 Task: Find connections with filter location Gohadi with filter topic #Hiringandpromotionwith filter profile language English with filter current company Eicher Trucks and Buses with filter school Sri Krishna College of Technology with filter industry Wellness and Fitness Services with filter service category Event Photography with filter keywords title File Clerk
Action: Mouse moved to (700, 125)
Screenshot: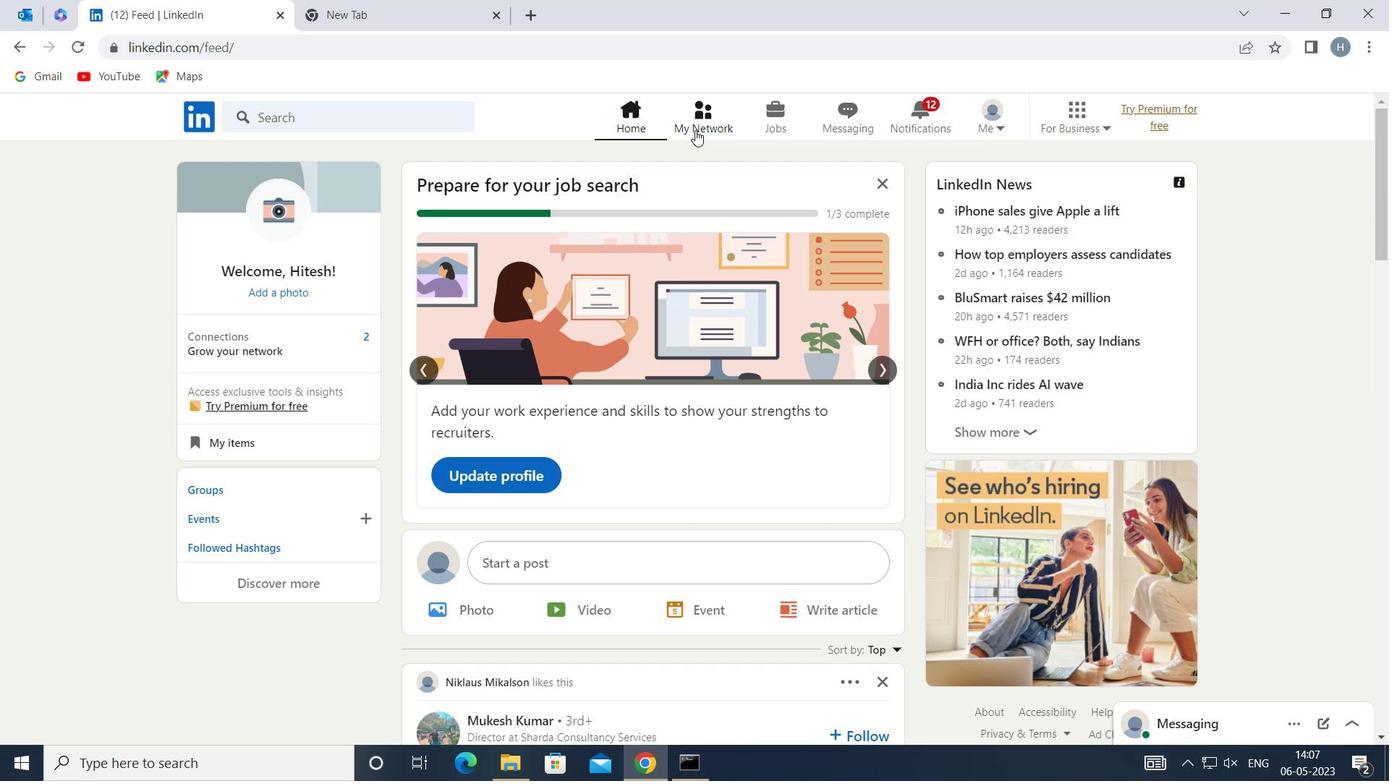
Action: Mouse pressed left at (700, 125)
Screenshot: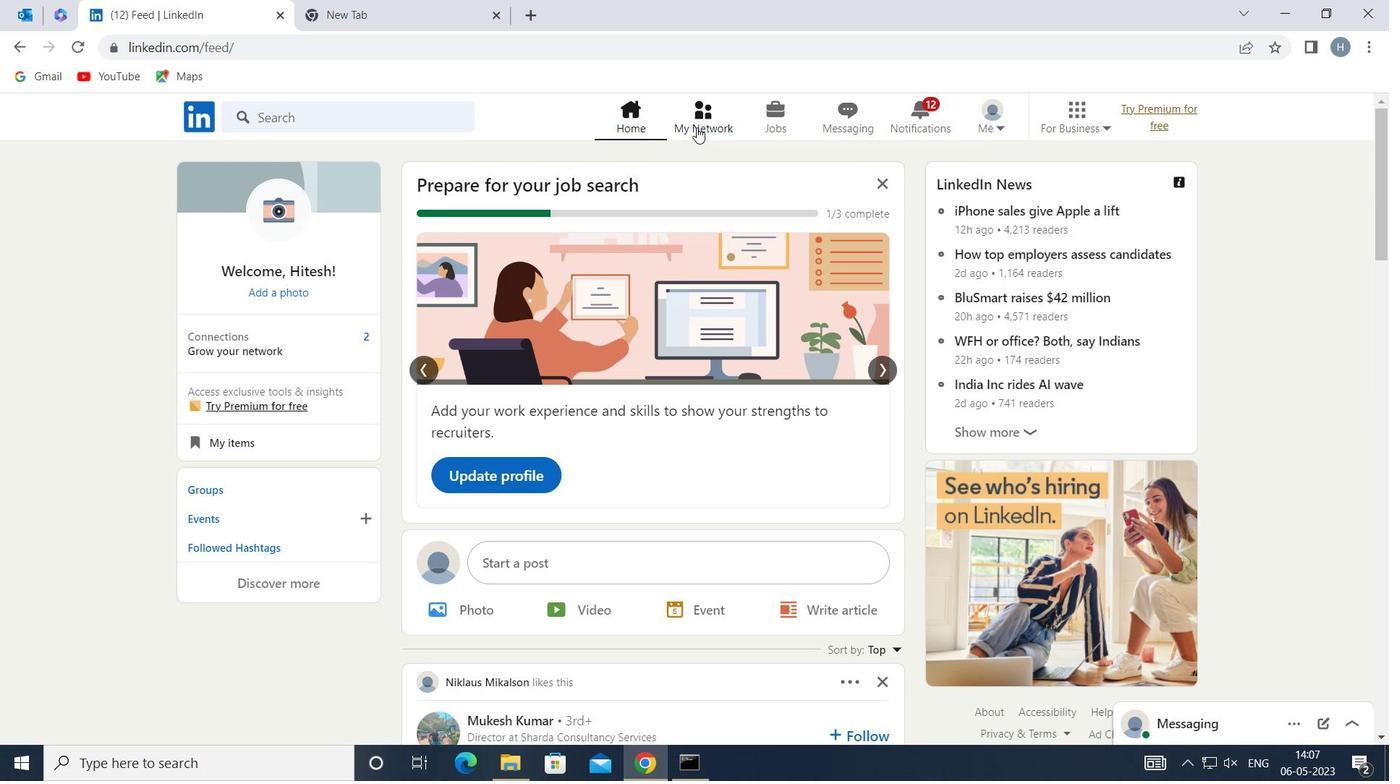 
Action: Mouse moved to (390, 217)
Screenshot: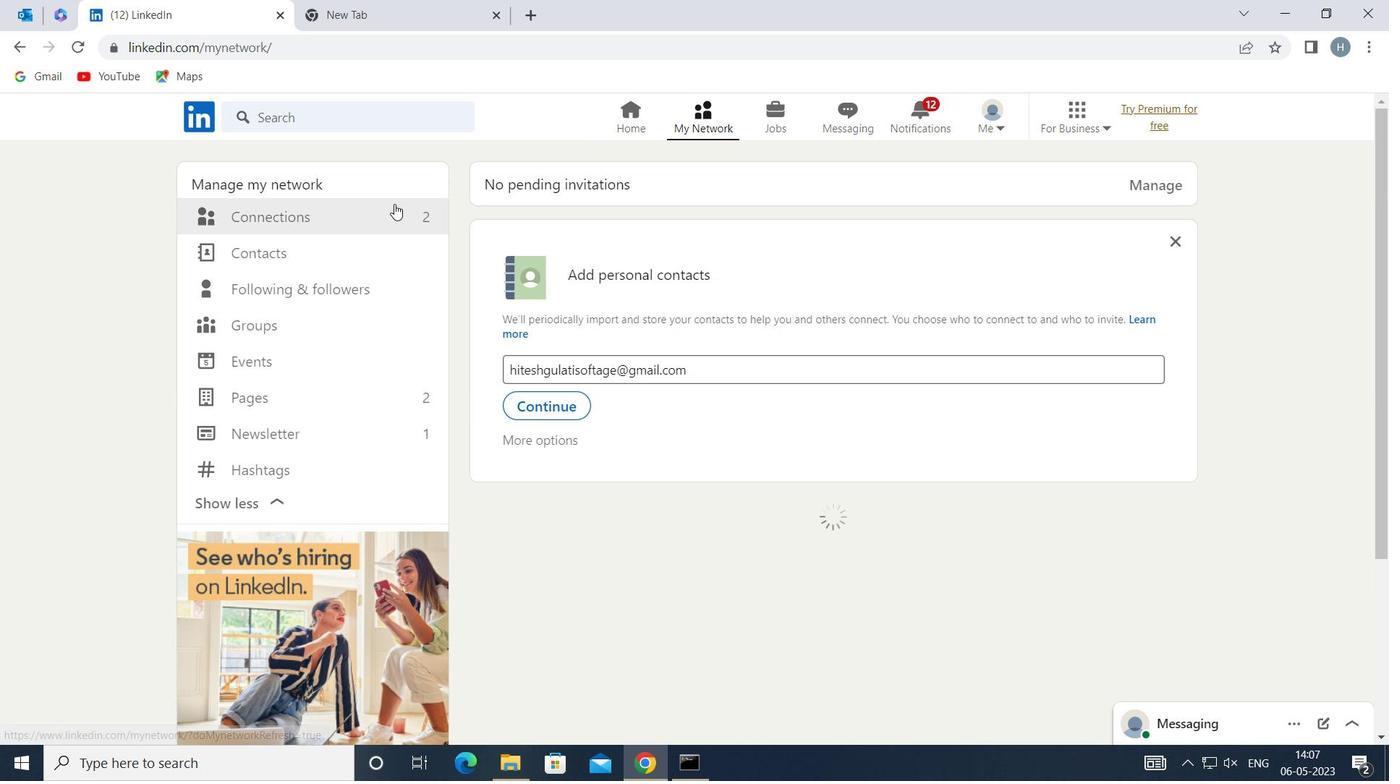 
Action: Mouse pressed left at (390, 217)
Screenshot: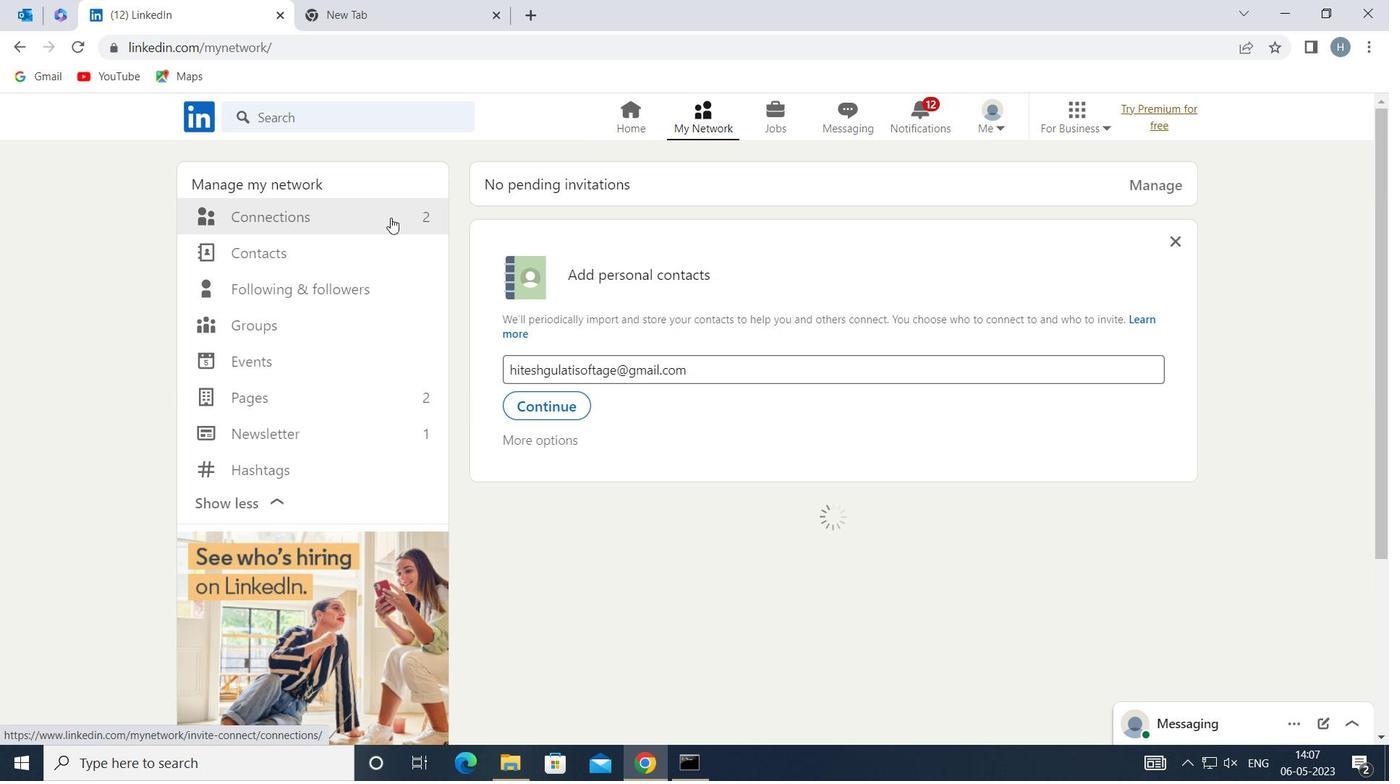 
Action: Mouse moved to (829, 217)
Screenshot: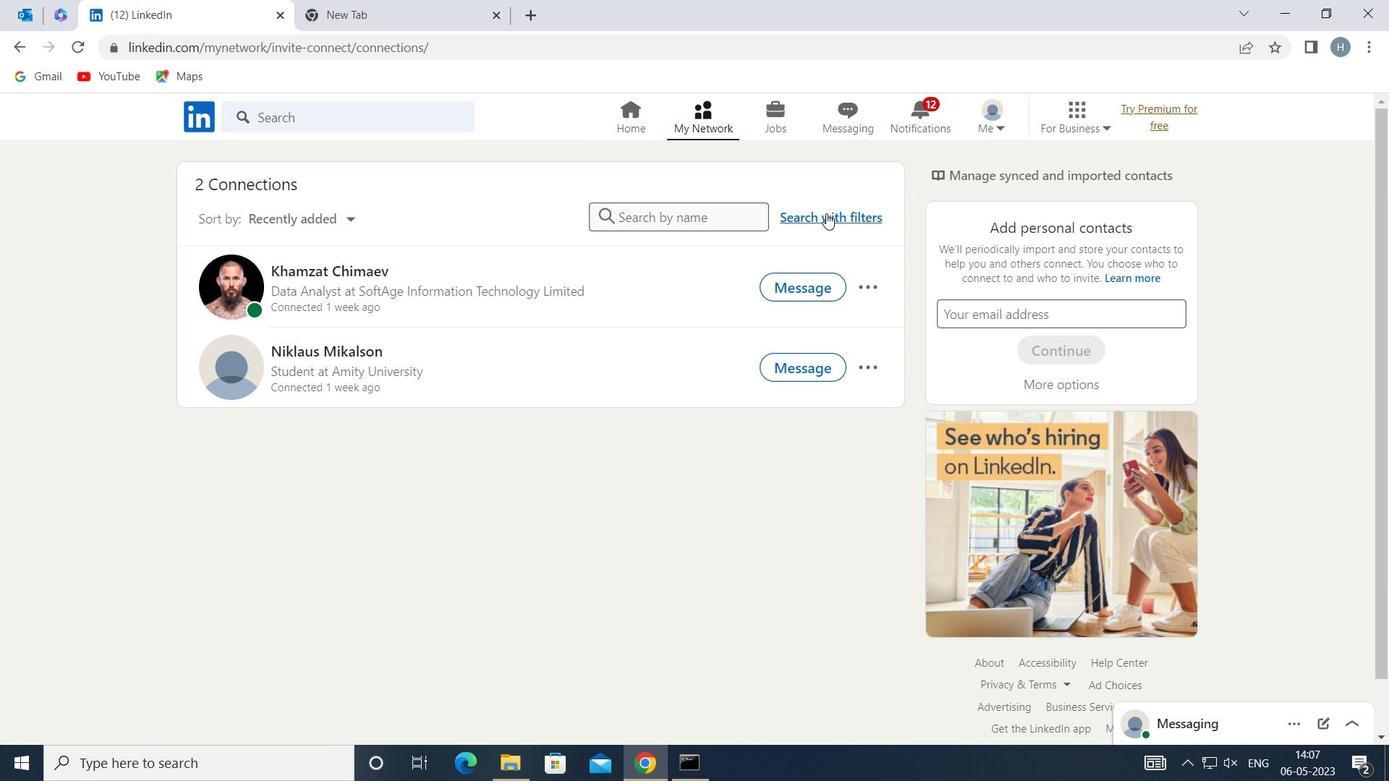
Action: Mouse pressed left at (829, 217)
Screenshot: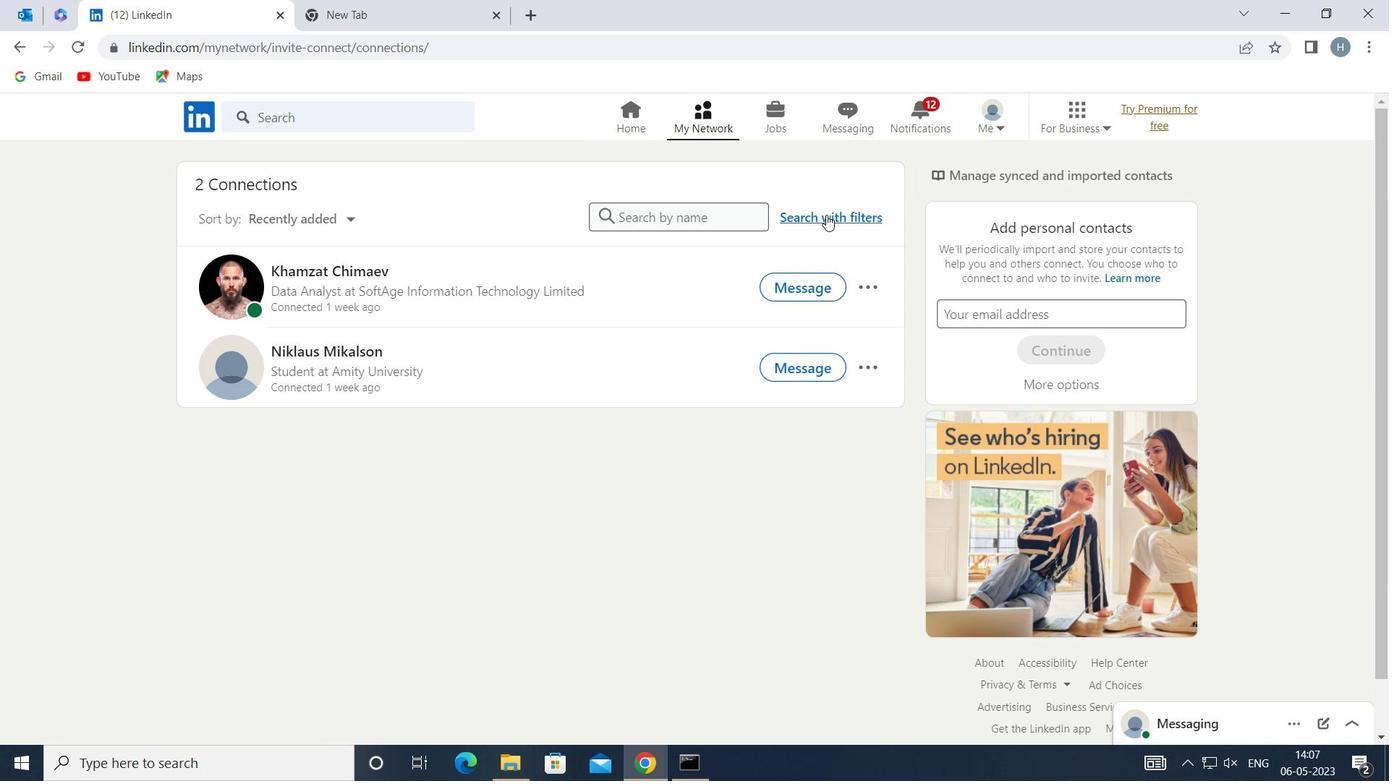
Action: Mouse moved to (761, 167)
Screenshot: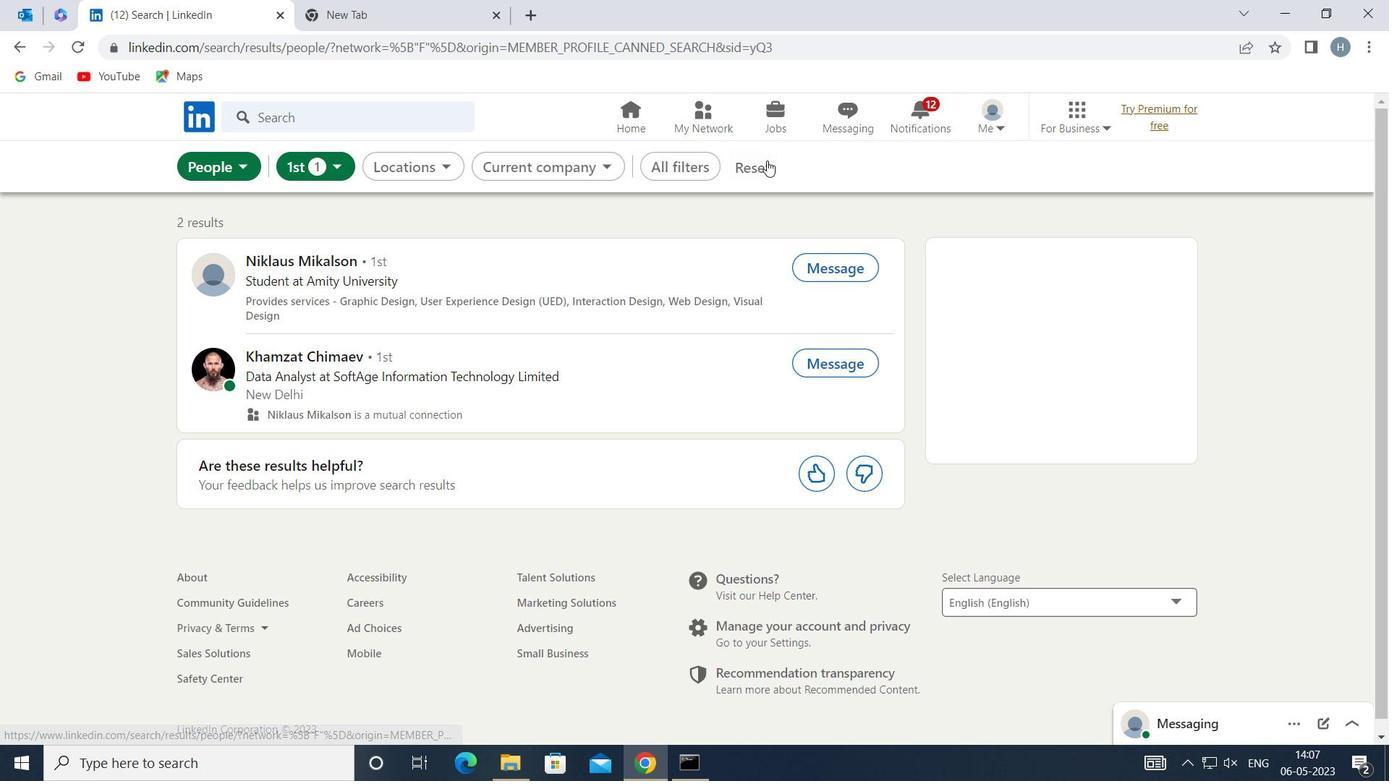 
Action: Mouse pressed left at (761, 167)
Screenshot: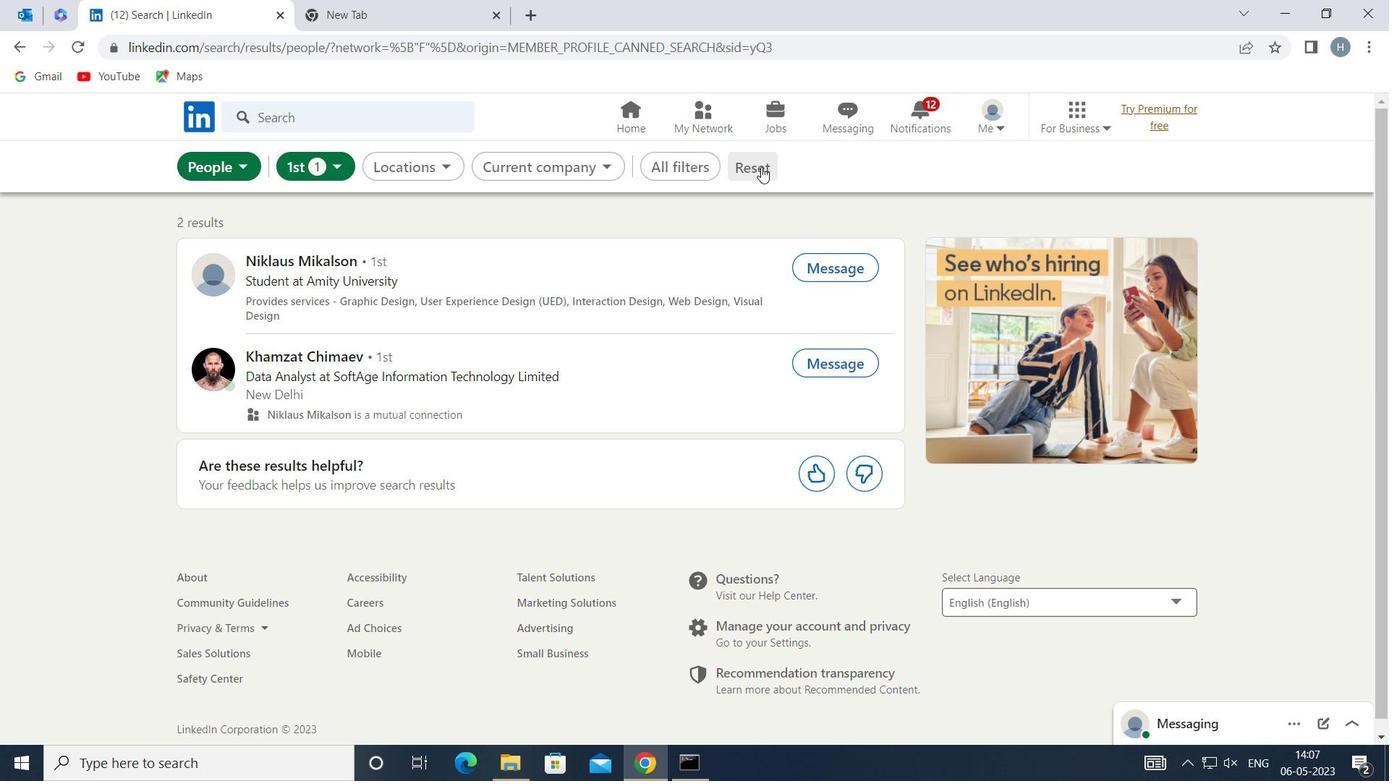
Action: Mouse moved to (731, 166)
Screenshot: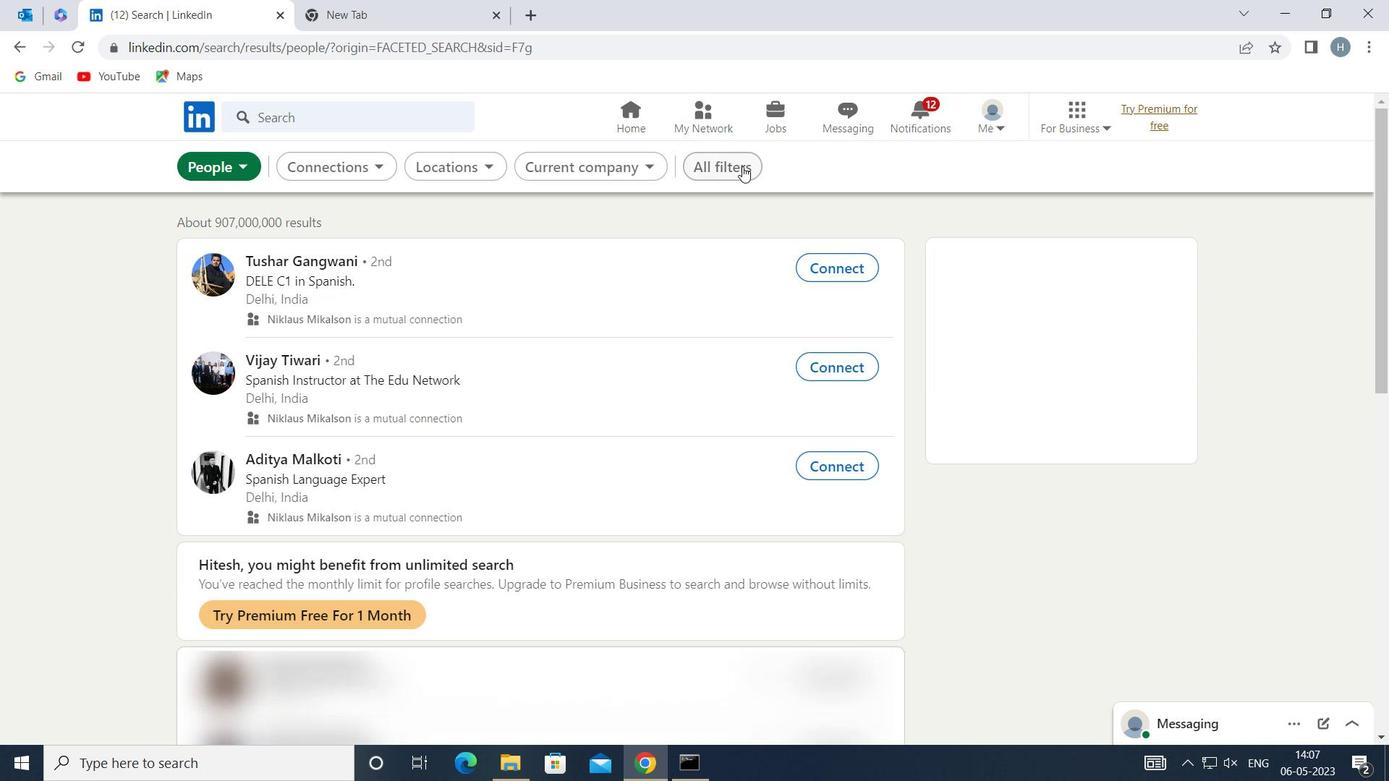 
Action: Mouse pressed left at (731, 166)
Screenshot: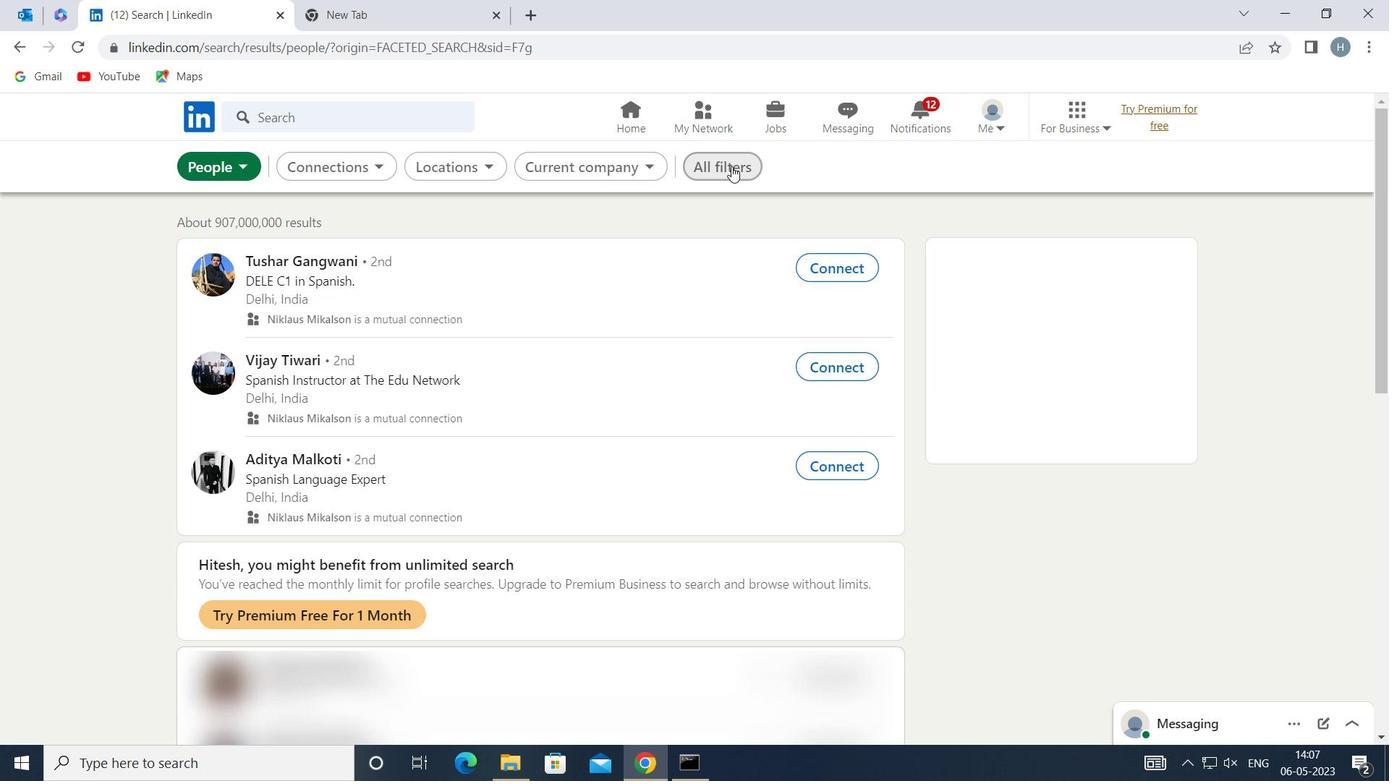 
Action: Mouse moved to (1067, 350)
Screenshot: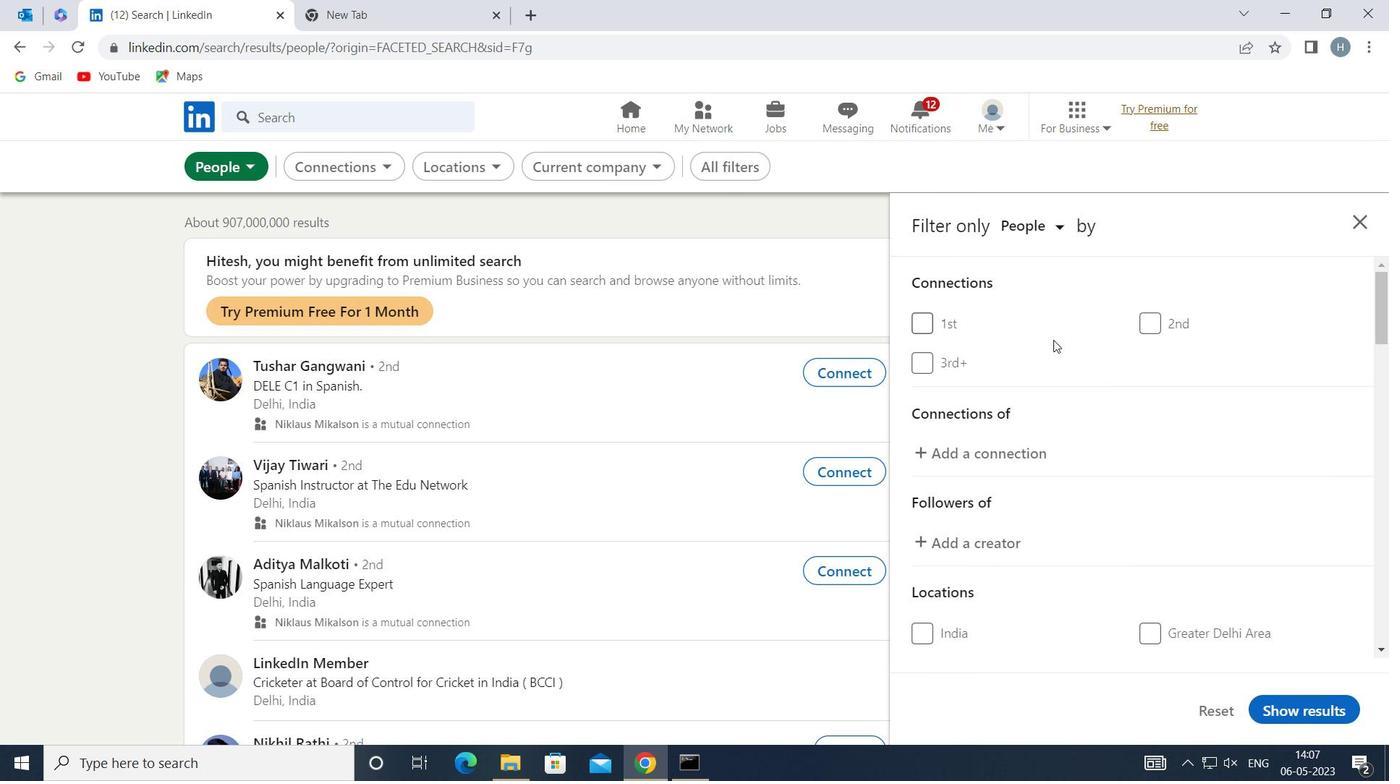 
Action: Mouse scrolled (1067, 350) with delta (0, 0)
Screenshot: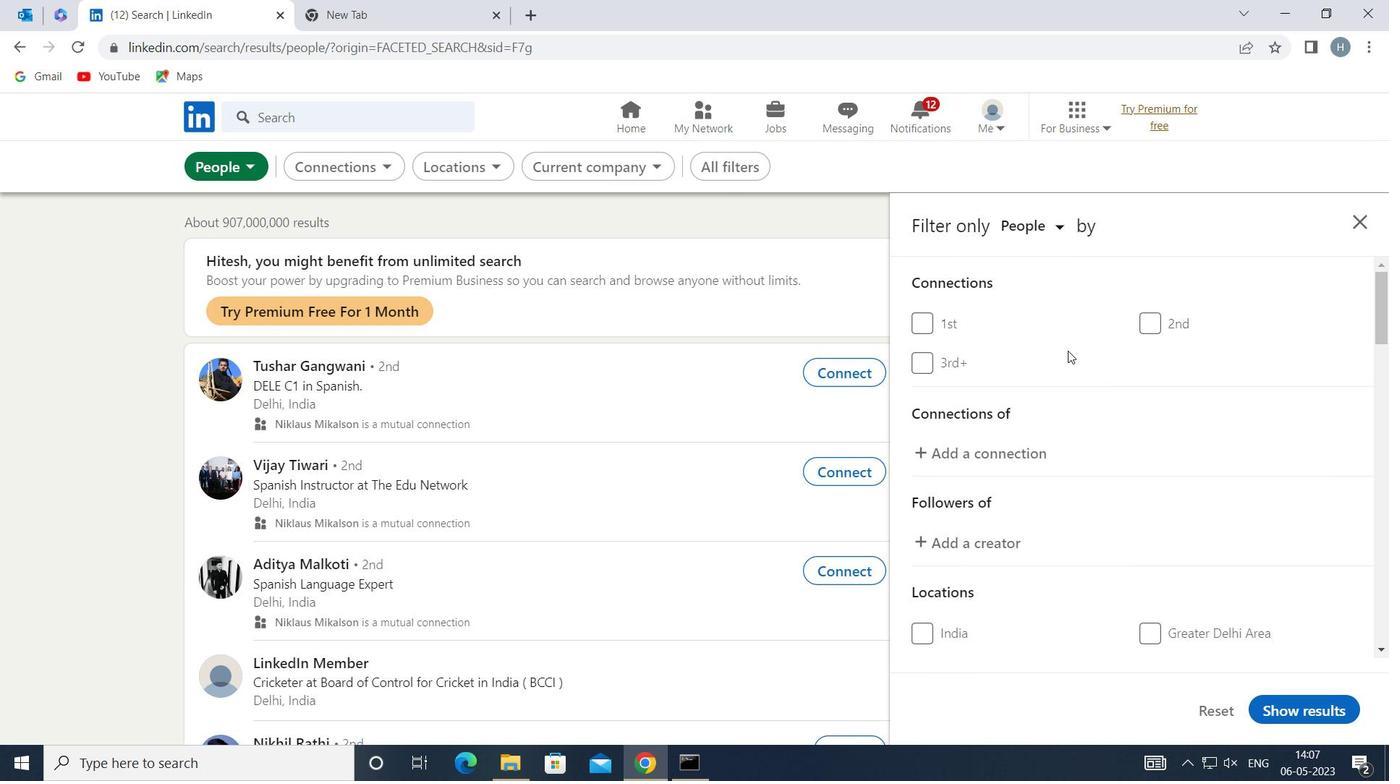 
Action: Mouse scrolled (1067, 350) with delta (0, 0)
Screenshot: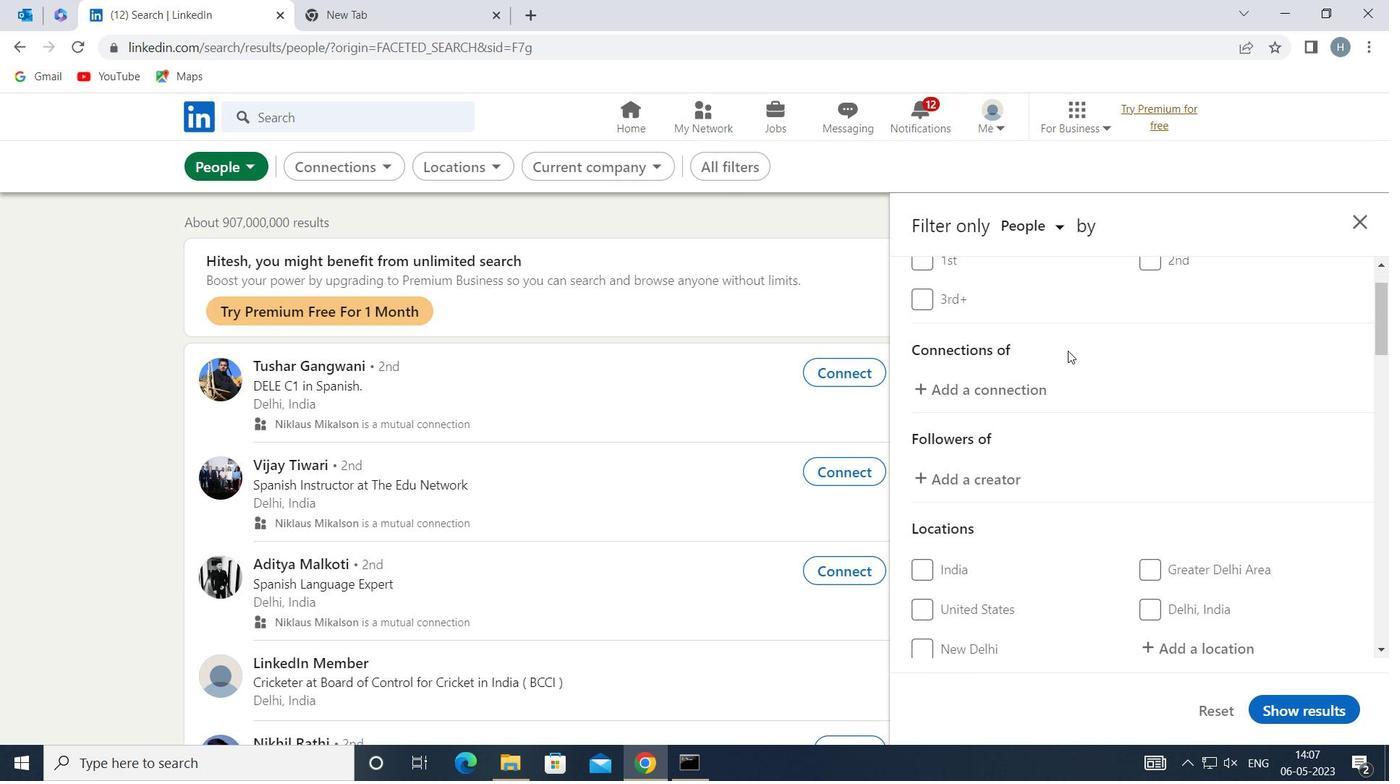 
Action: Mouse scrolled (1067, 350) with delta (0, 0)
Screenshot: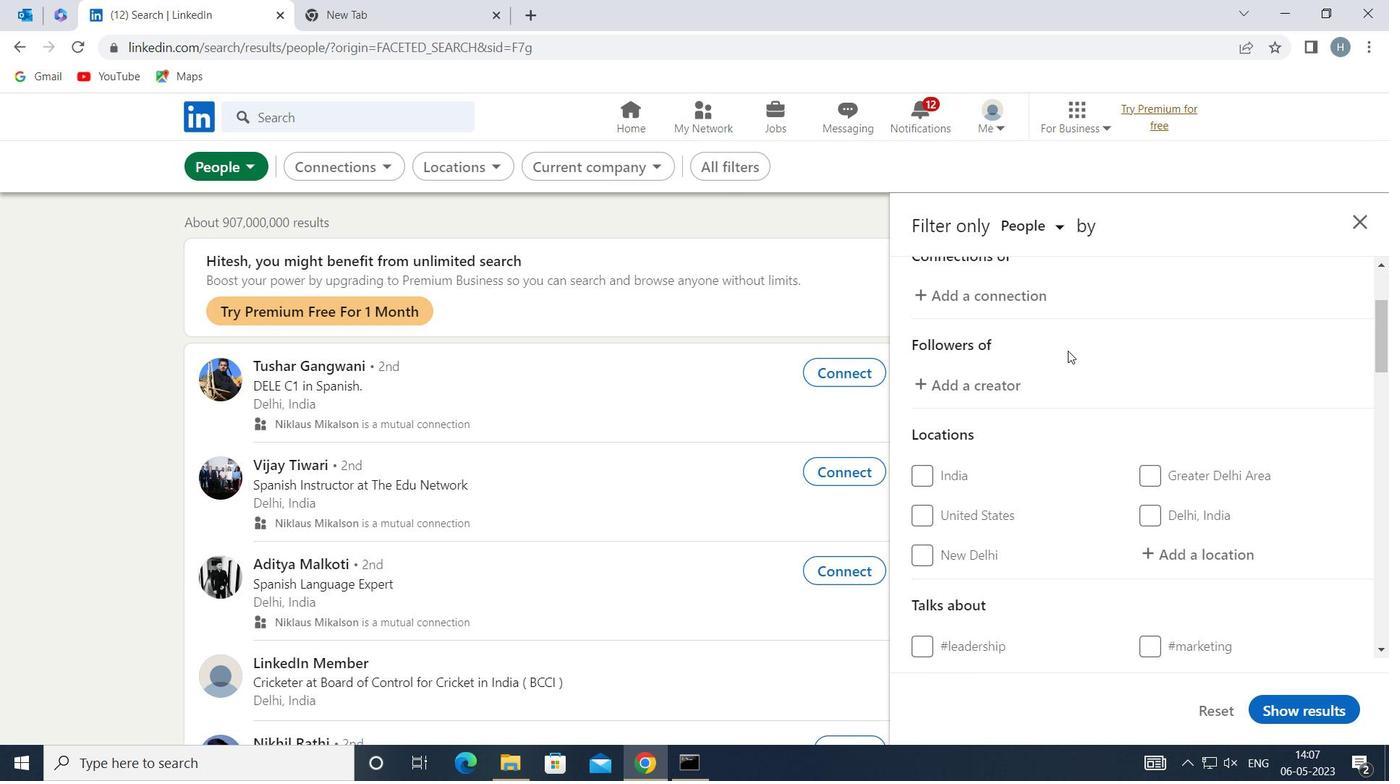 
Action: Mouse moved to (1176, 435)
Screenshot: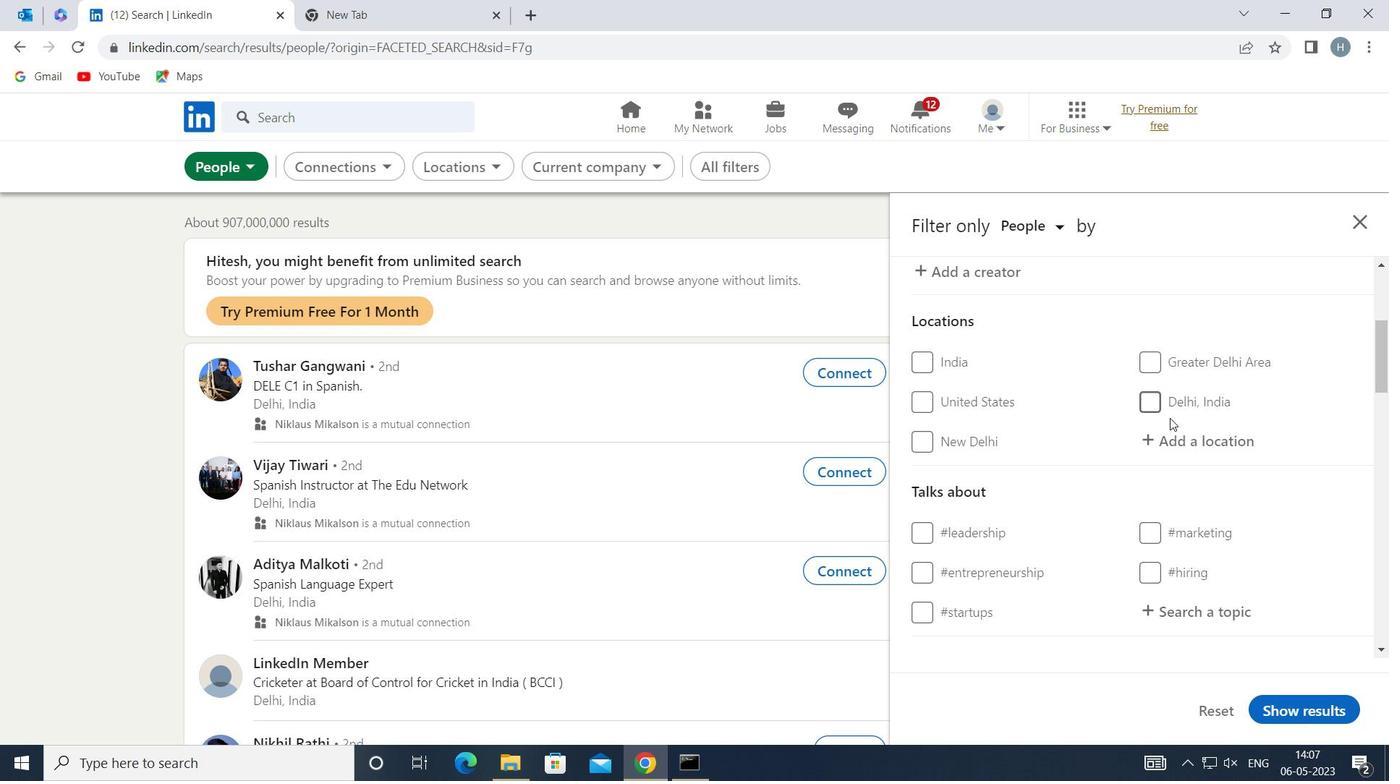 
Action: Mouse pressed left at (1176, 435)
Screenshot: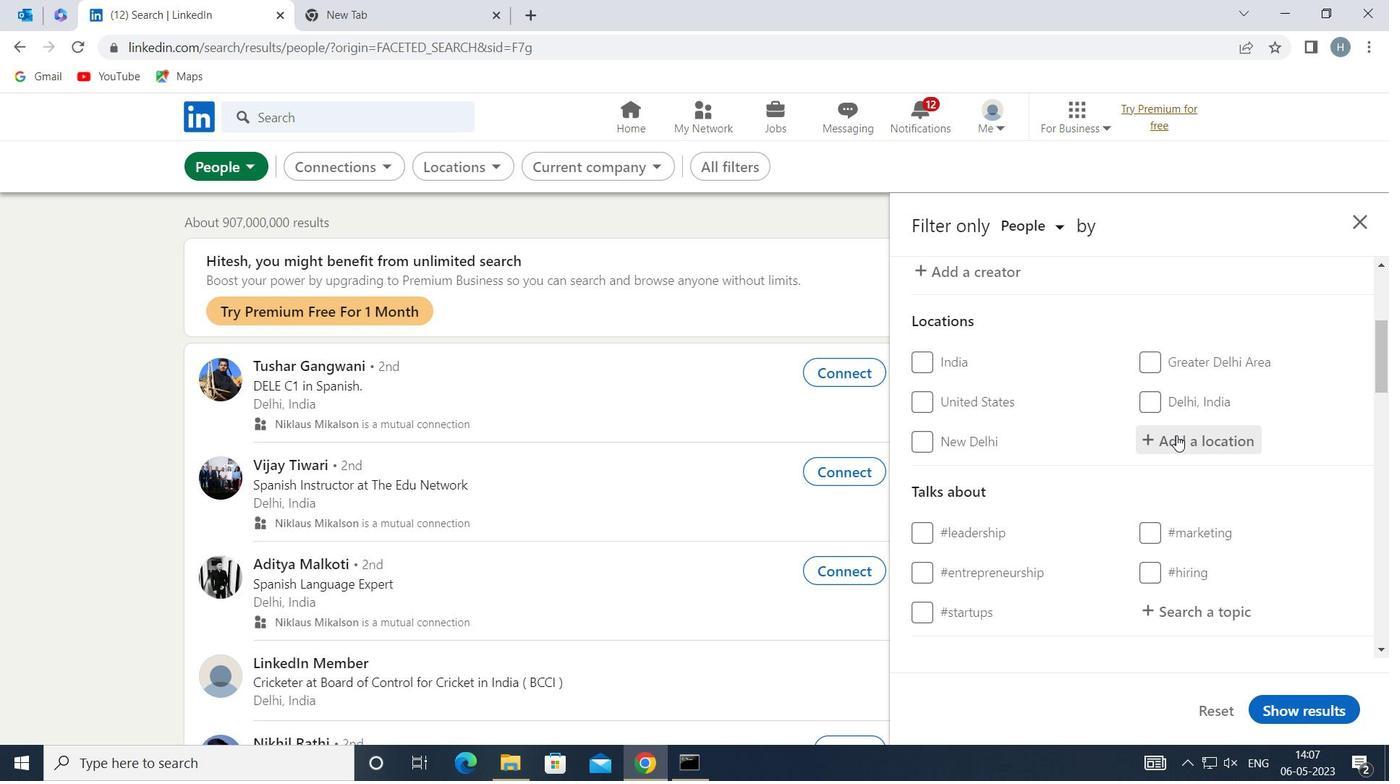 
Action: Key pressed <Key.shift>GOHADI
Screenshot: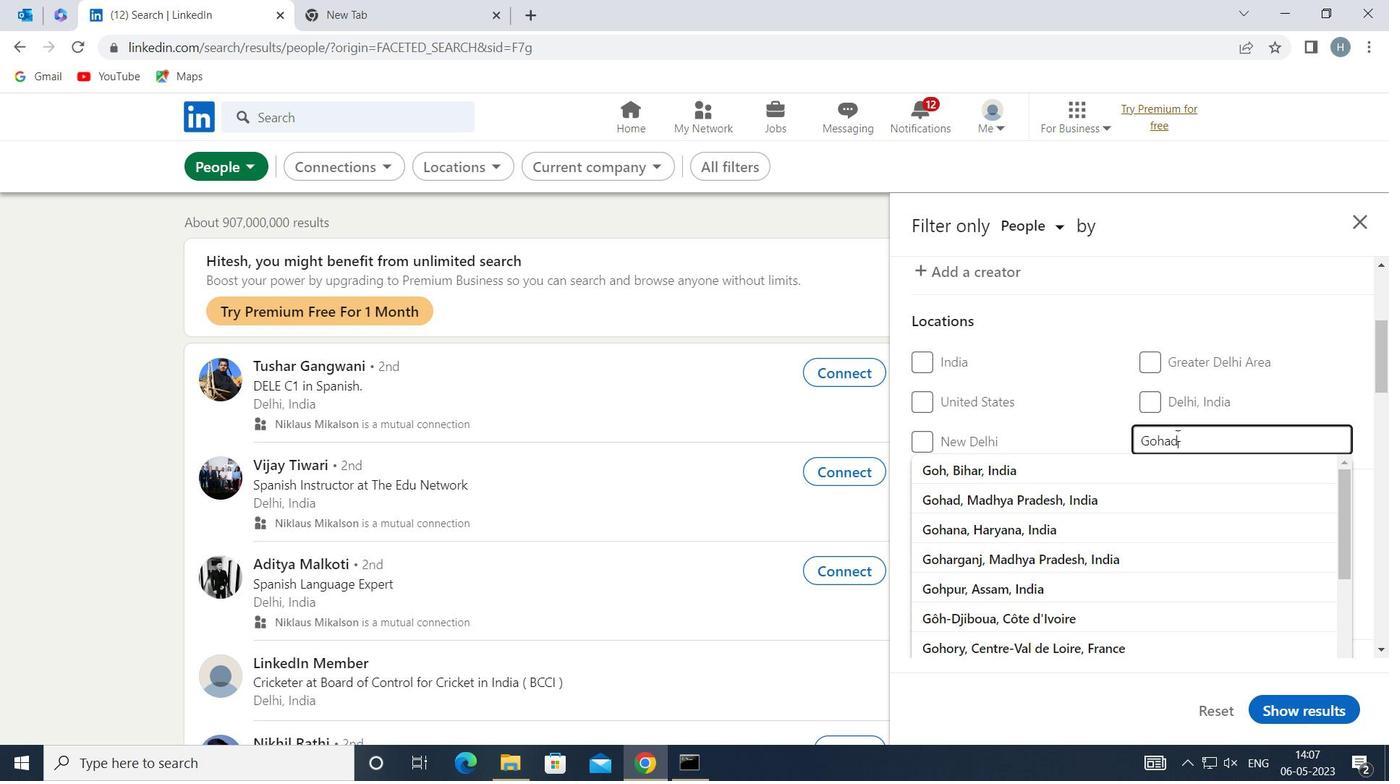 
Action: Mouse moved to (1235, 374)
Screenshot: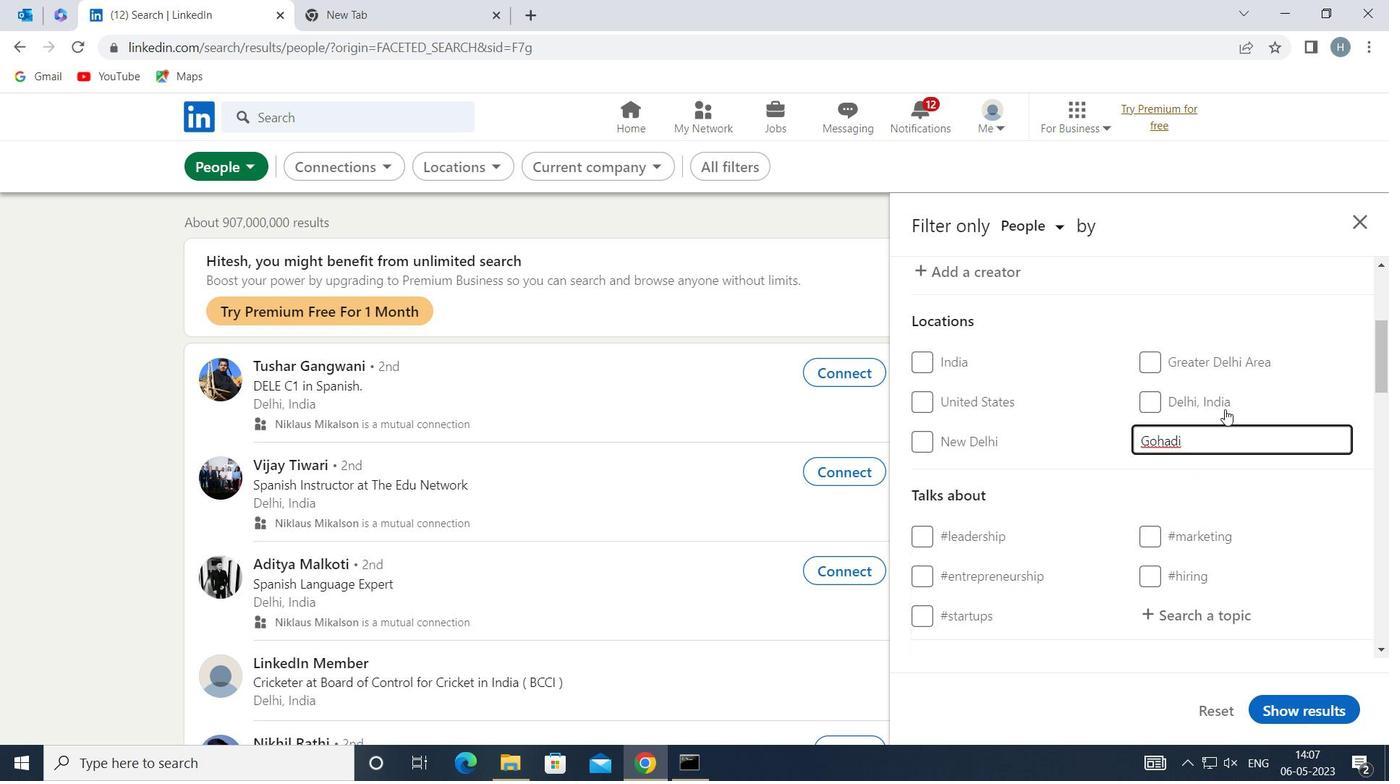 
Action: Mouse pressed left at (1235, 374)
Screenshot: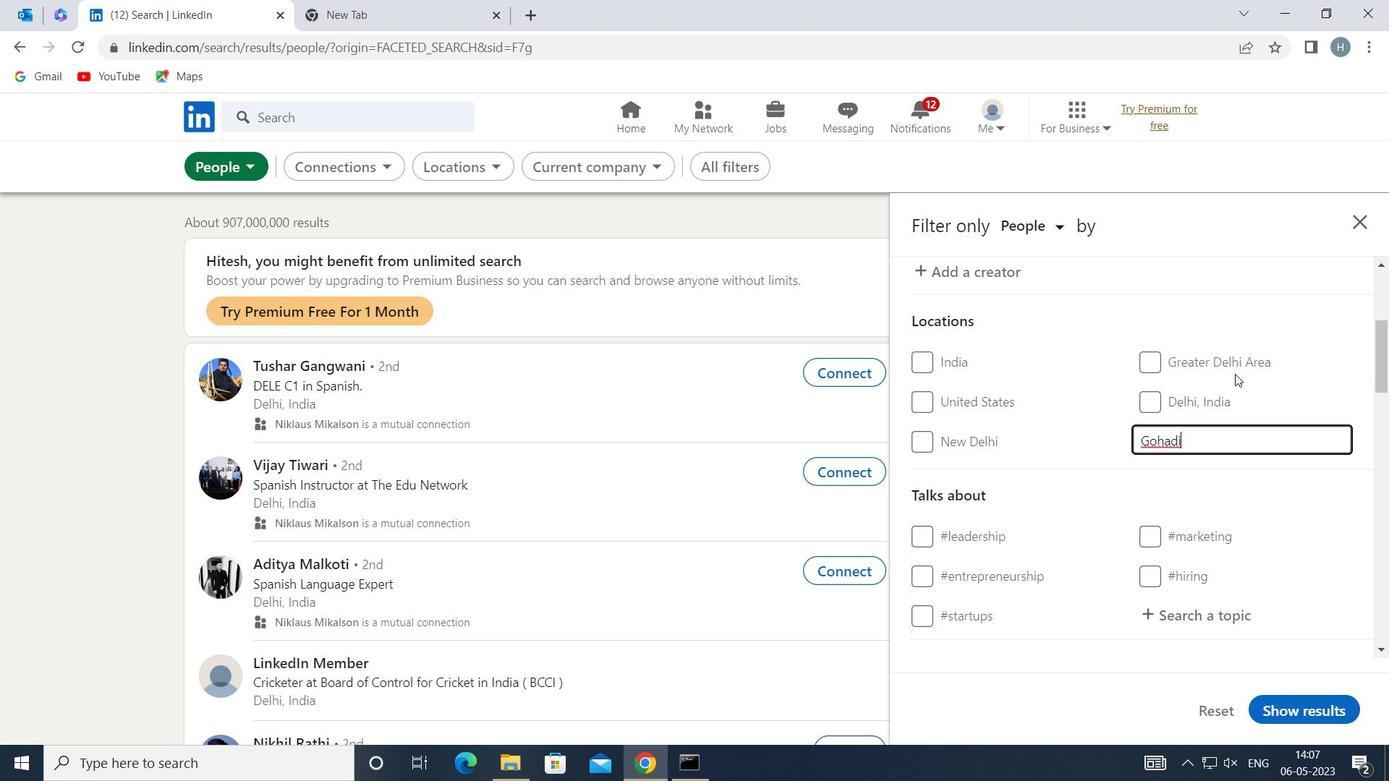 
Action: Mouse moved to (1261, 382)
Screenshot: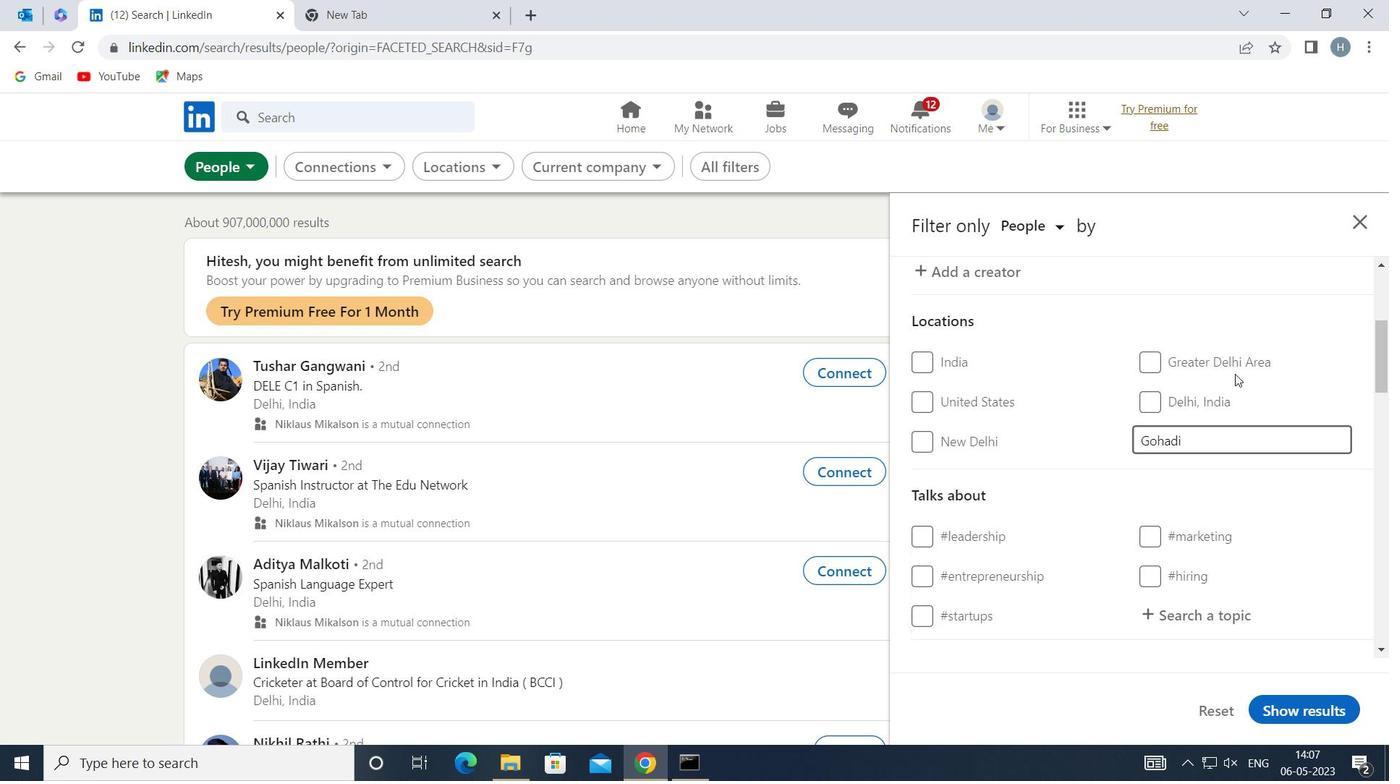 
Action: Mouse scrolled (1261, 382) with delta (0, 0)
Screenshot: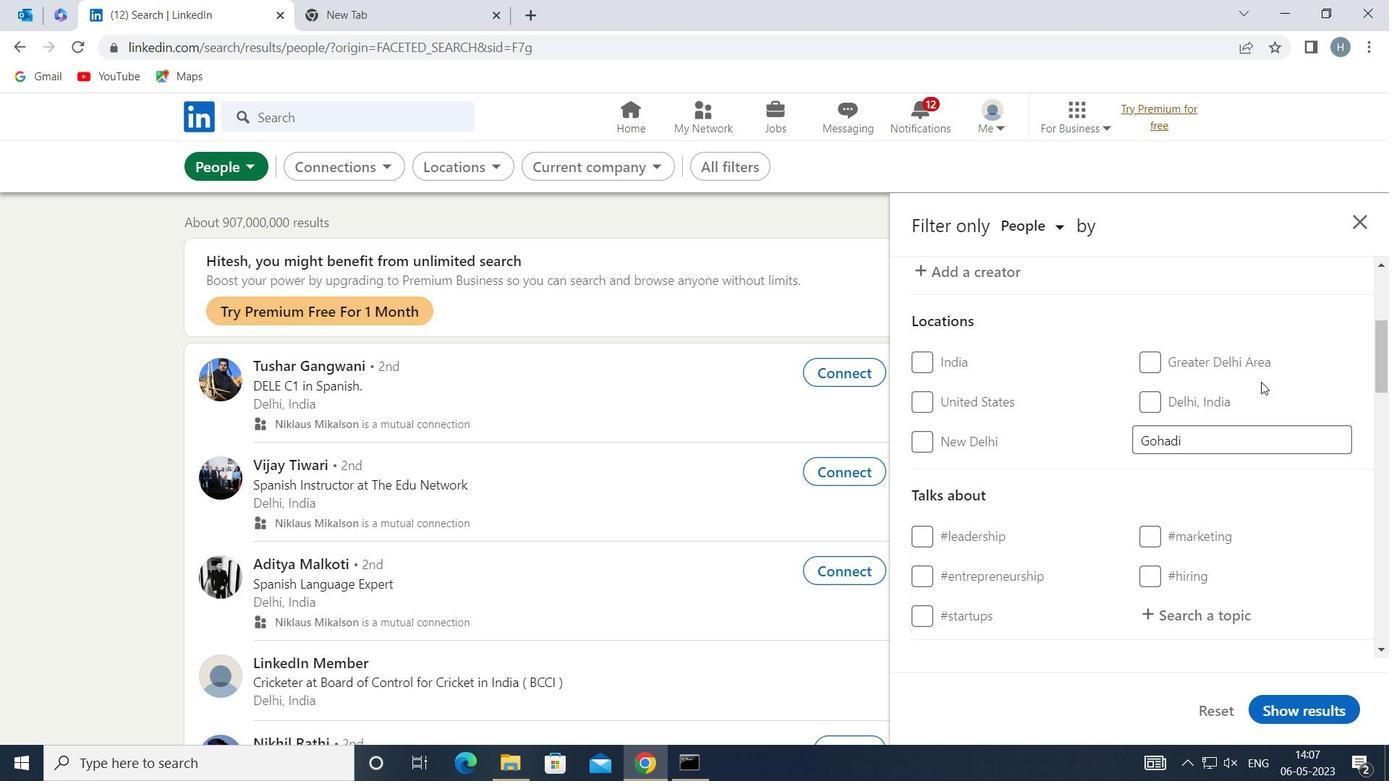 
Action: Mouse moved to (1261, 386)
Screenshot: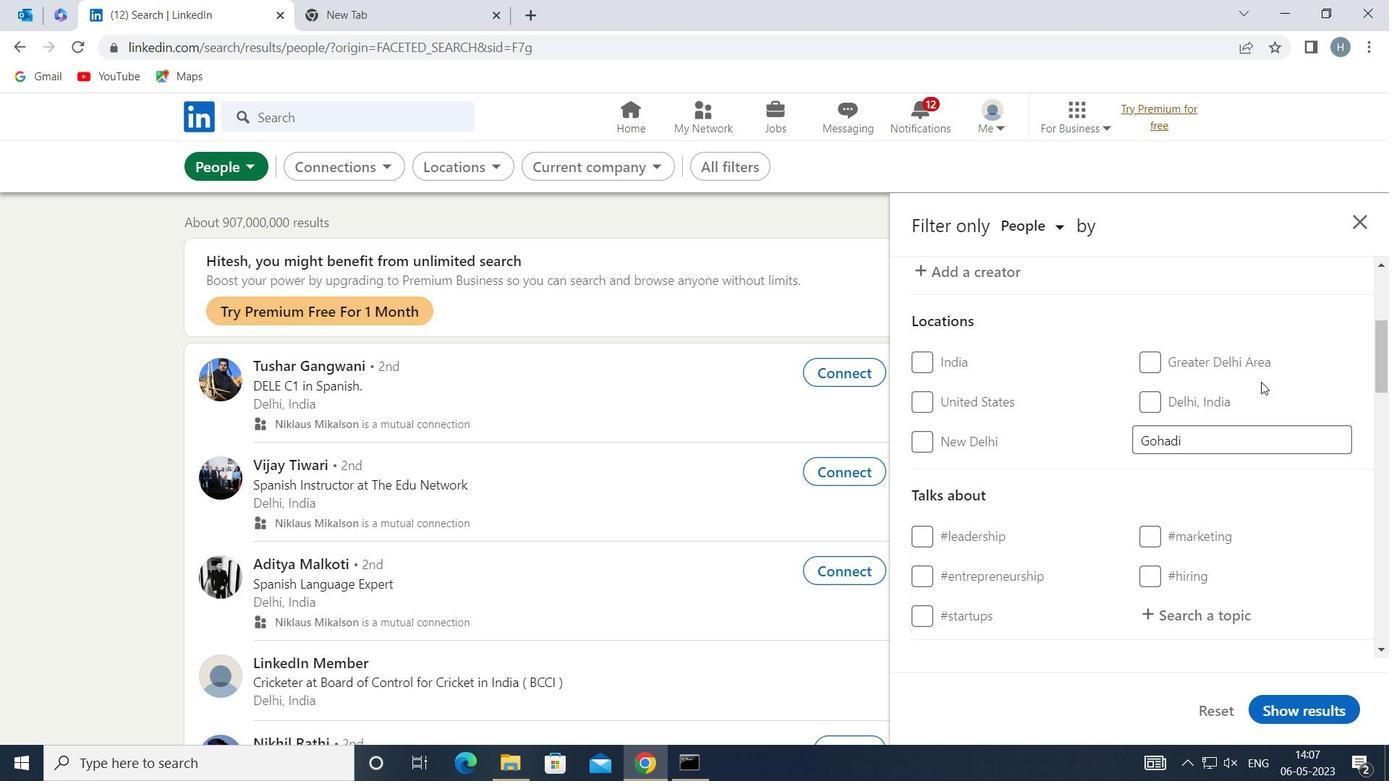 
Action: Mouse scrolled (1261, 385) with delta (0, 0)
Screenshot: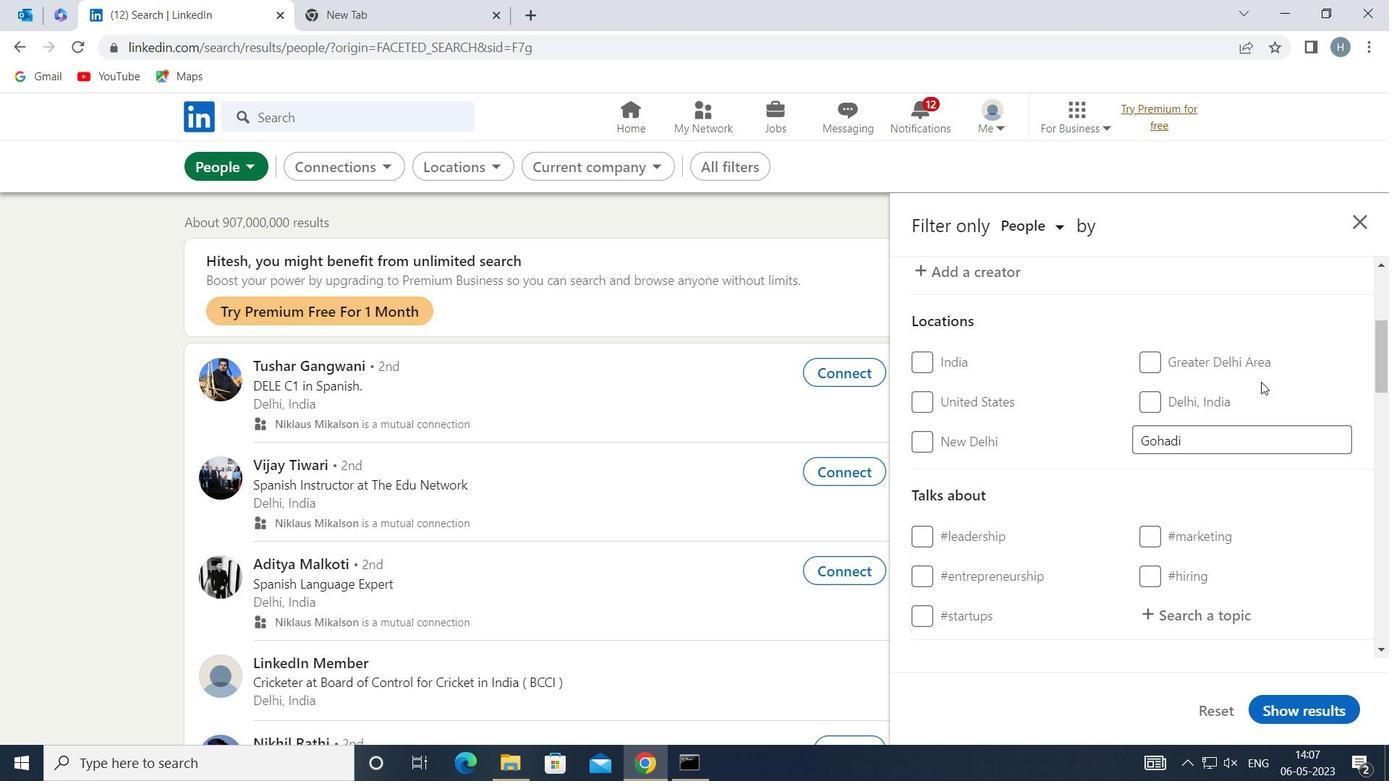 
Action: Mouse moved to (1203, 428)
Screenshot: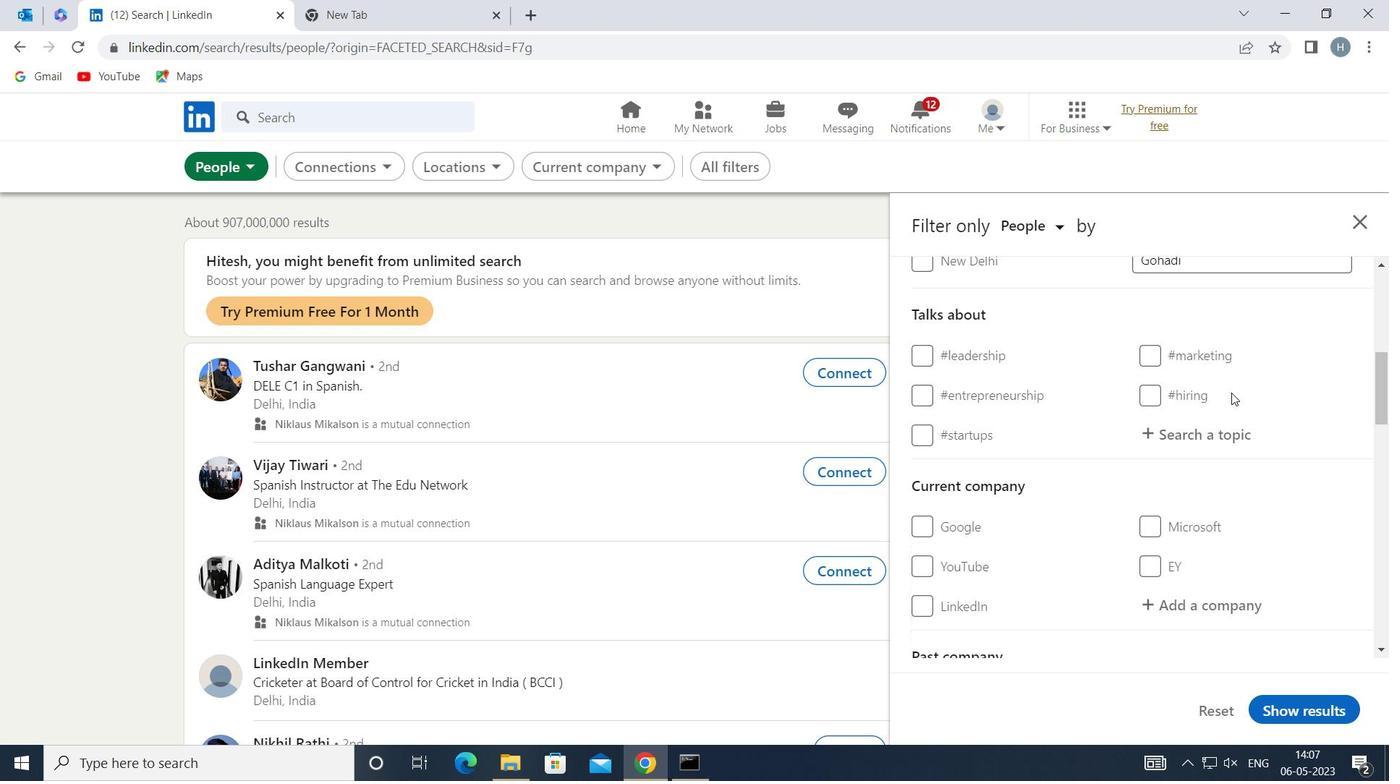 
Action: Mouse pressed left at (1203, 428)
Screenshot: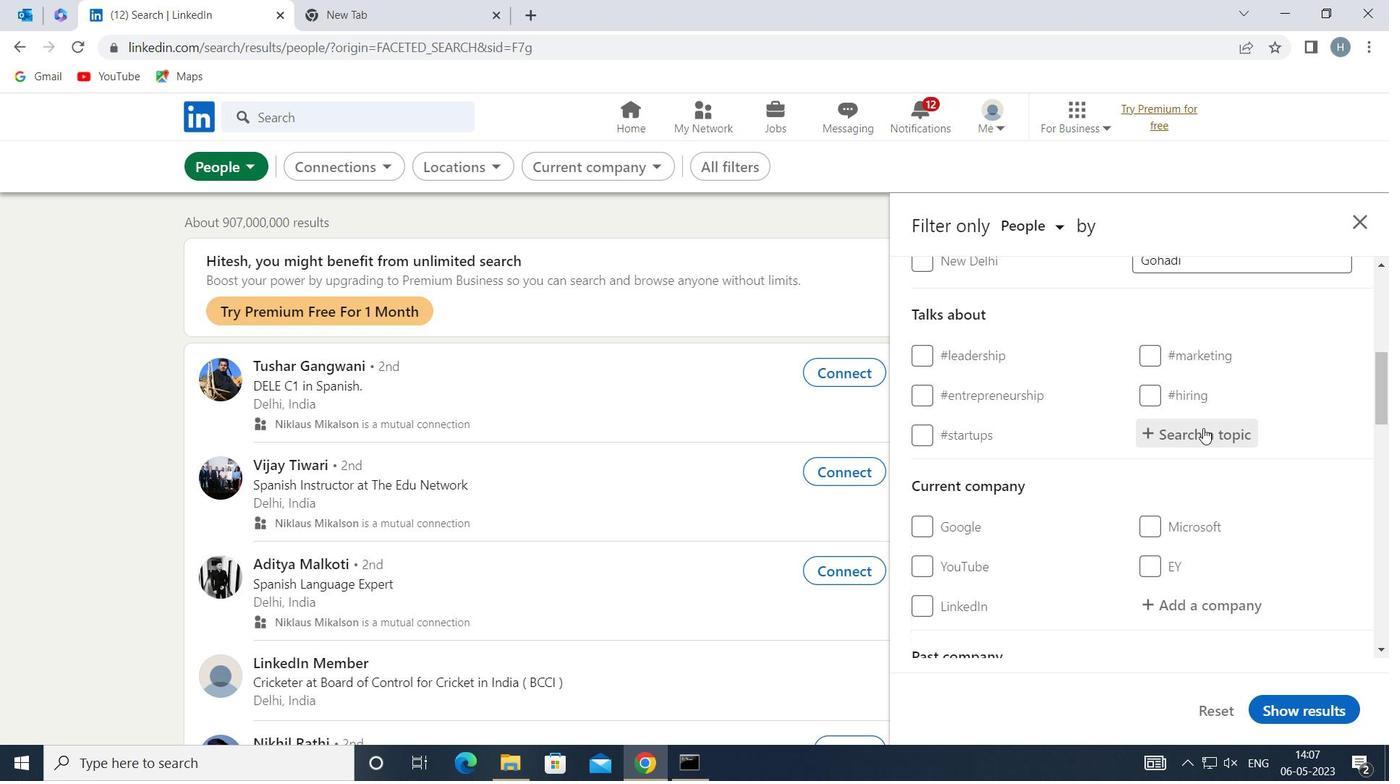 
Action: Key pressed <Key.shift>HIRINGGRA<Key.backspace><Key.backspace><Key.backspace>RANDPR<Key.backspace><Key.backspace><Key.backspace><Key.backspace><Key.backspace><Key.backspace>ANDPRO
Screenshot: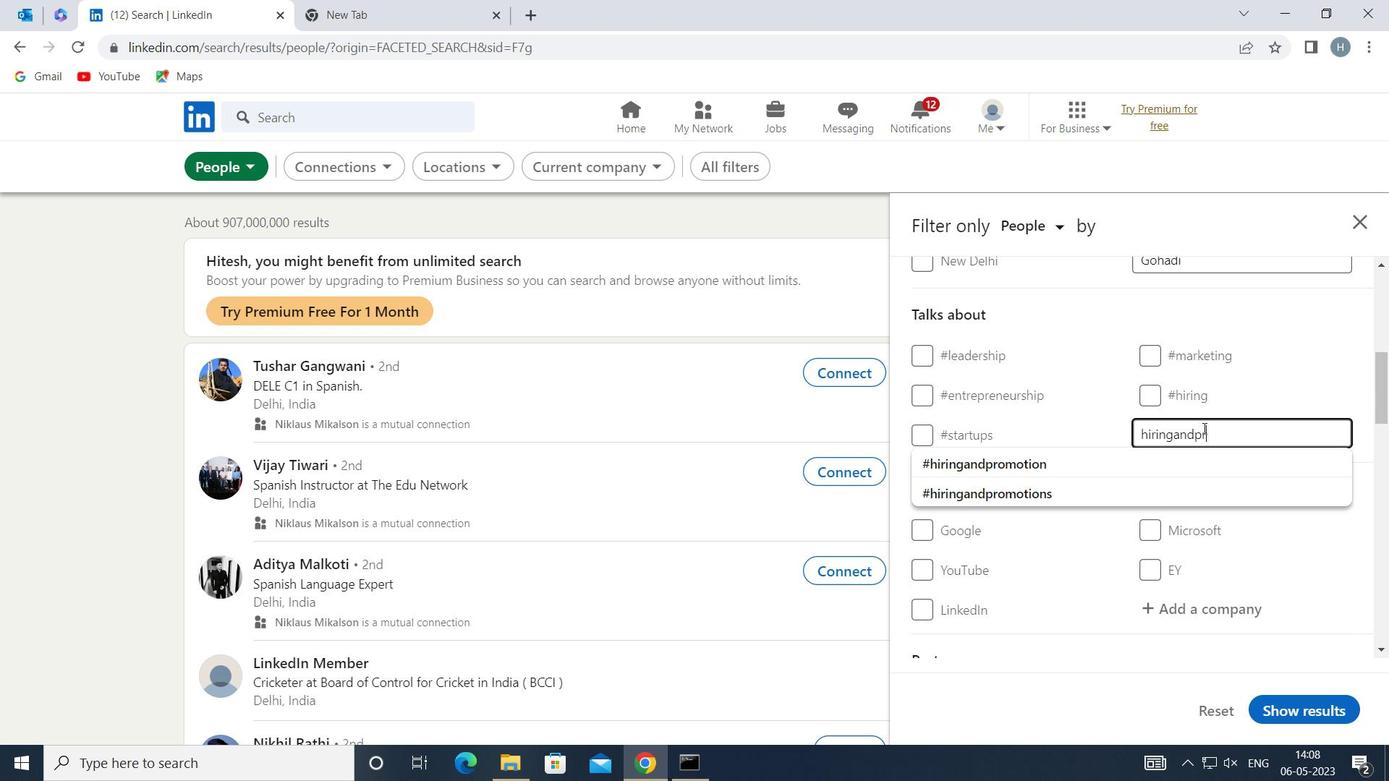 
Action: Mouse moved to (1072, 460)
Screenshot: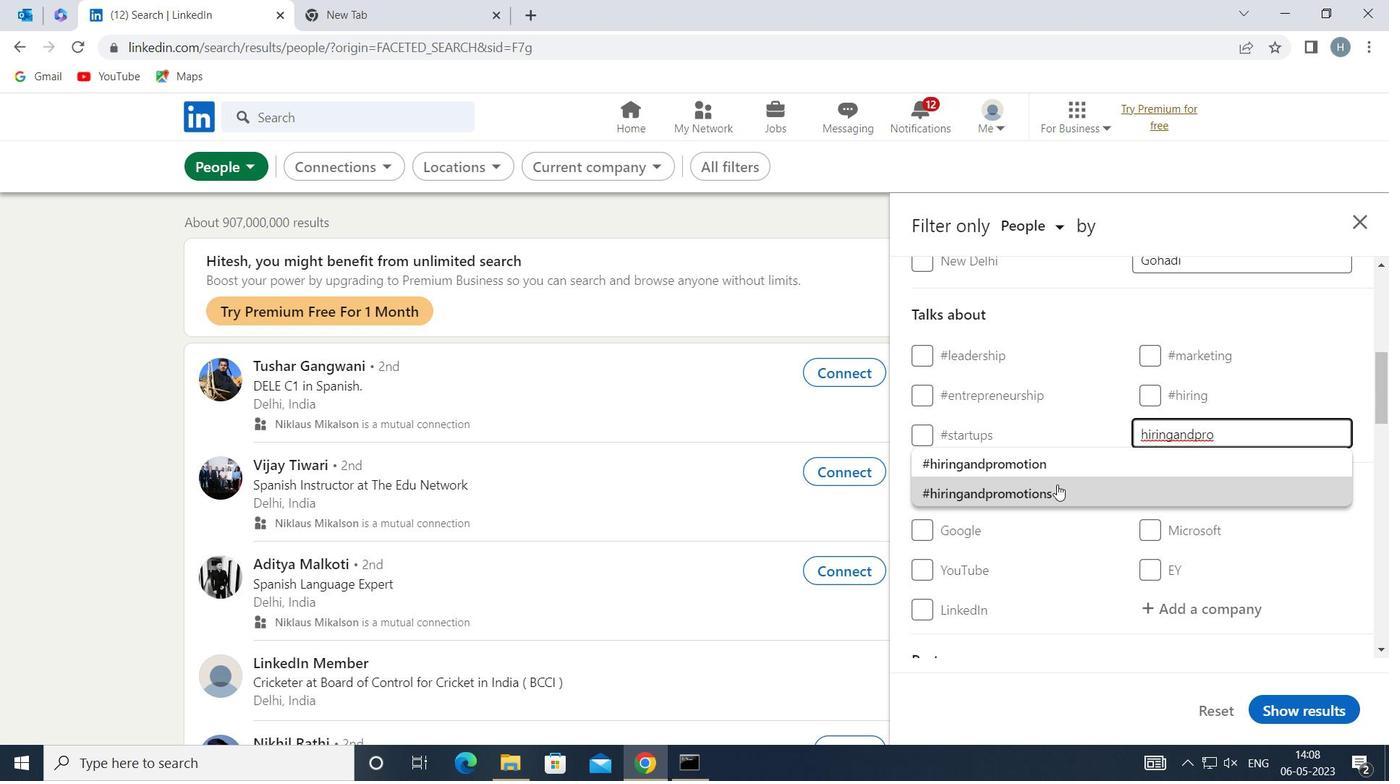 
Action: Mouse pressed left at (1072, 460)
Screenshot: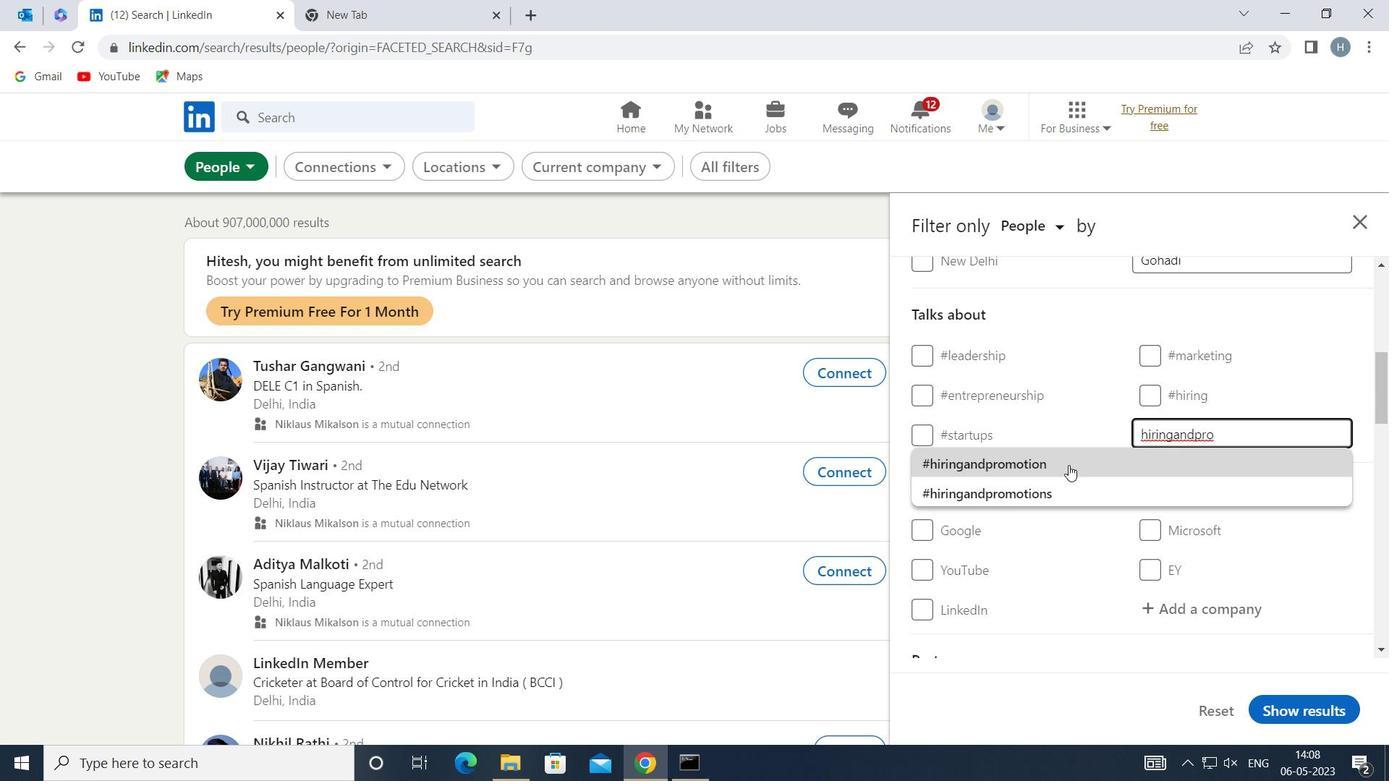 
Action: Mouse scrolled (1072, 459) with delta (0, 0)
Screenshot: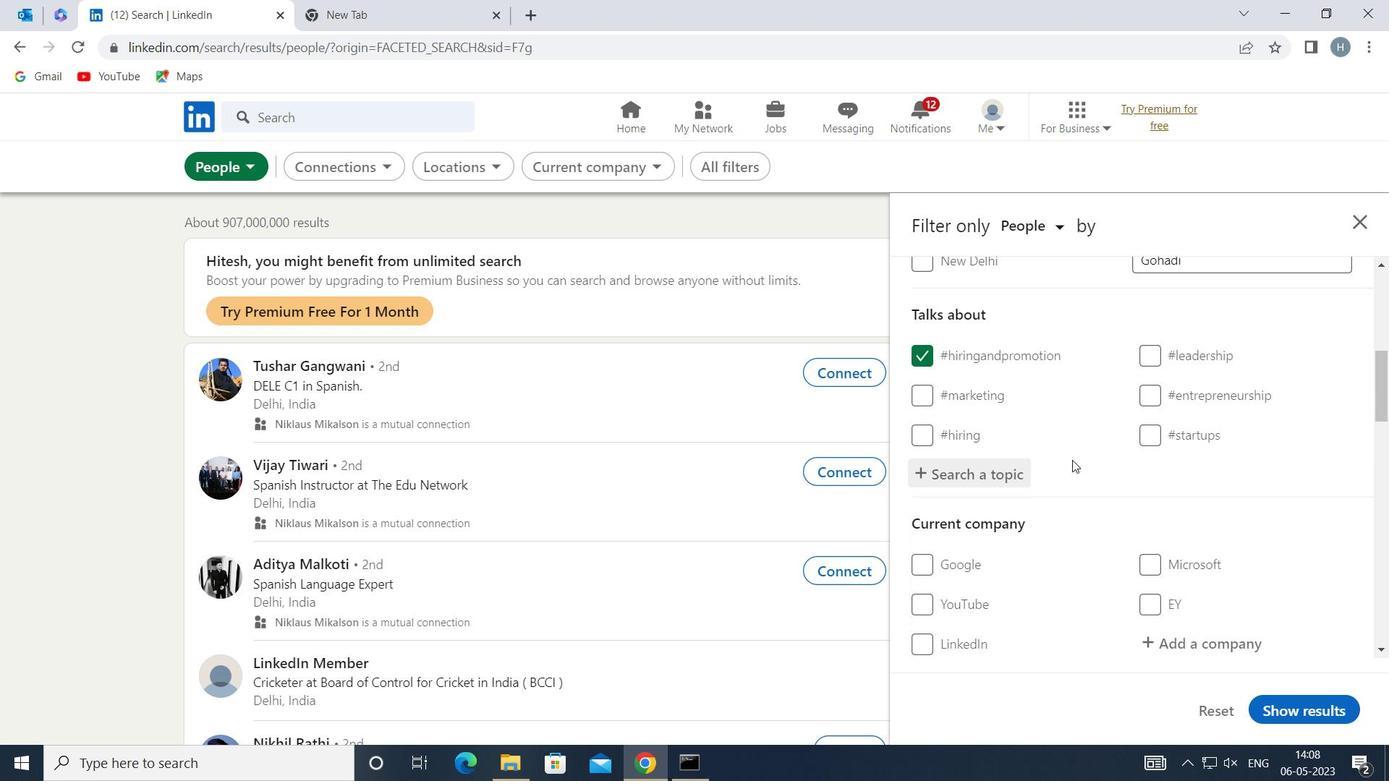 
Action: Mouse scrolled (1072, 459) with delta (0, 0)
Screenshot: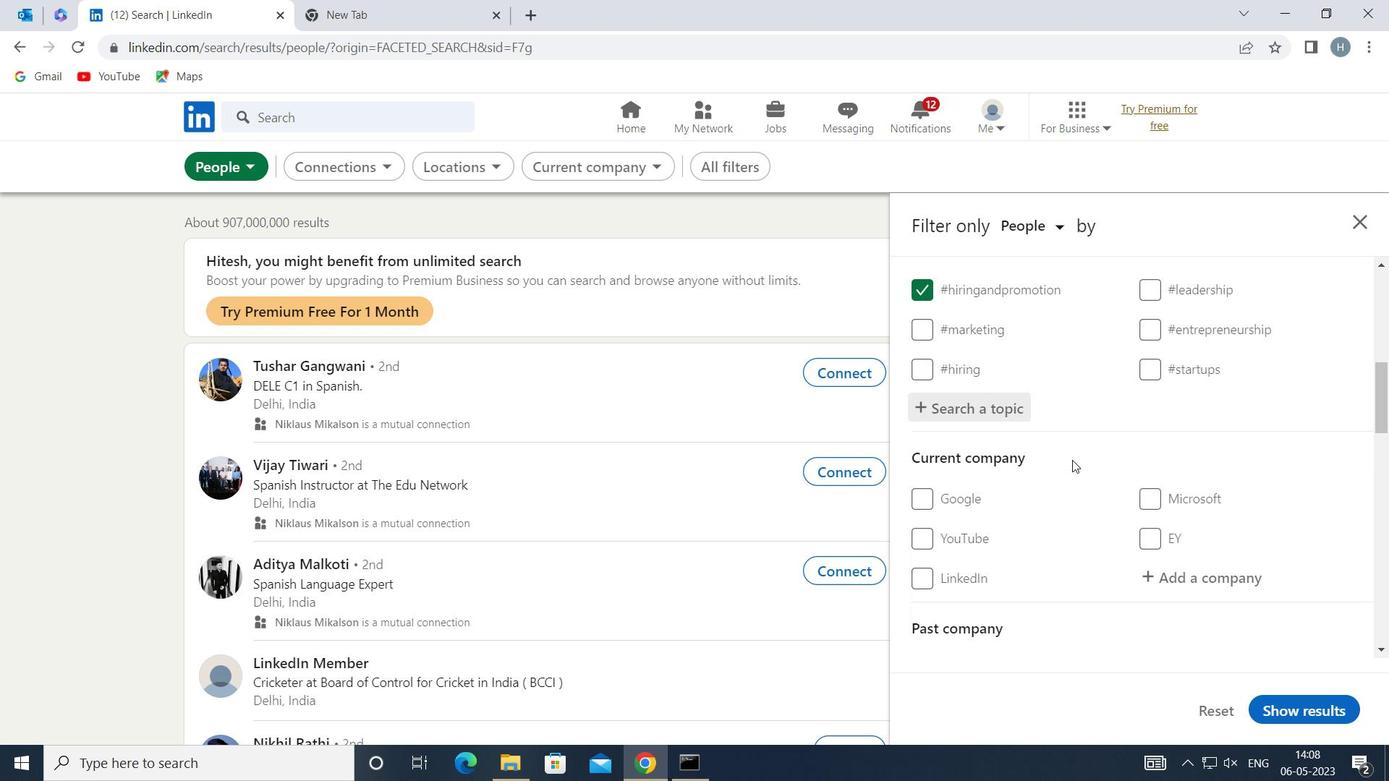 
Action: Mouse moved to (1072, 460)
Screenshot: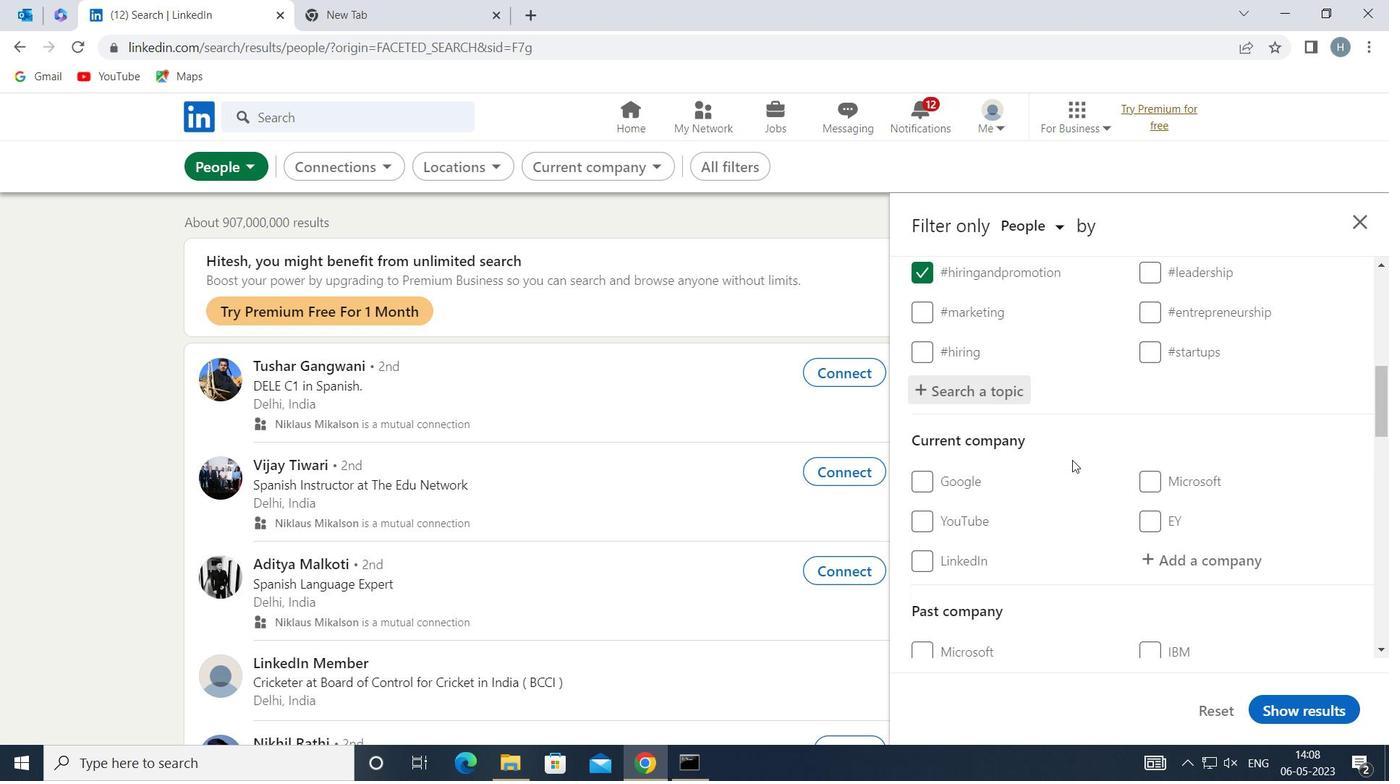 
Action: Mouse scrolled (1072, 459) with delta (0, 0)
Screenshot: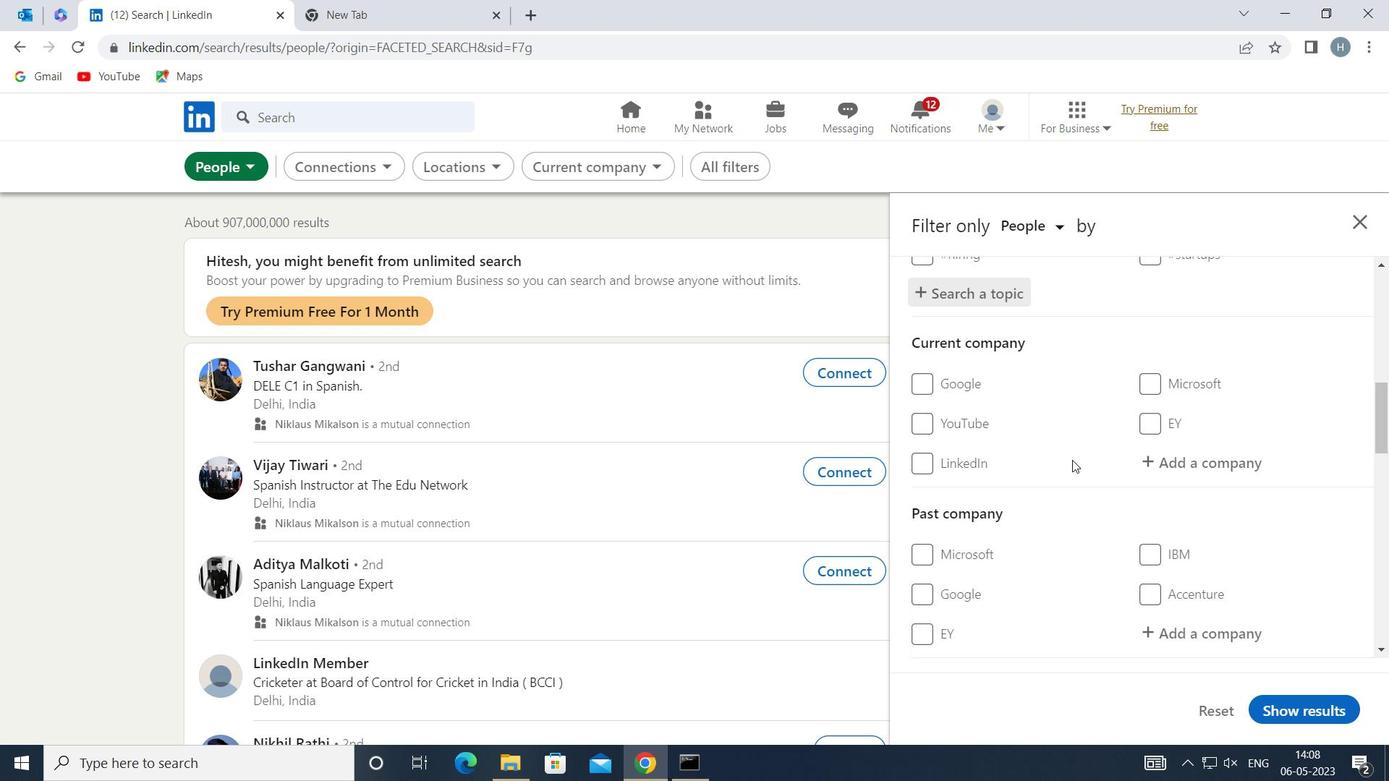 
Action: Mouse scrolled (1072, 459) with delta (0, 0)
Screenshot: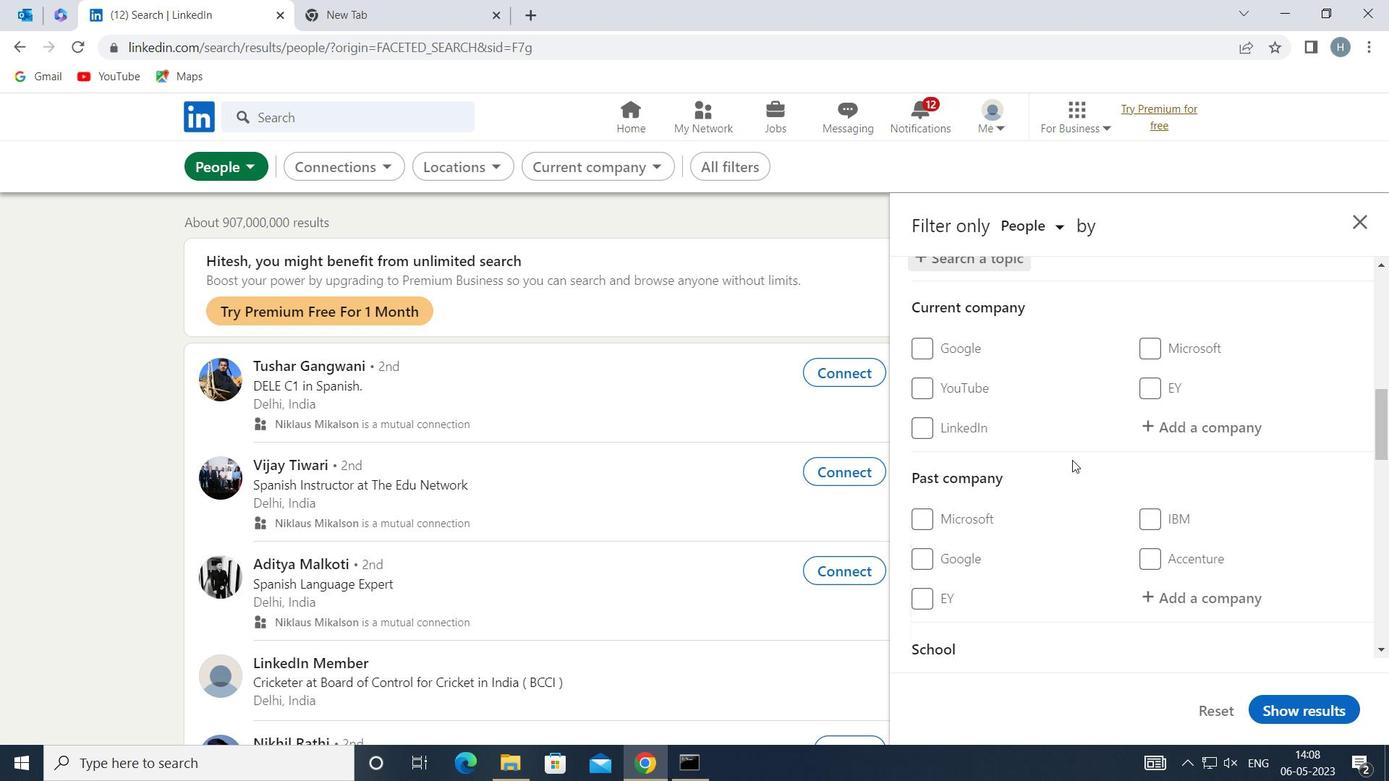 
Action: Mouse scrolled (1072, 459) with delta (0, 0)
Screenshot: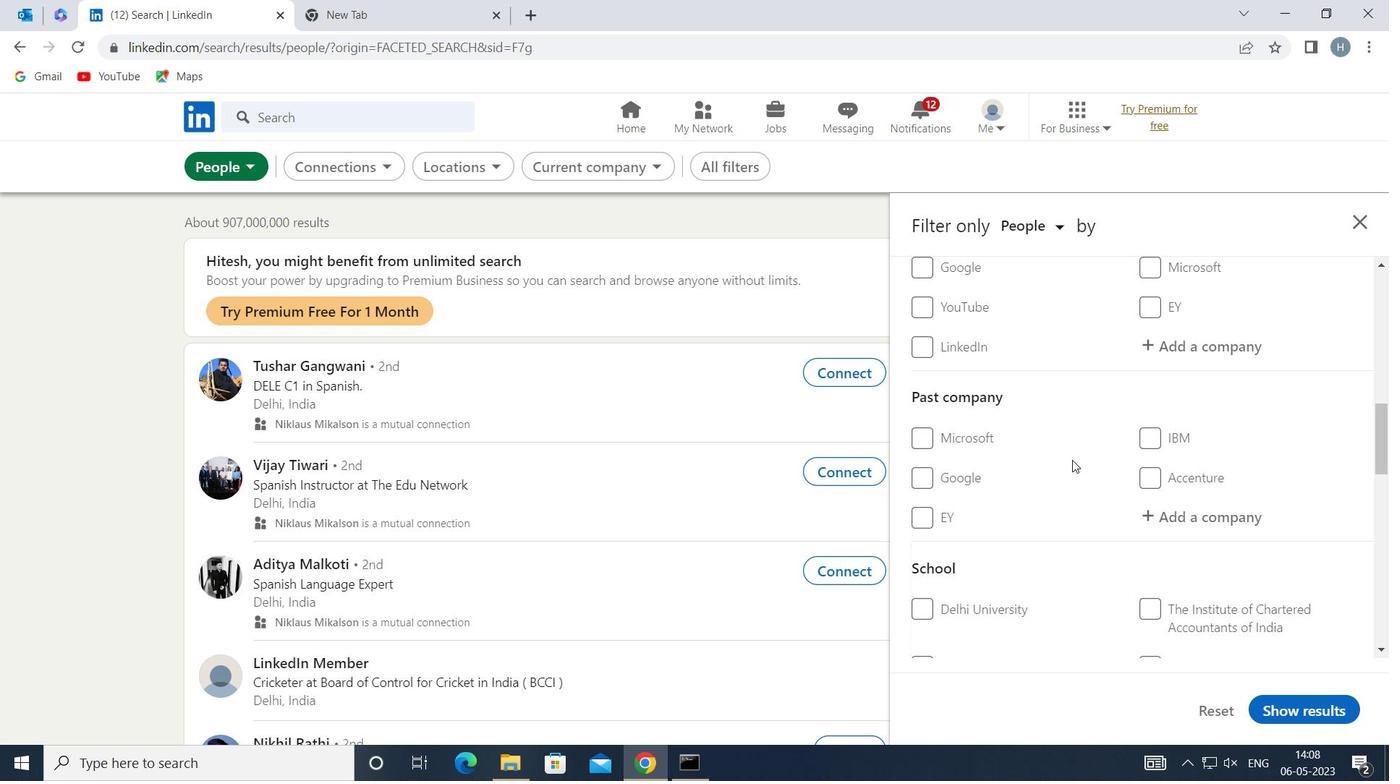 
Action: Mouse scrolled (1072, 459) with delta (0, 0)
Screenshot: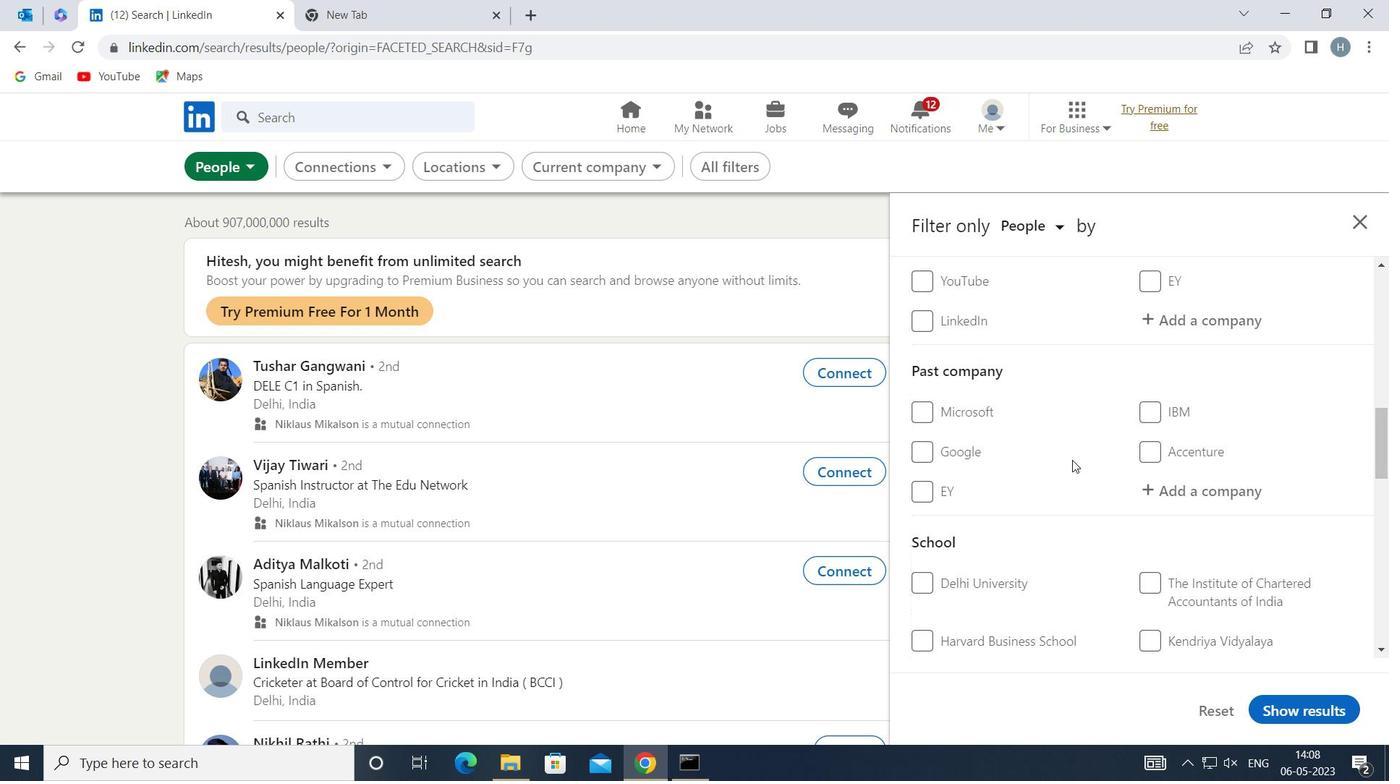 
Action: Mouse scrolled (1072, 459) with delta (0, 0)
Screenshot: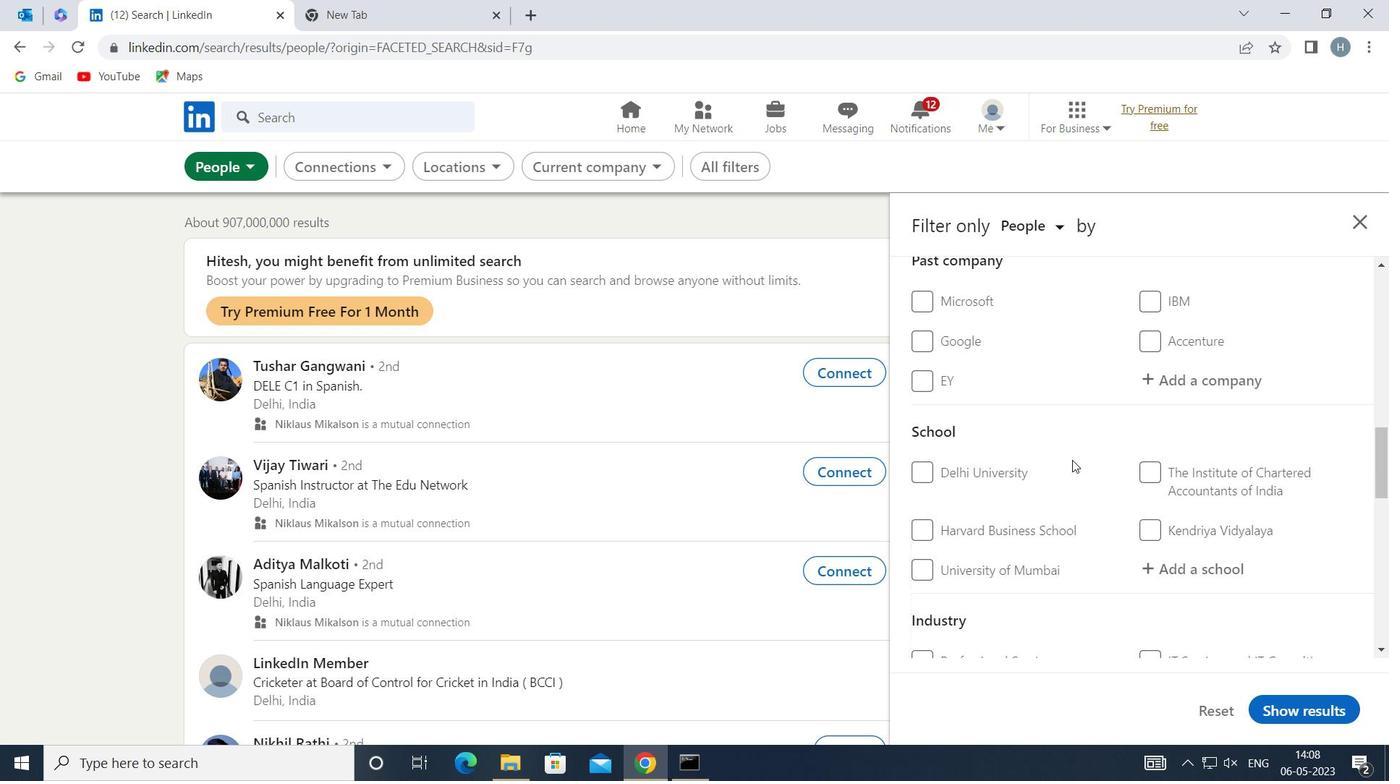 
Action: Mouse scrolled (1072, 459) with delta (0, 0)
Screenshot: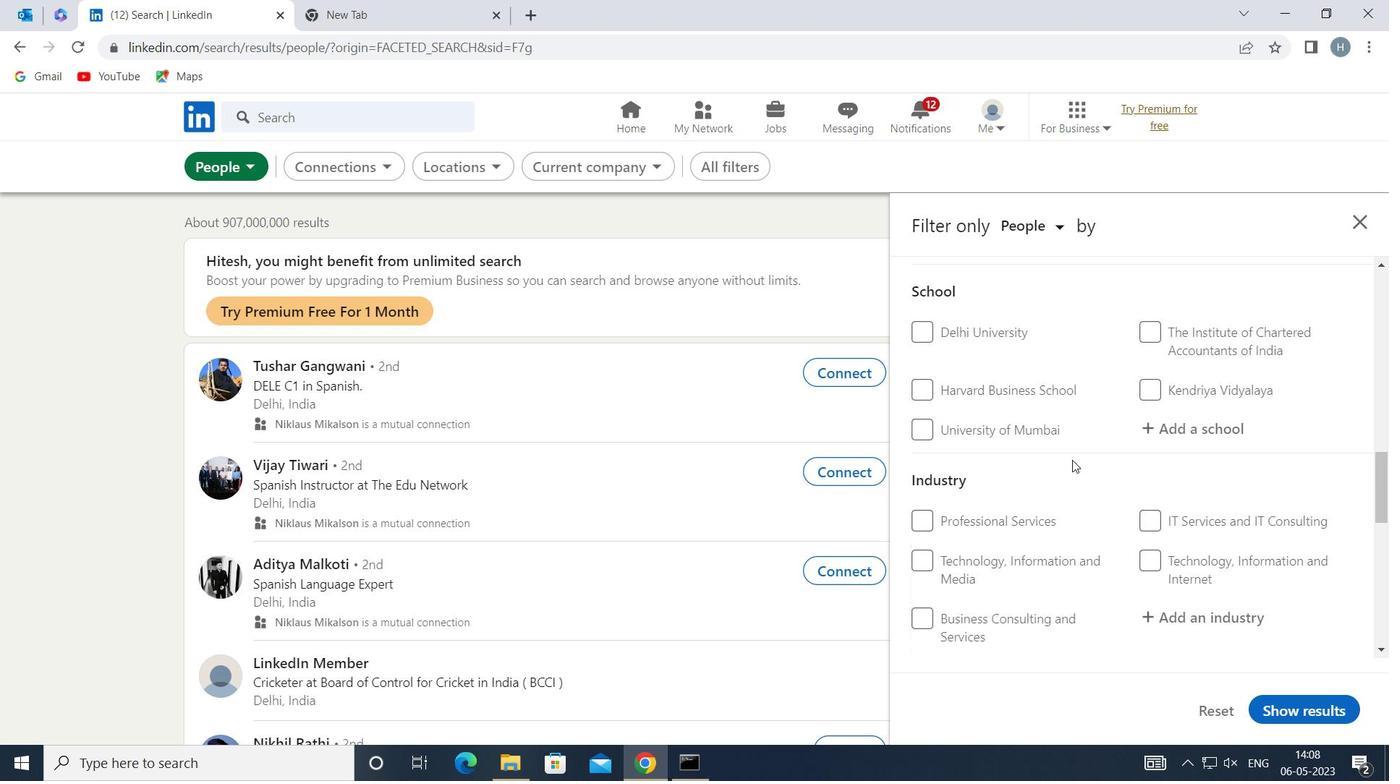 
Action: Mouse scrolled (1072, 459) with delta (0, 0)
Screenshot: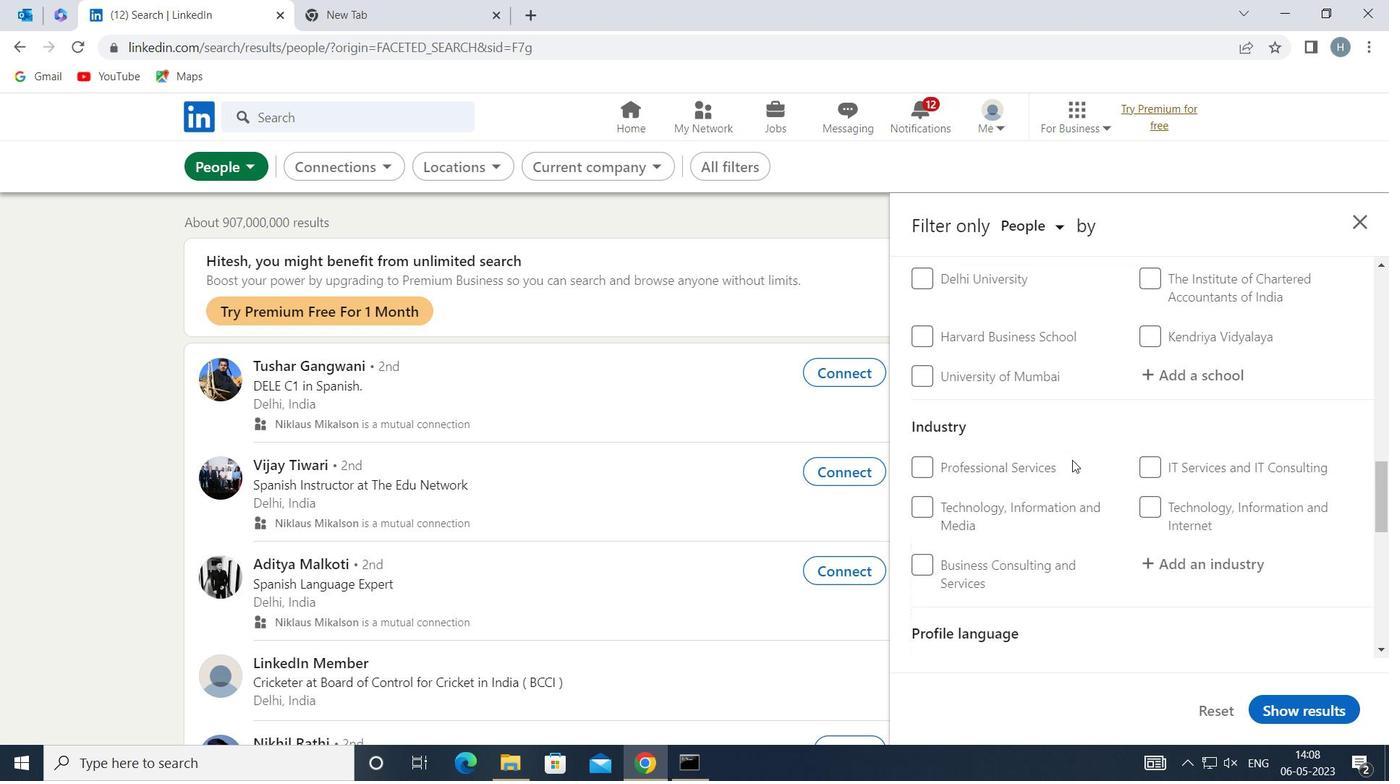 
Action: Mouse scrolled (1072, 459) with delta (0, 0)
Screenshot: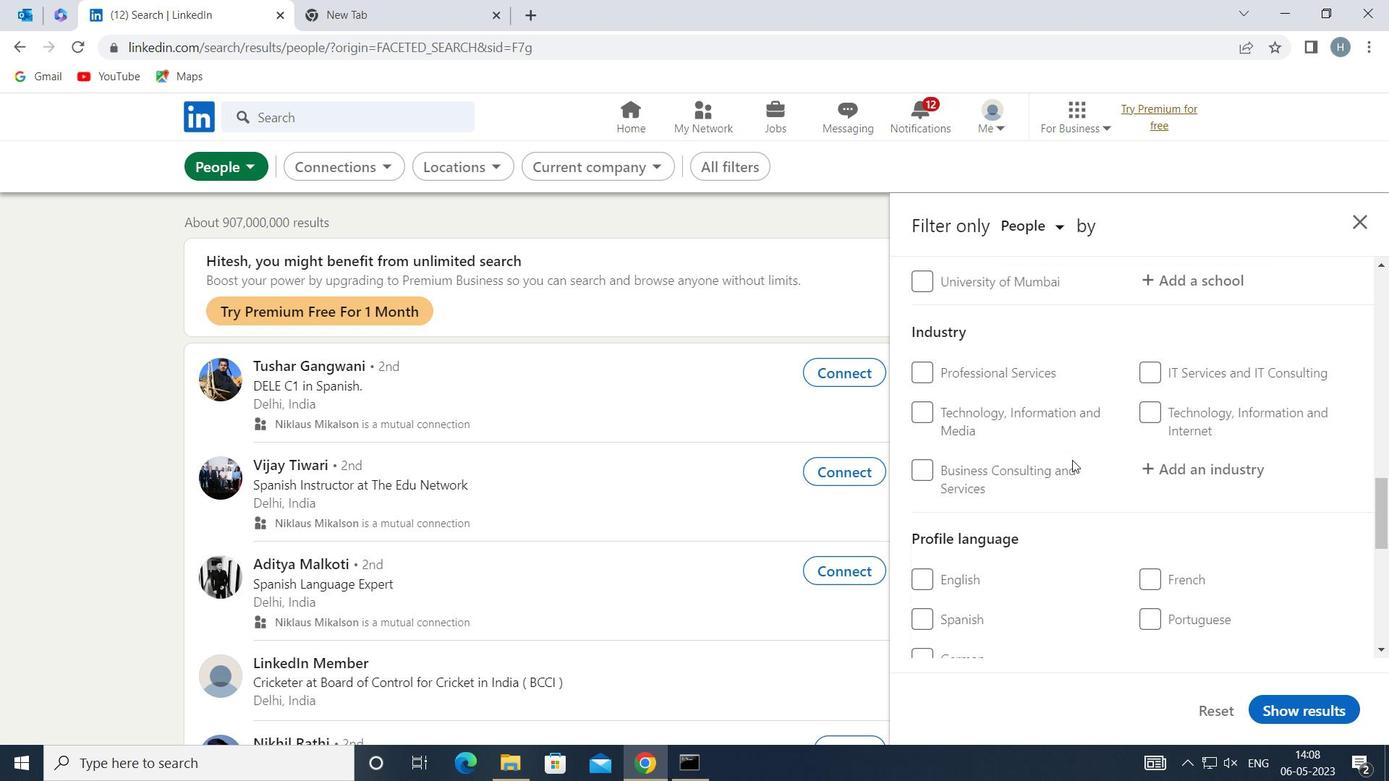 
Action: Mouse moved to (969, 400)
Screenshot: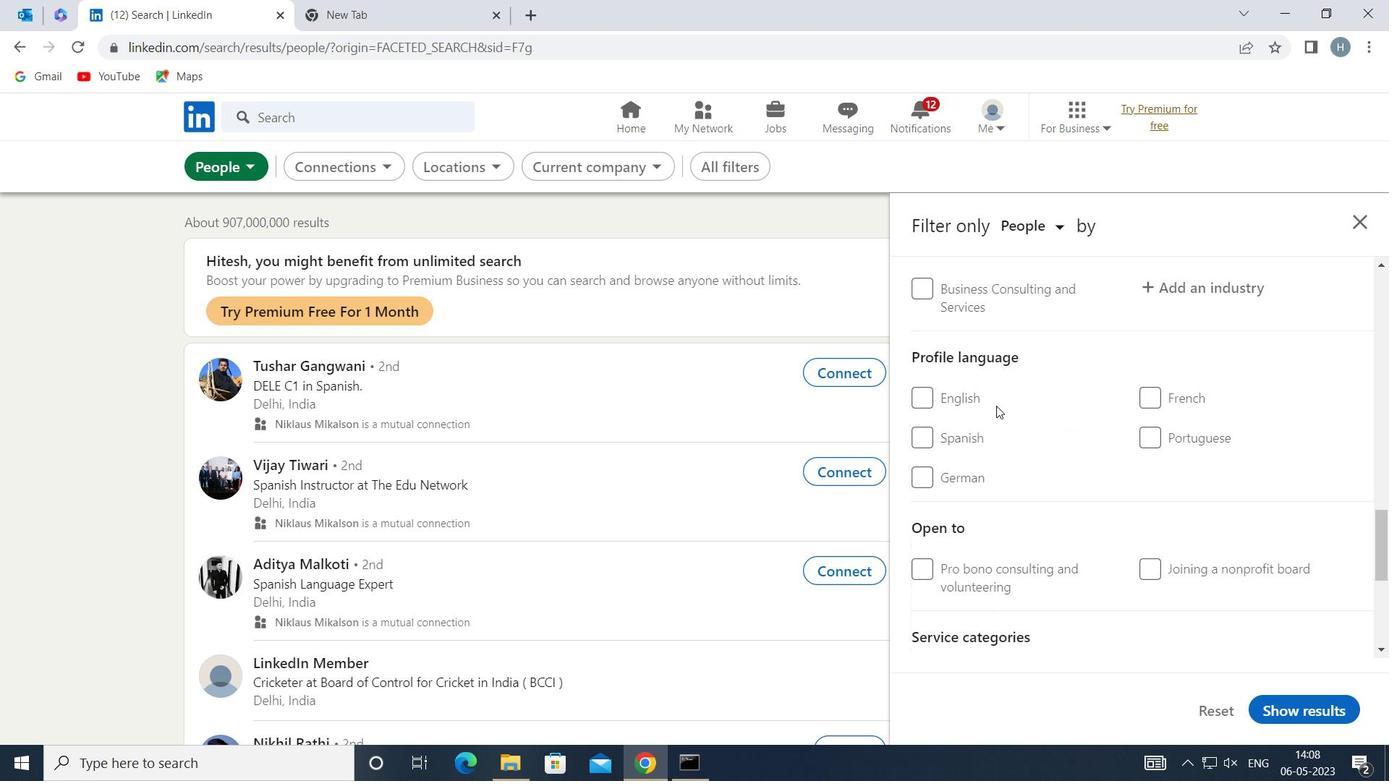 
Action: Mouse pressed left at (969, 400)
Screenshot: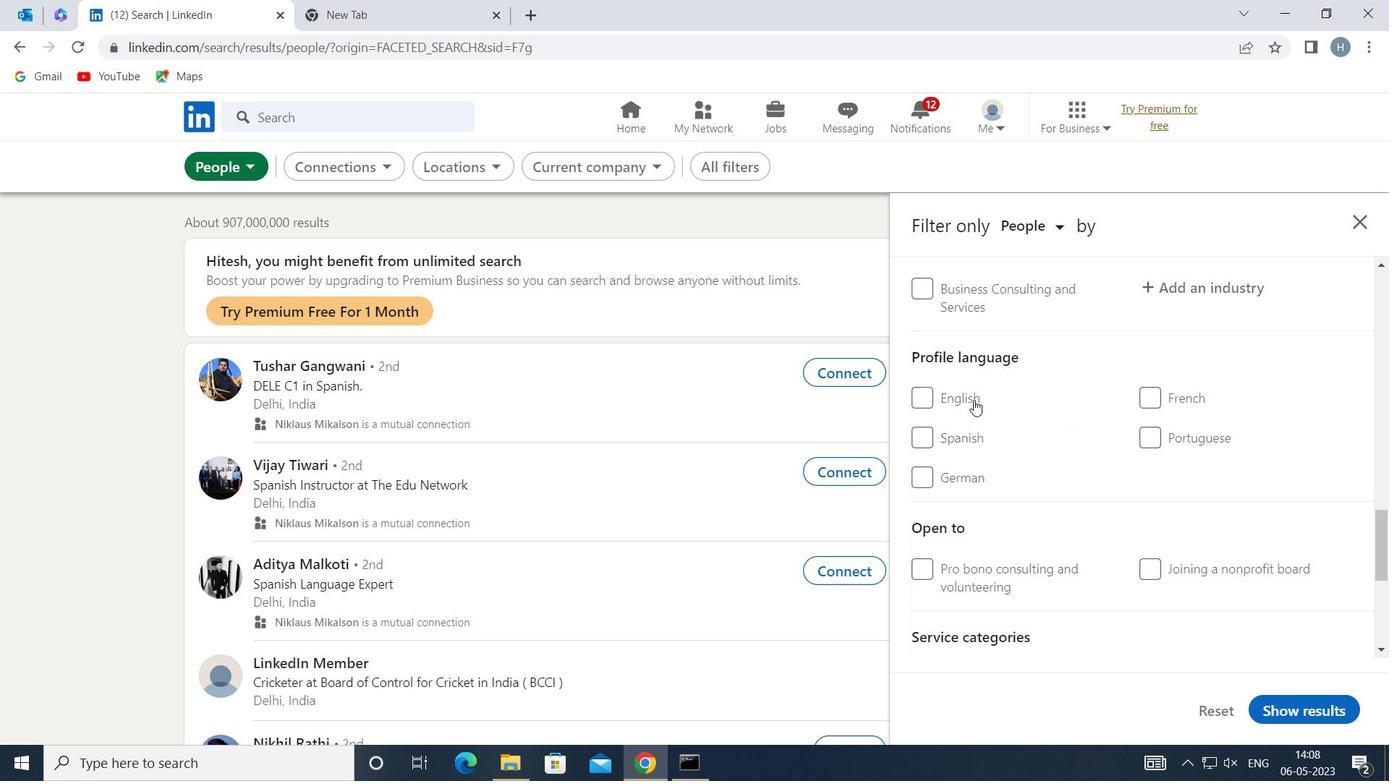 
Action: Mouse moved to (1073, 437)
Screenshot: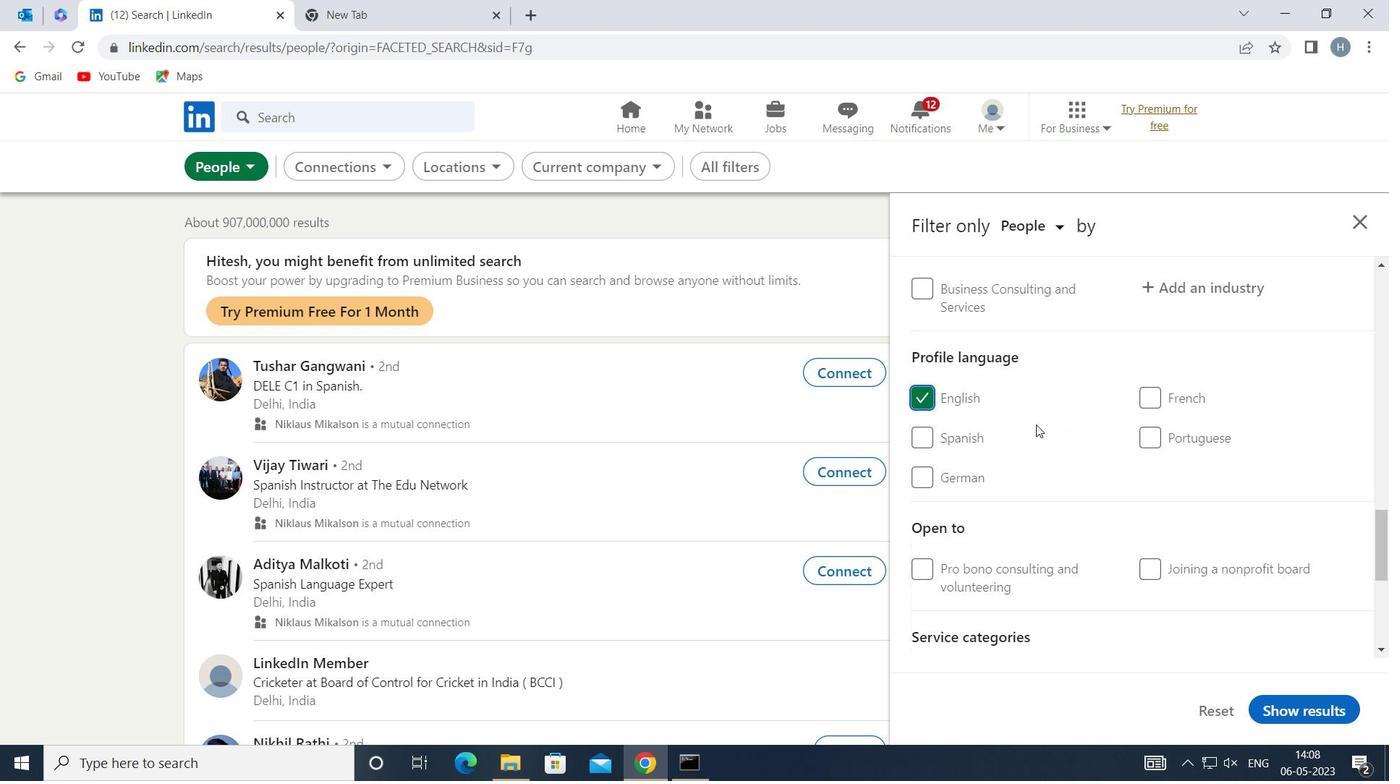 
Action: Mouse scrolled (1073, 438) with delta (0, 0)
Screenshot: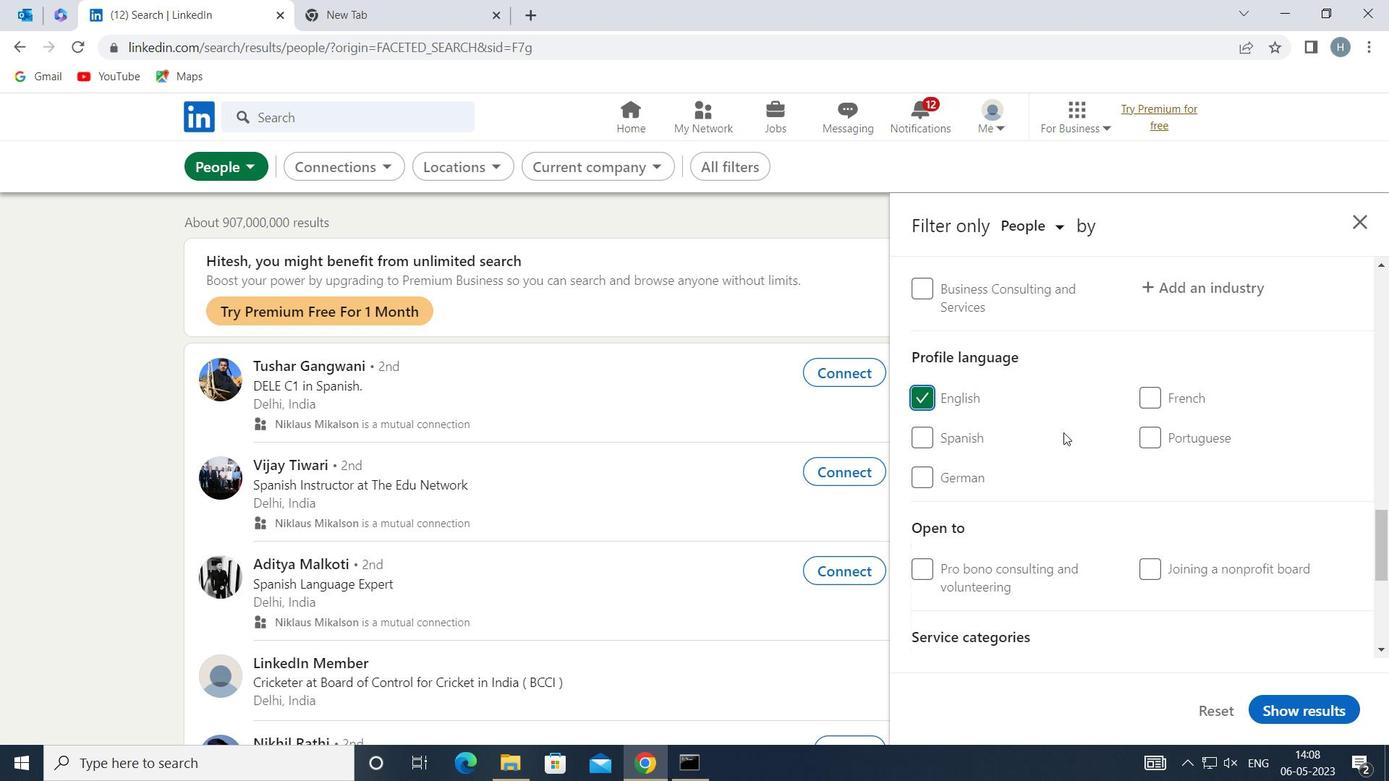 
Action: Mouse scrolled (1073, 438) with delta (0, 0)
Screenshot: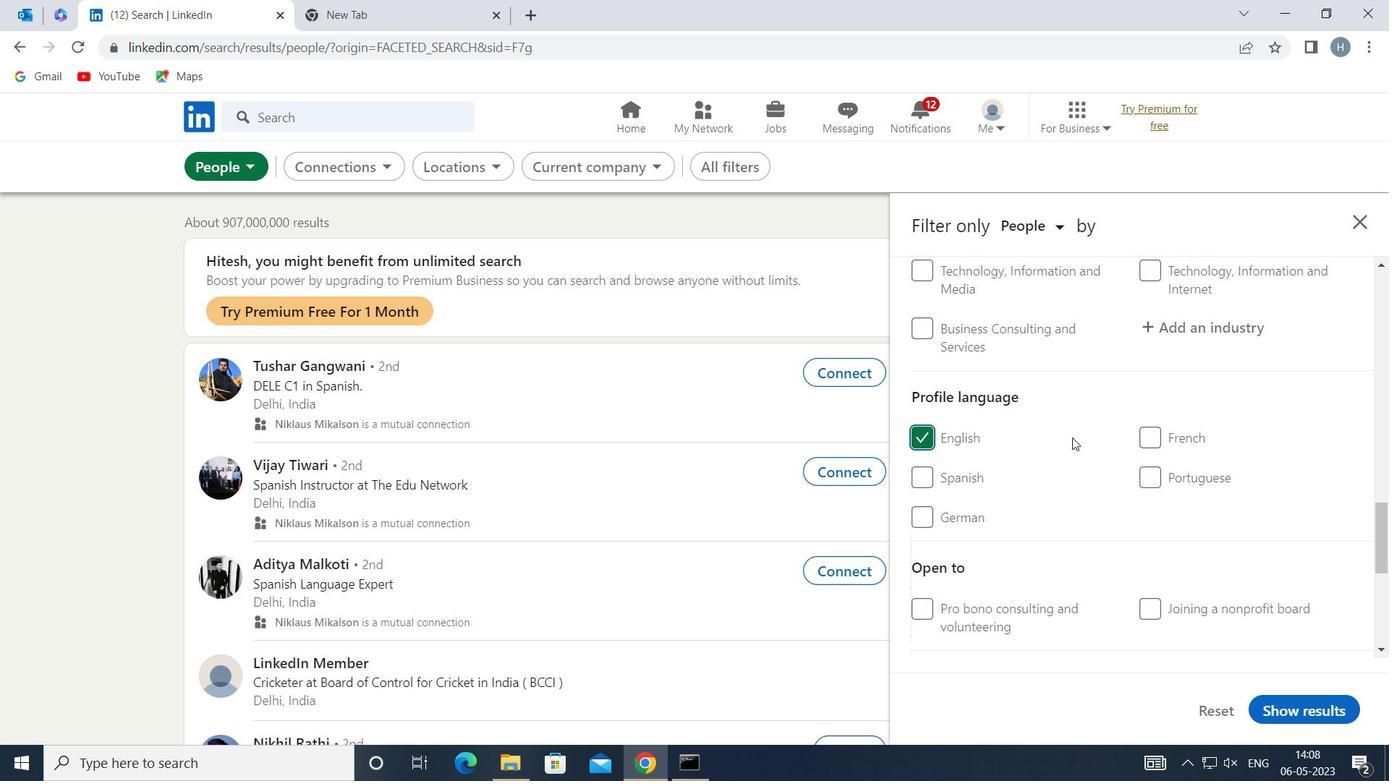 
Action: Mouse scrolled (1073, 438) with delta (0, 0)
Screenshot: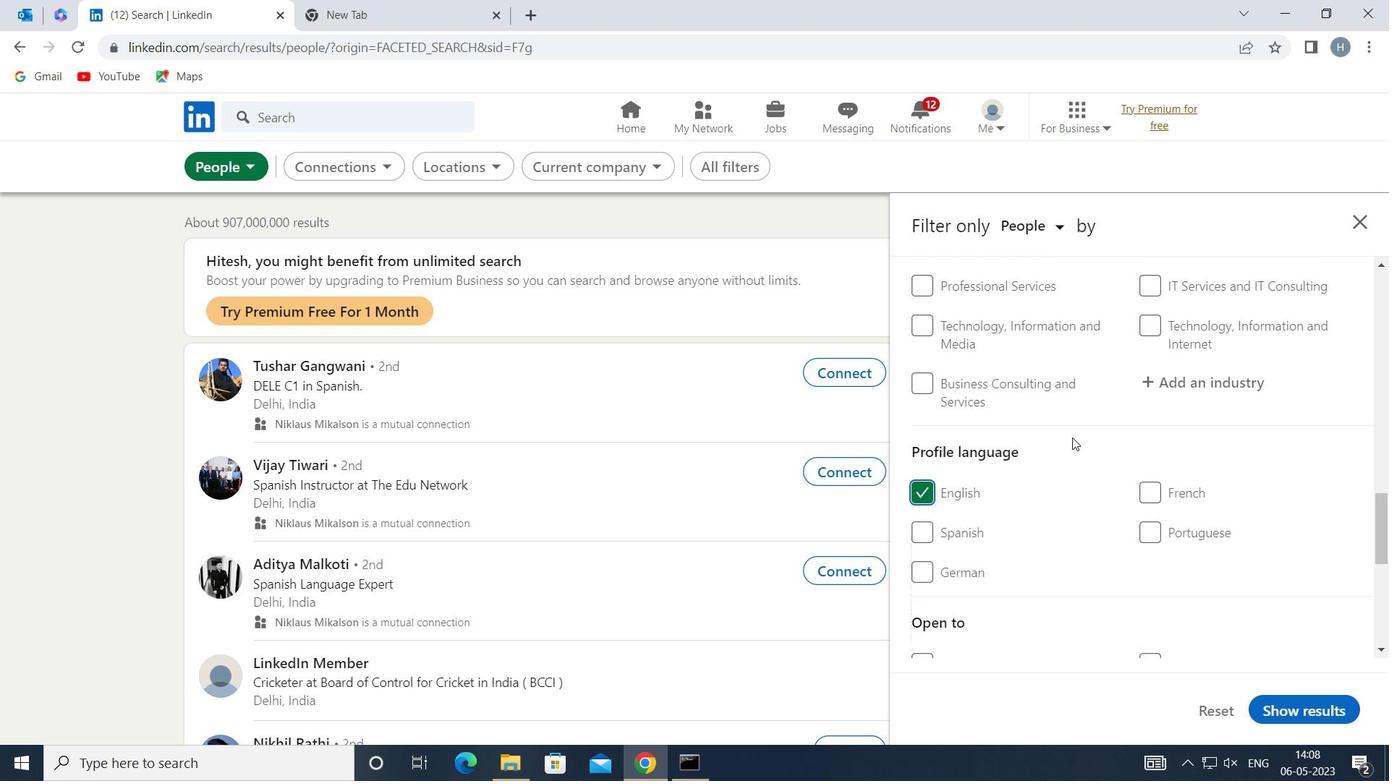
Action: Mouse scrolled (1073, 438) with delta (0, 0)
Screenshot: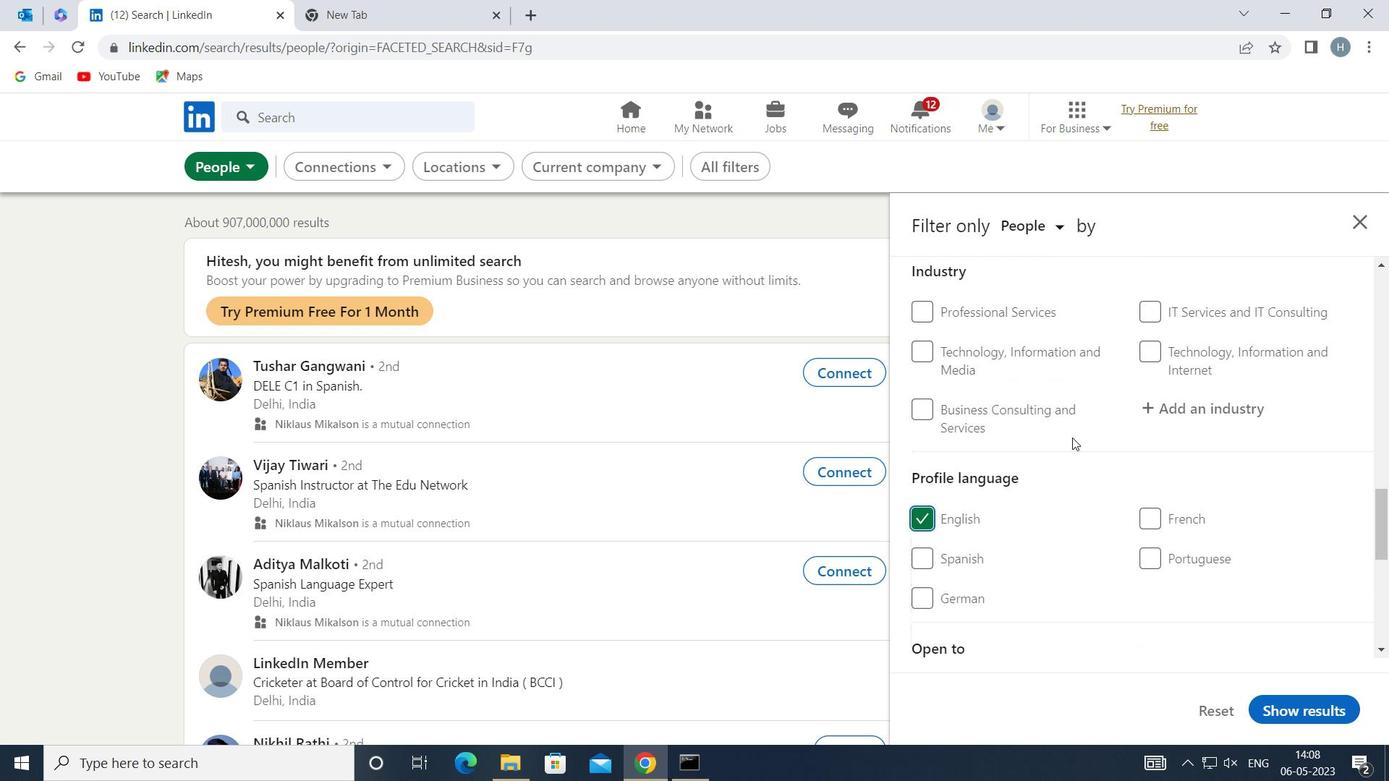 
Action: Mouse scrolled (1073, 438) with delta (0, 0)
Screenshot: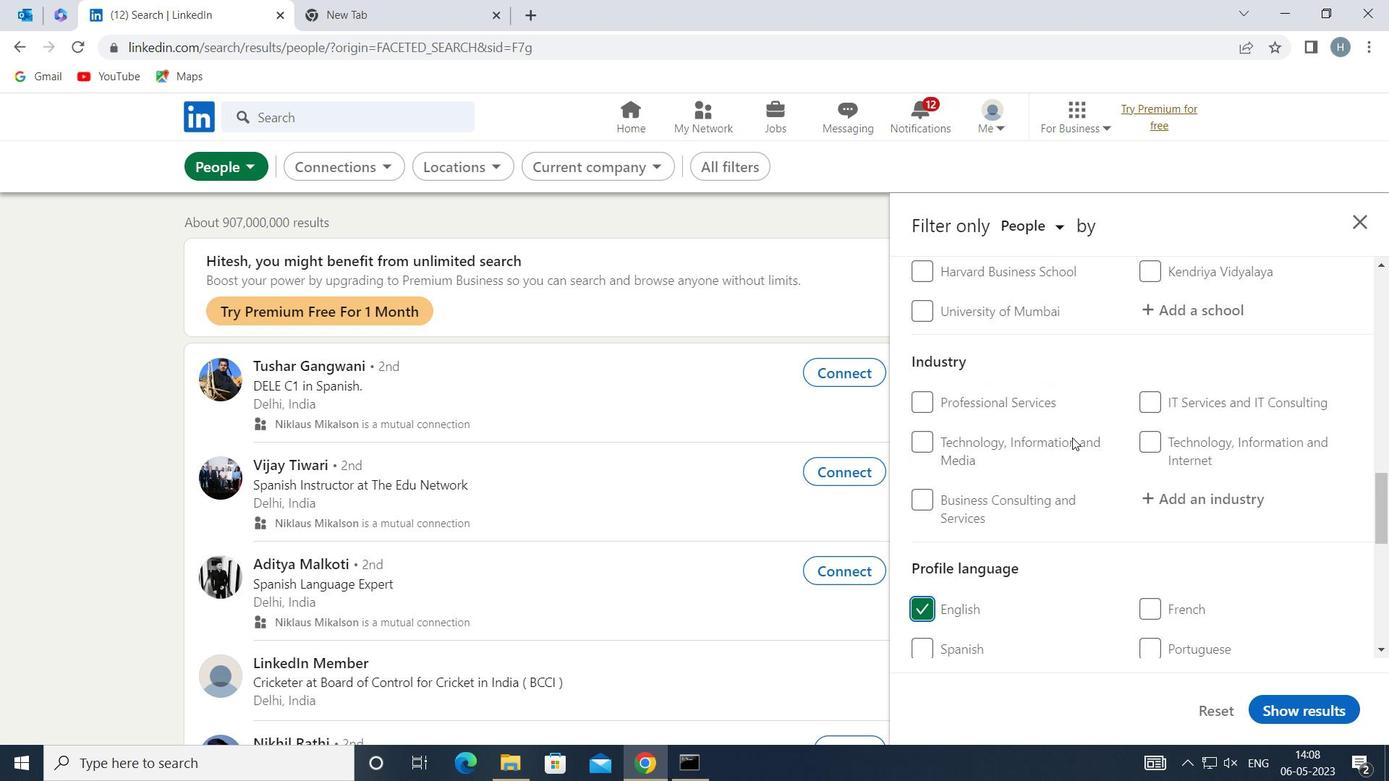 
Action: Mouse scrolled (1073, 438) with delta (0, 0)
Screenshot: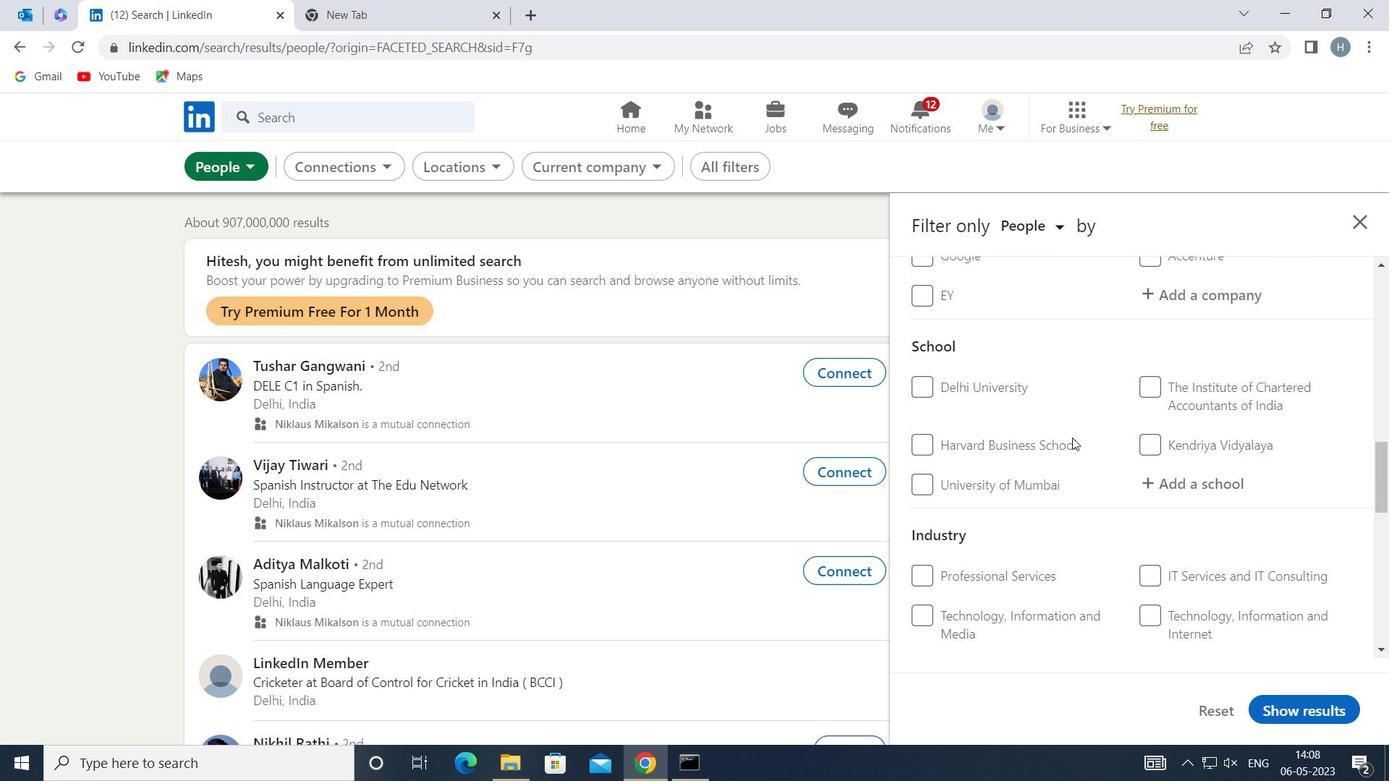 
Action: Mouse scrolled (1073, 438) with delta (0, 0)
Screenshot: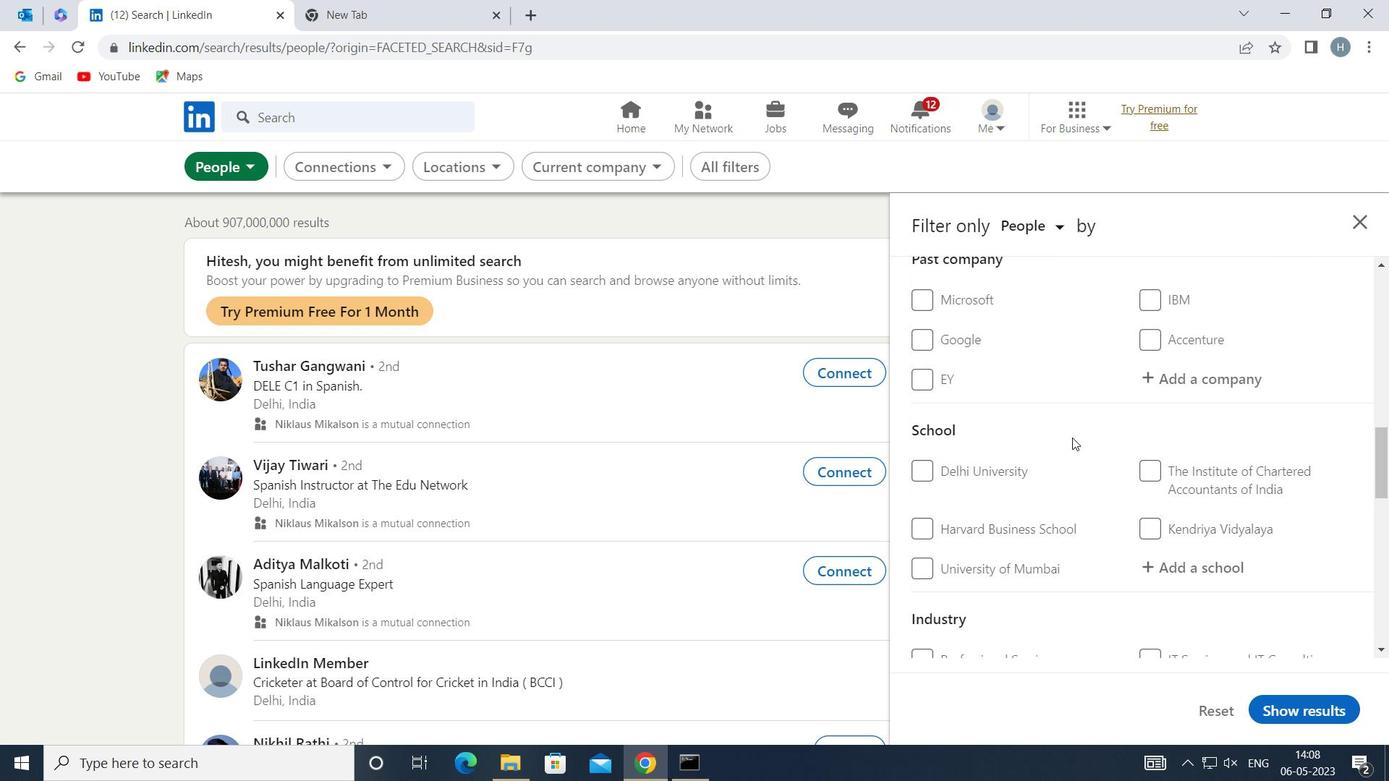
Action: Mouse scrolled (1073, 438) with delta (0, 0)
Screenshot: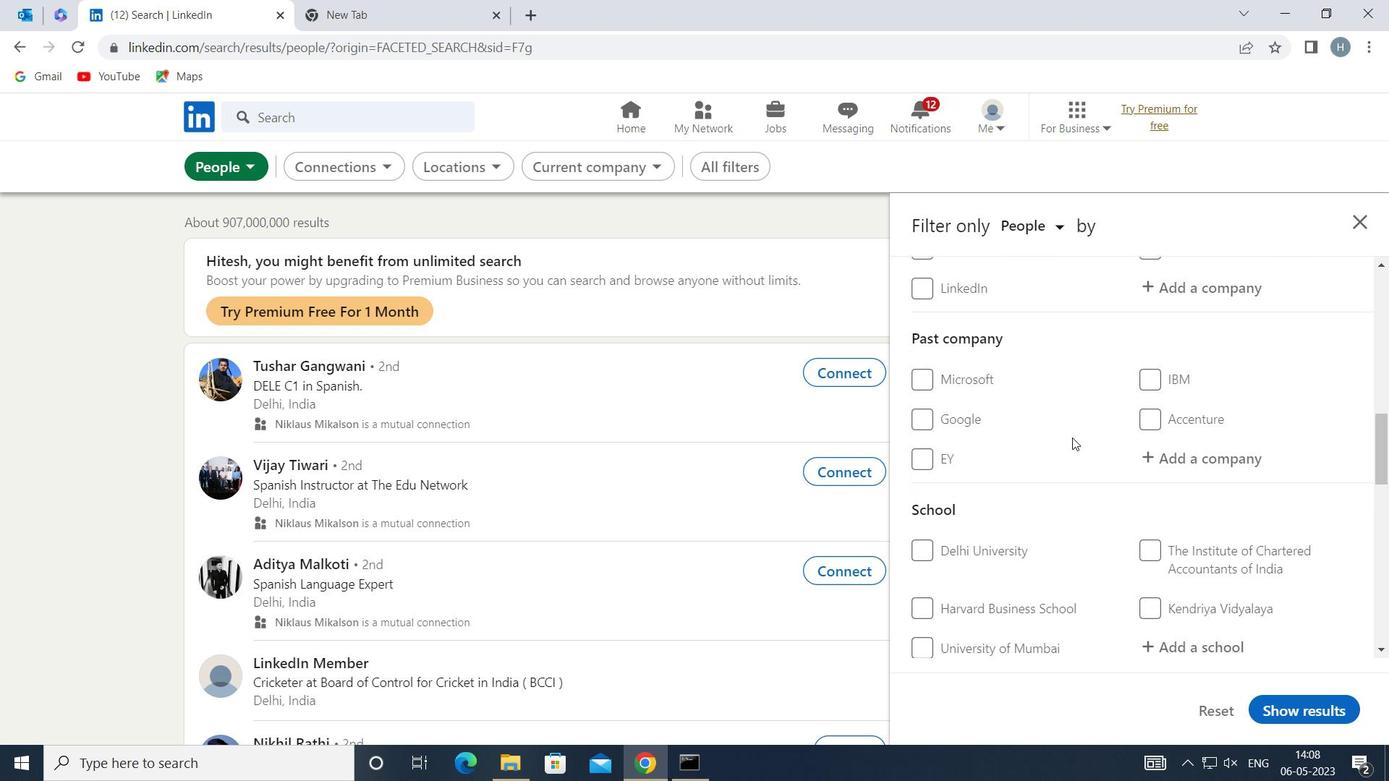 
Action: Mouse moved to (1172, 459)
Screenshot: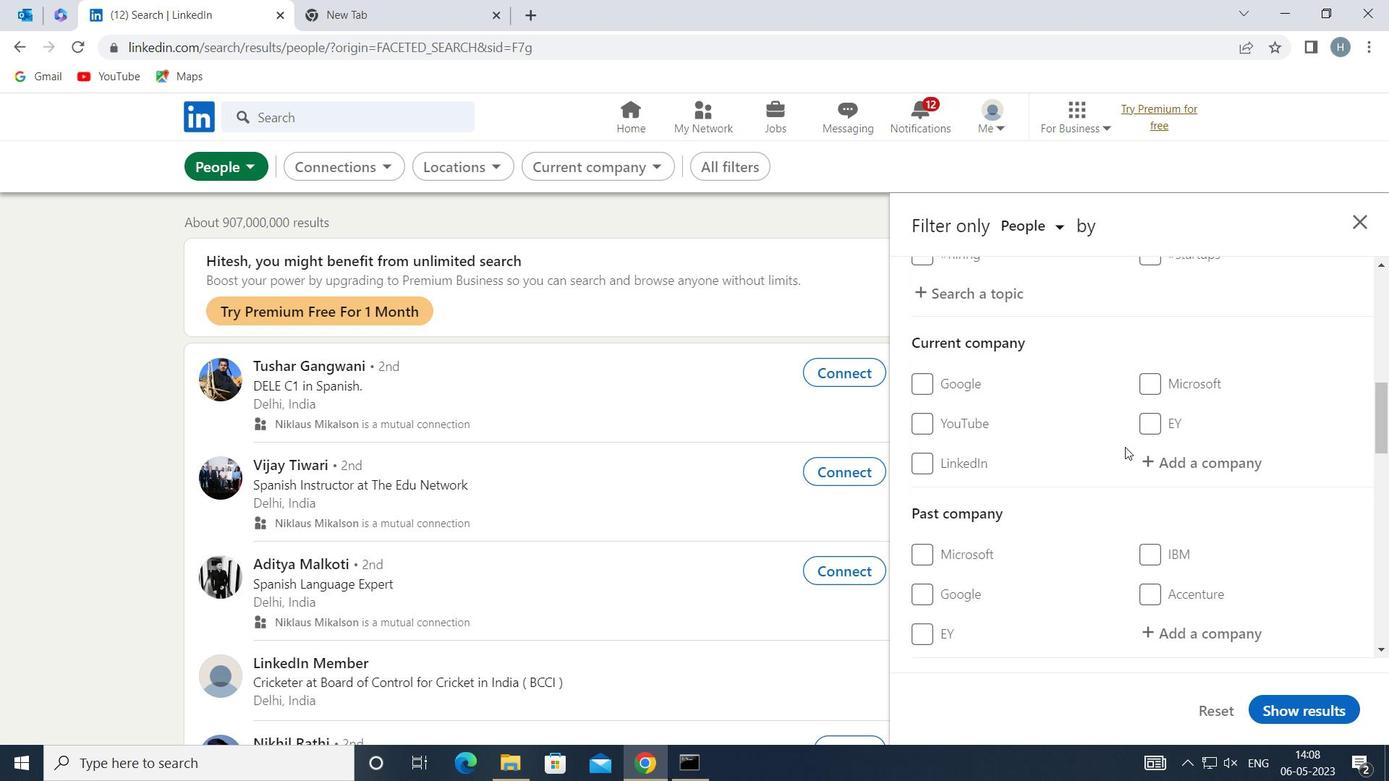 
Action: Mouse pressed left at (1172, 459)
Screenshot: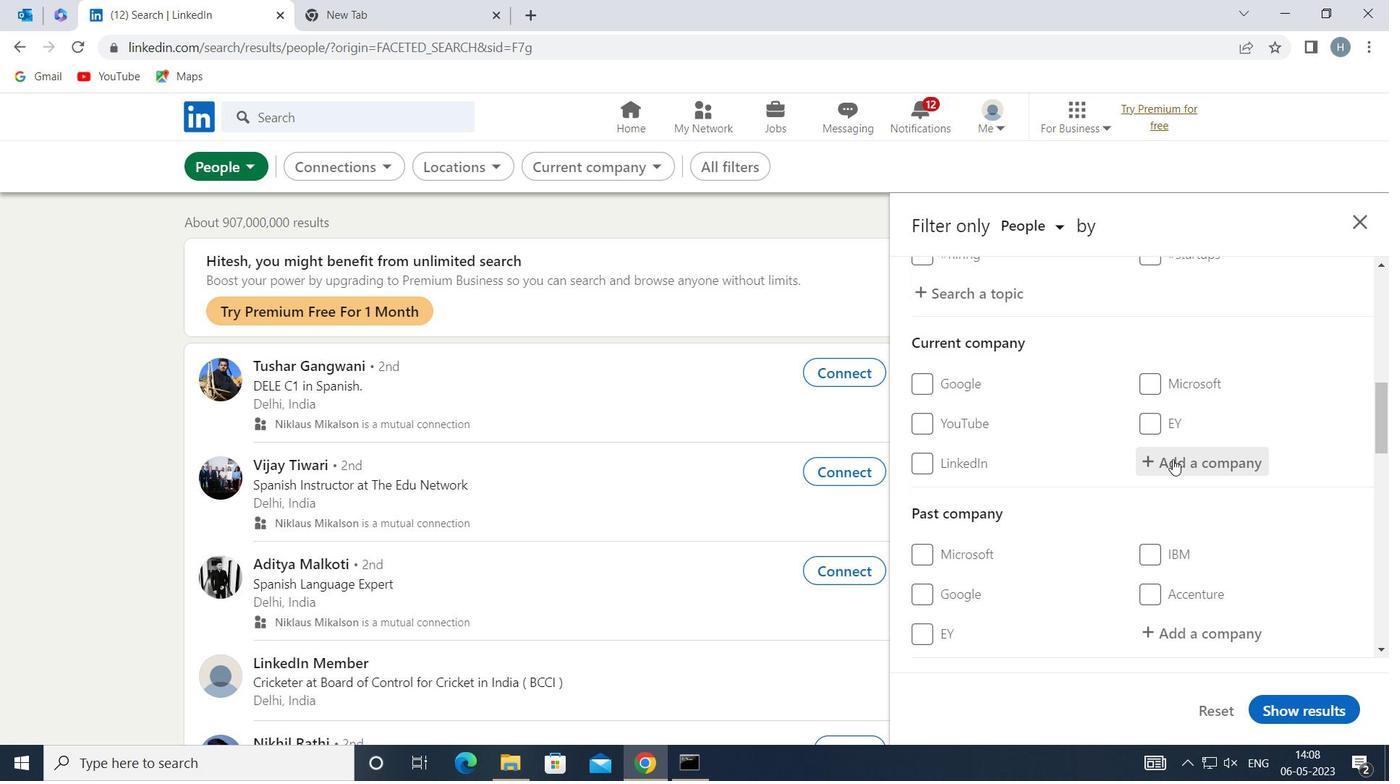
Action: Key pressed <Key.shift>W<Key.backspace>EICHER<Key.space><Key.shift>TRUCK
Screenshot: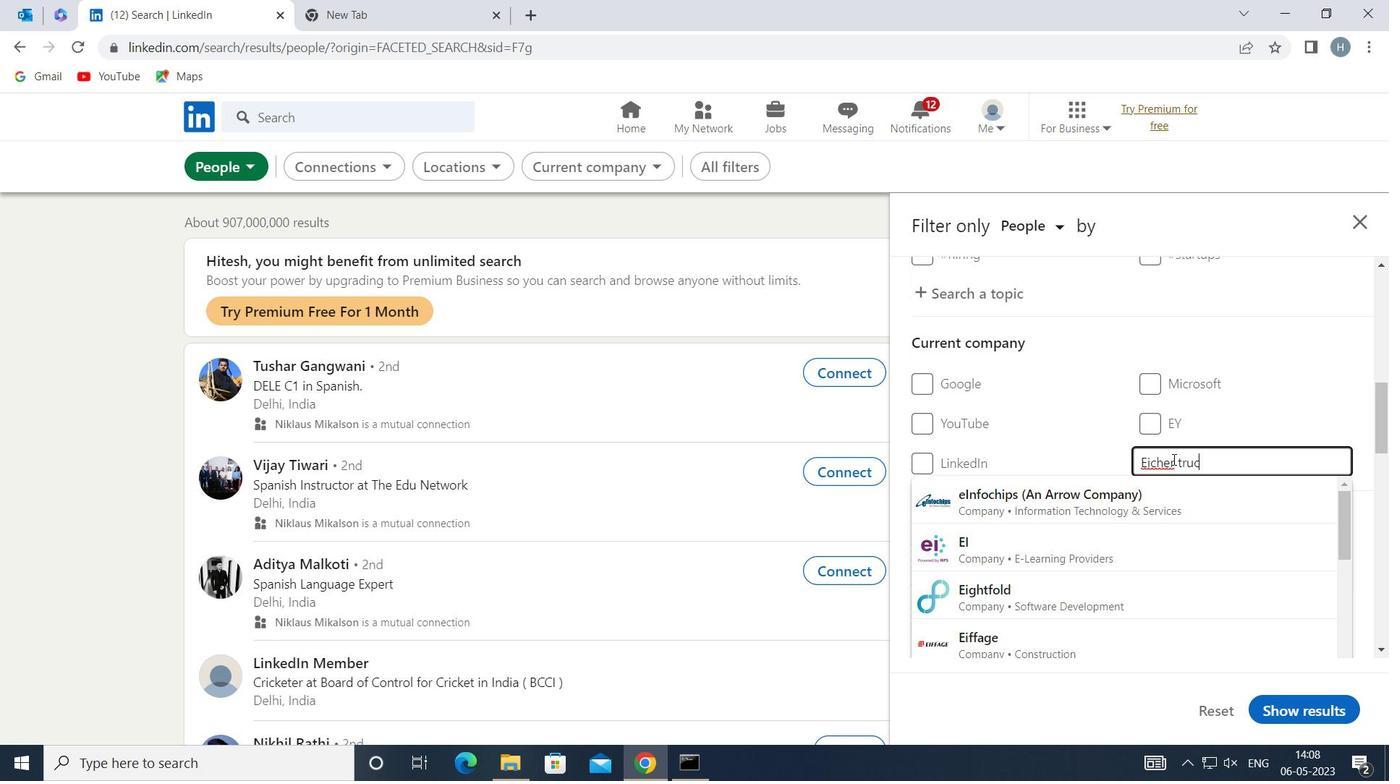 
Action: Mouse moved to (1171, 445)
Screenshot: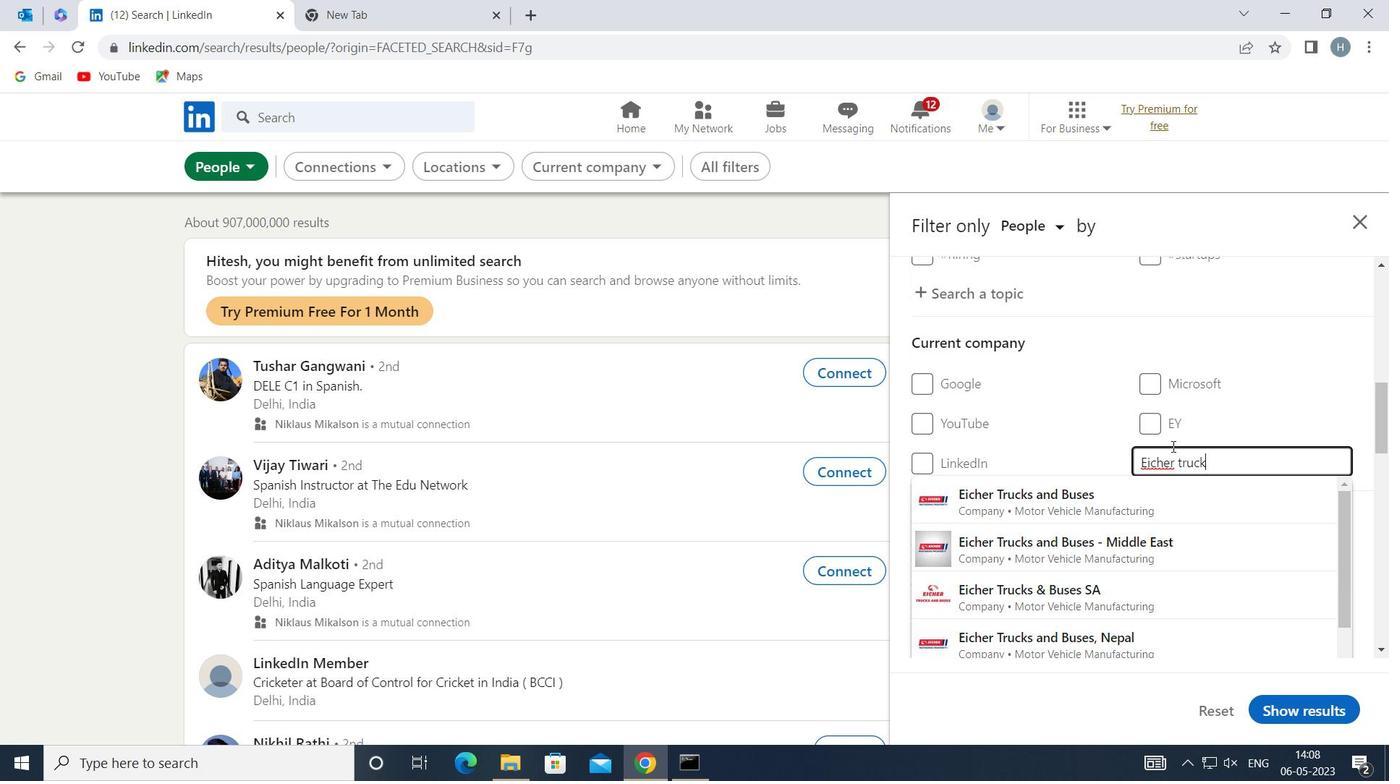 
Action: Key pressed S
Screenshot: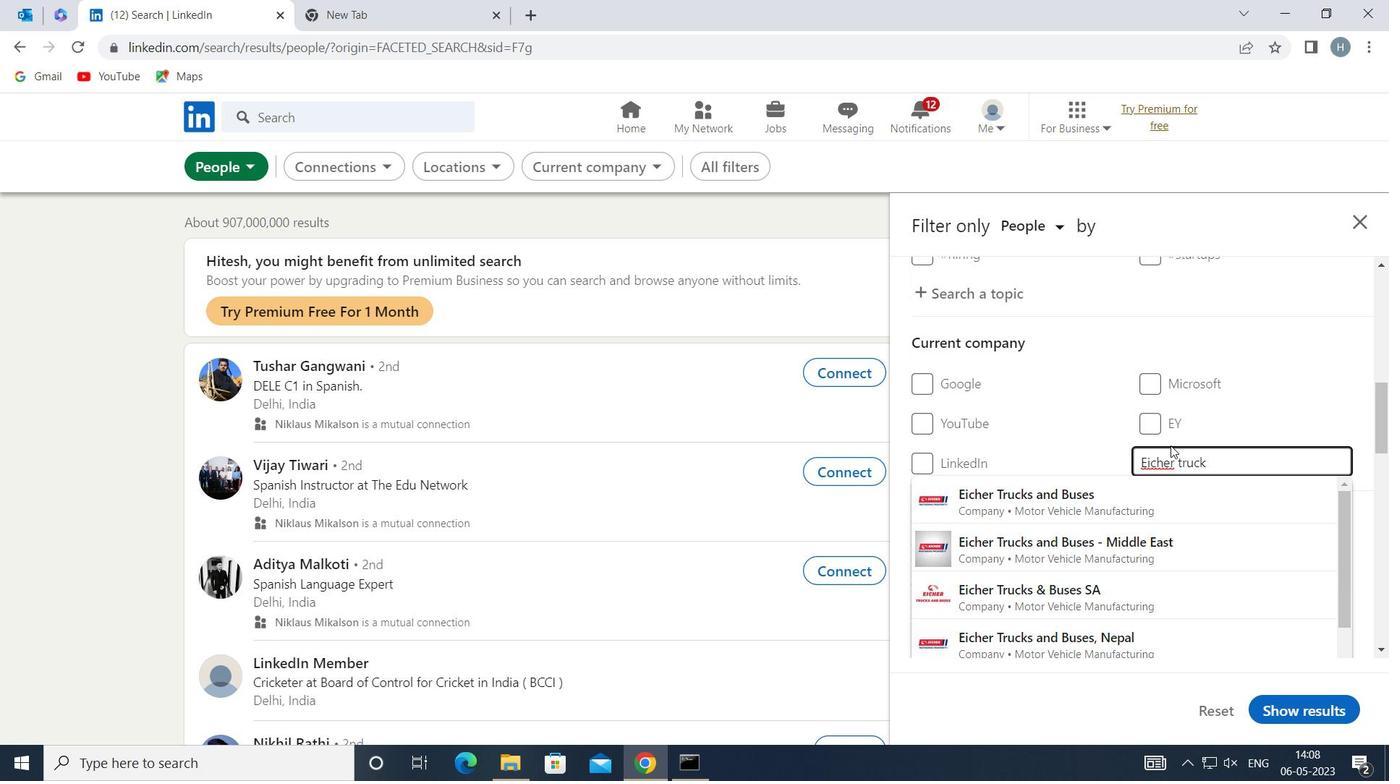 
Action: Mouse moved to (1107, 497)
Screenshot: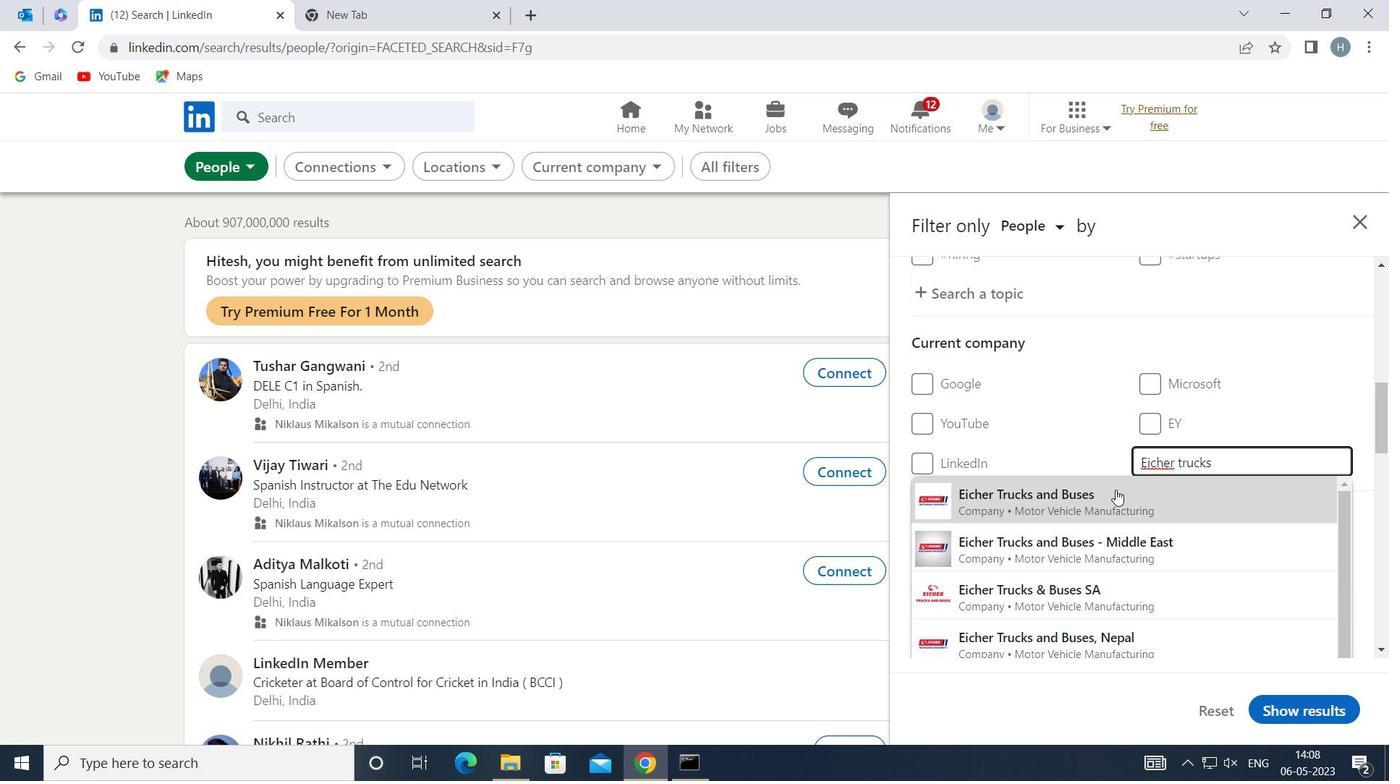 
Action: Mouse pressed left at (1107, 497)
Screenshot: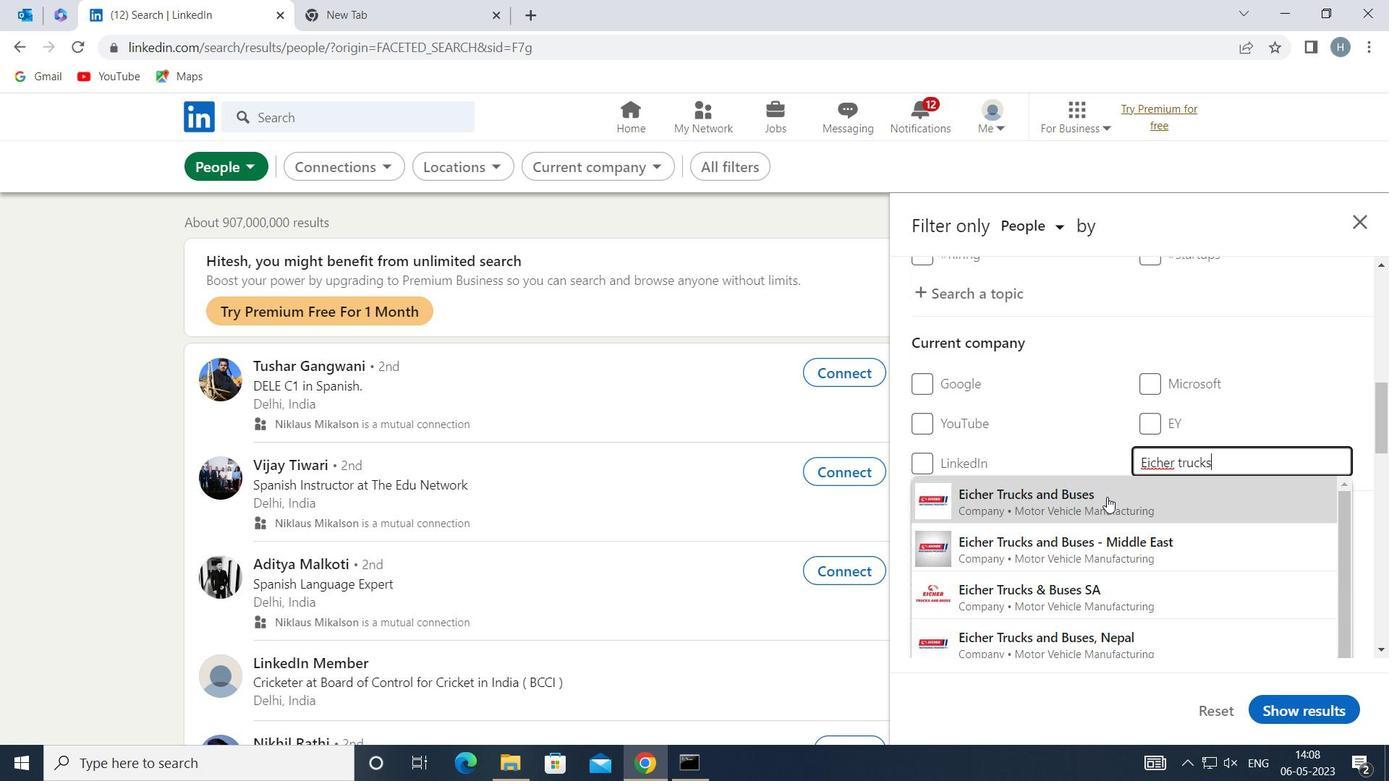 
Action: Mouse moved to (1075, 475)
Screenshot: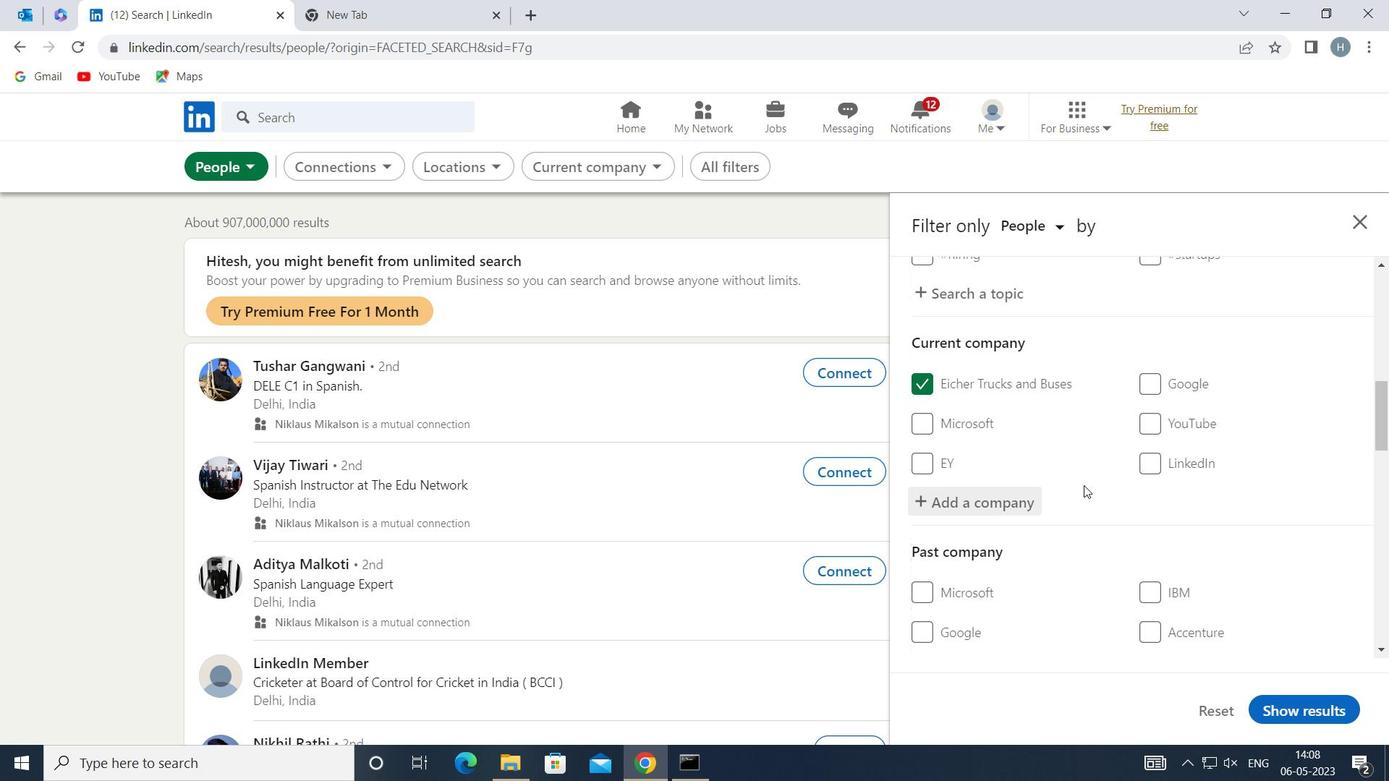 
Action: Mouse scrolled (1075, 474) with delta (0, 0)
Screenshot: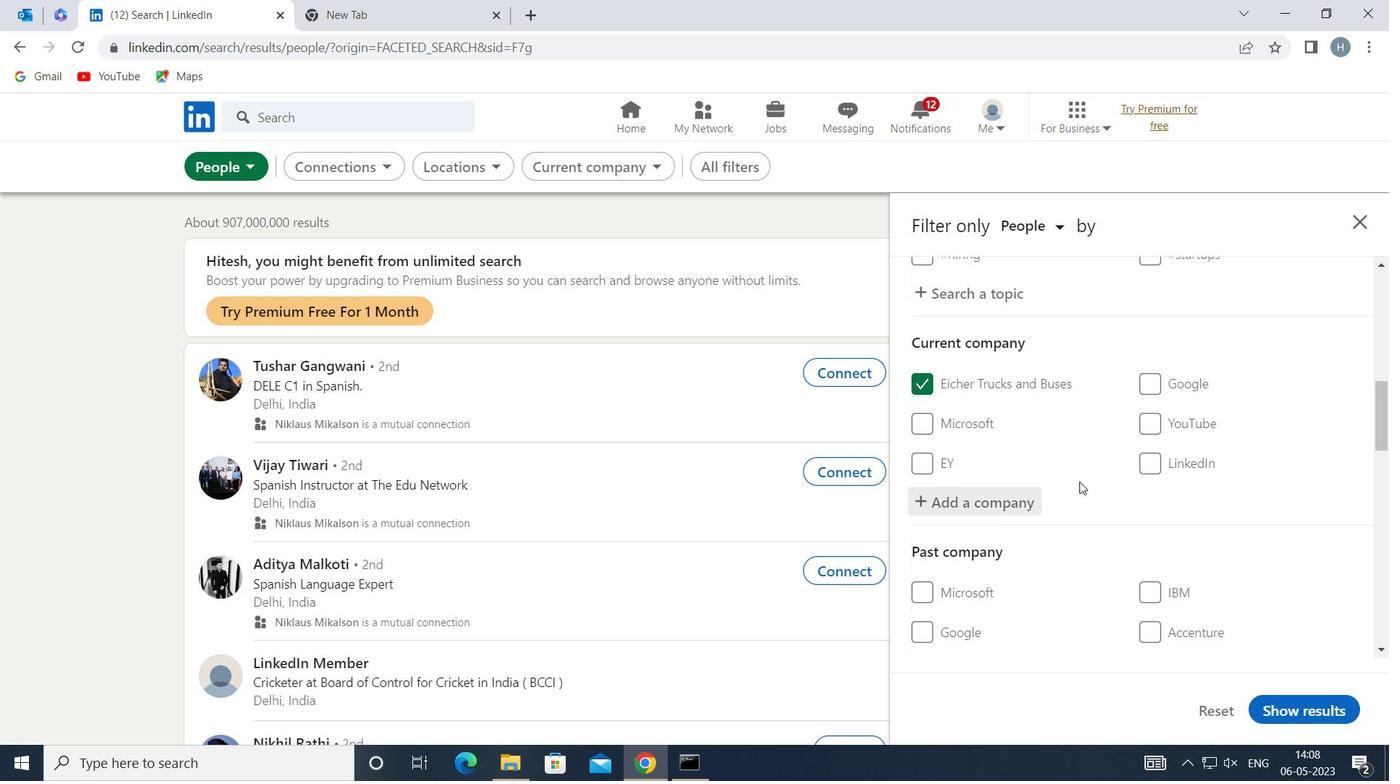 
Action: Mouse scrolled (1075, 474) with delta (0, 0)
Screenshot: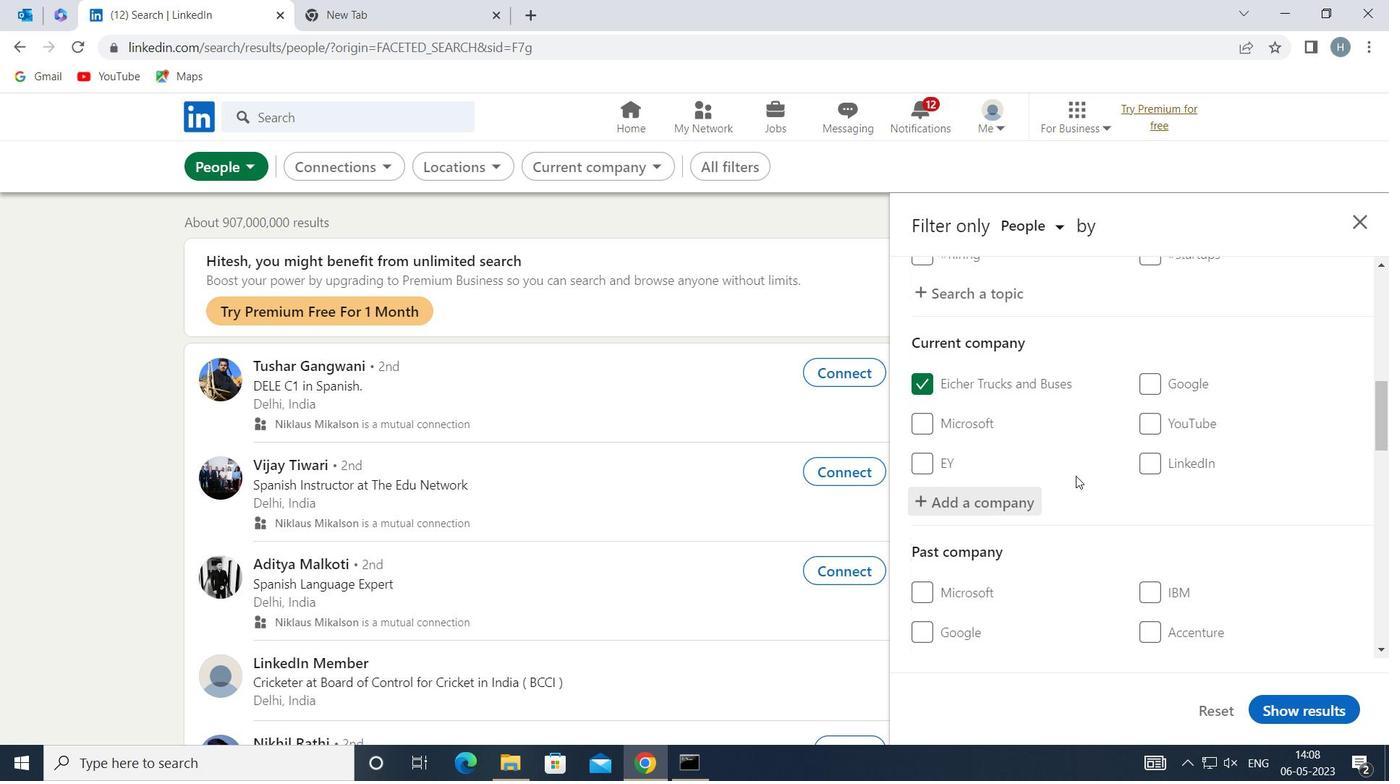 
Action: Mouse scrolled (1075, 474) with delta (0, 0)
Screenshot: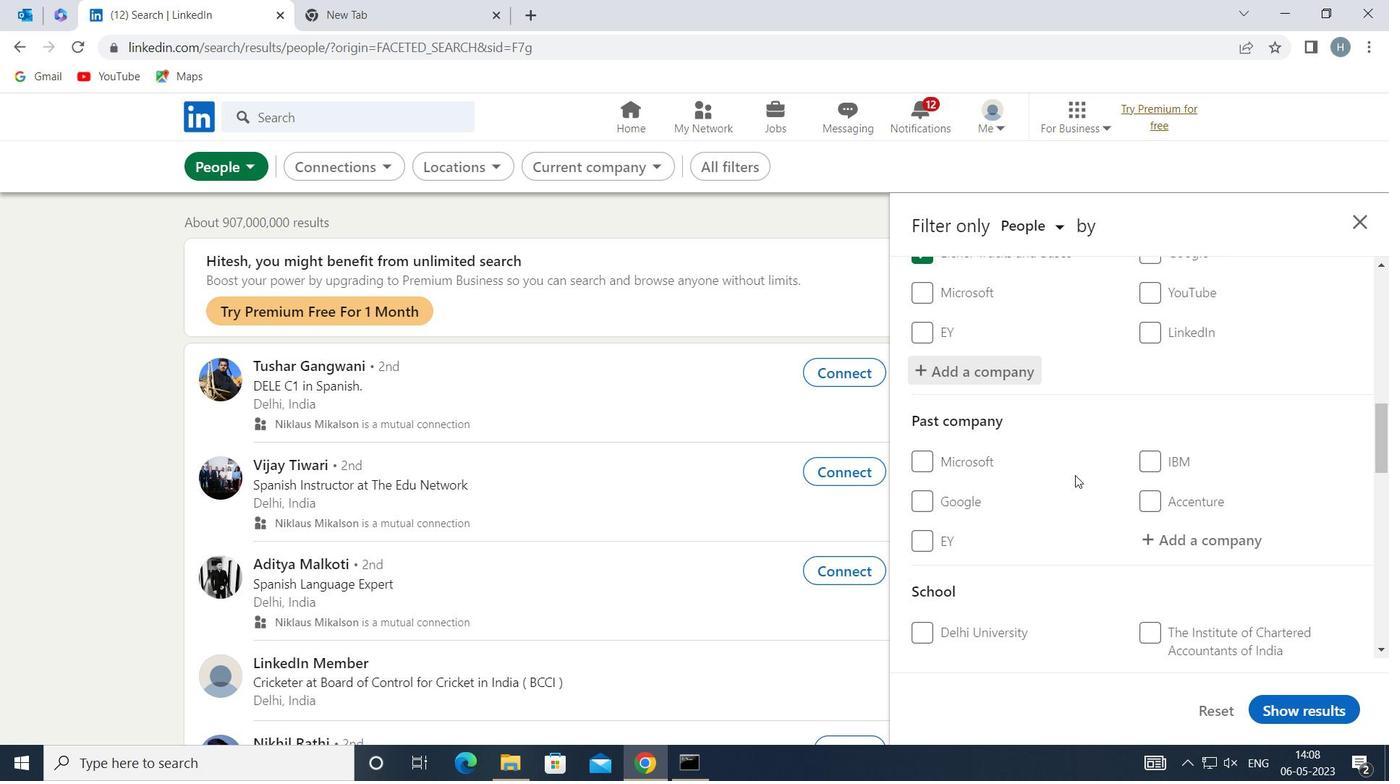 
Action: Mouse scrolled (1075, 474) with delta (0, 0)
Screenshot: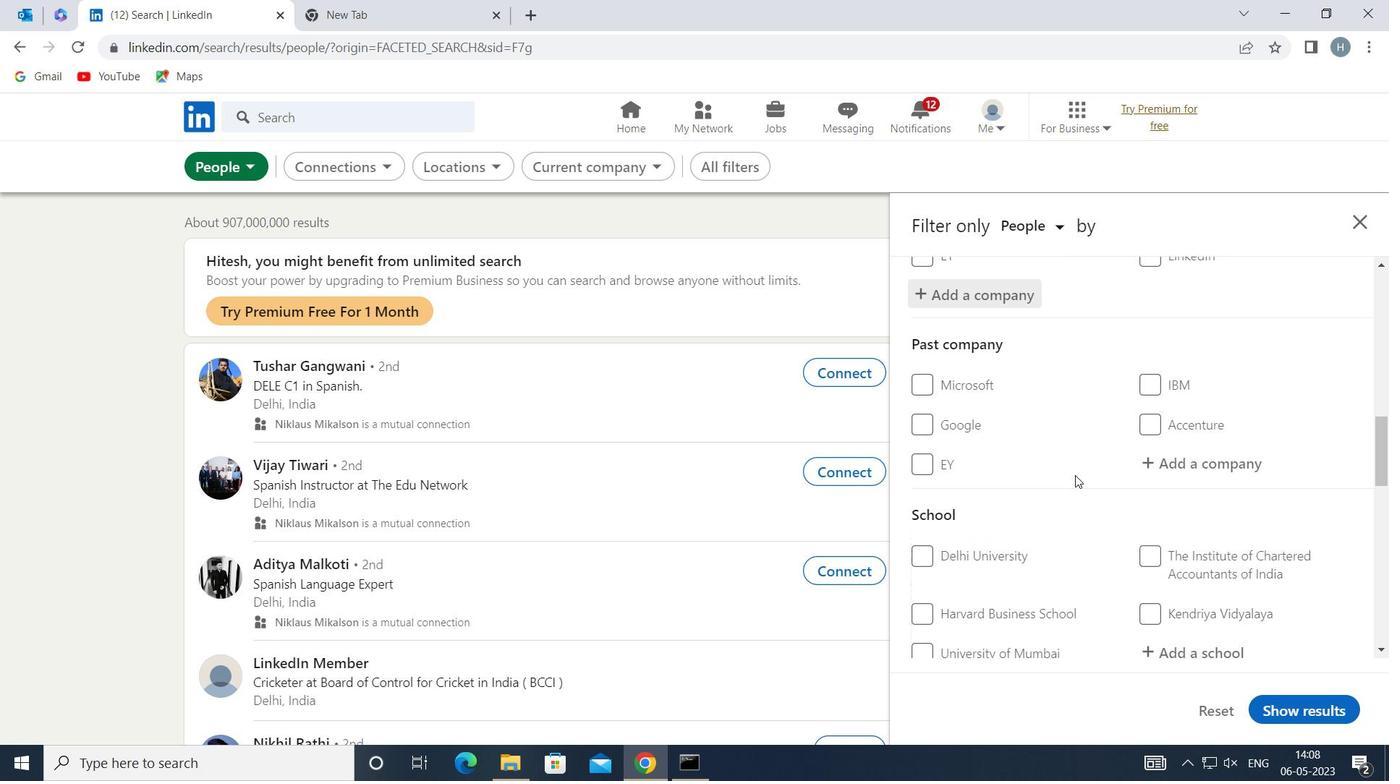 
Action: Mouse moved to (1191, 502)
Screenshot: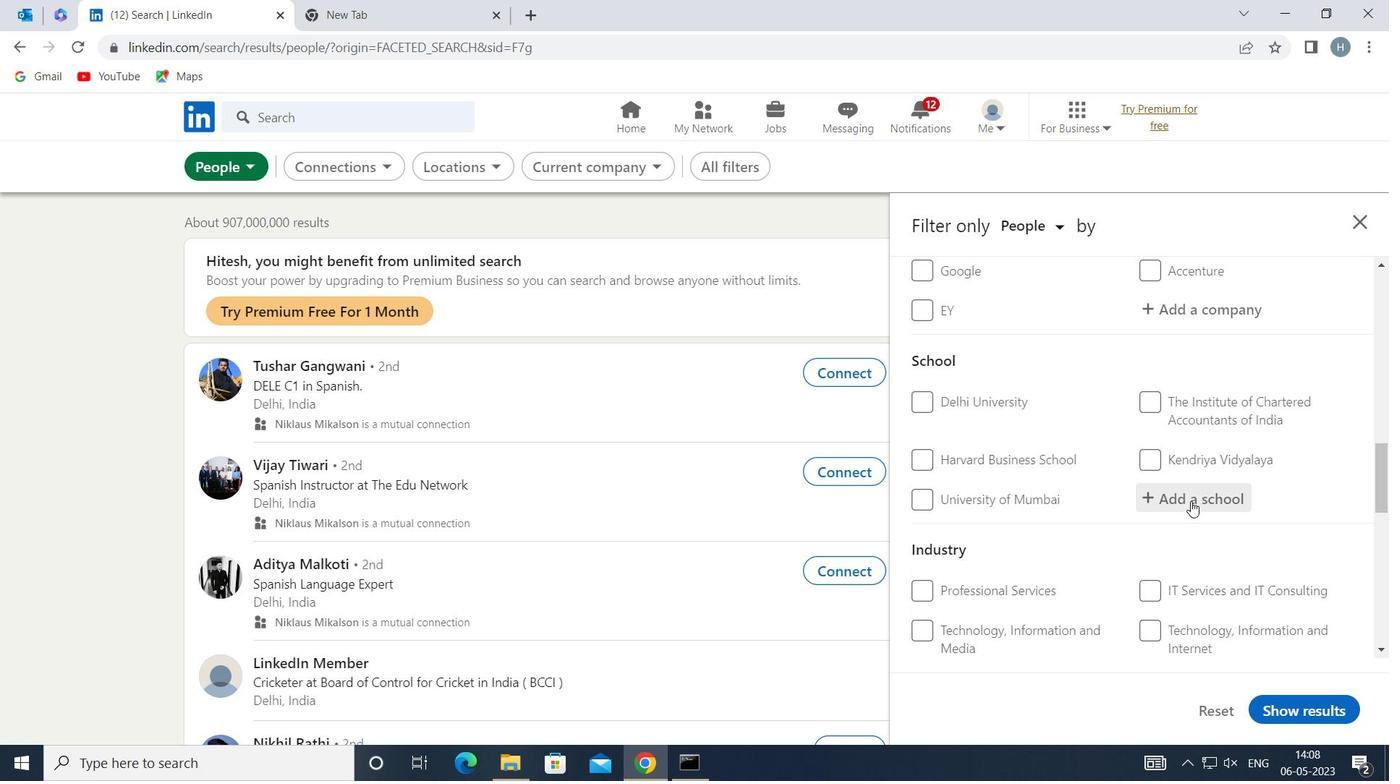 
Action: Mouse pressed left at (1191, 502)
Screenshot: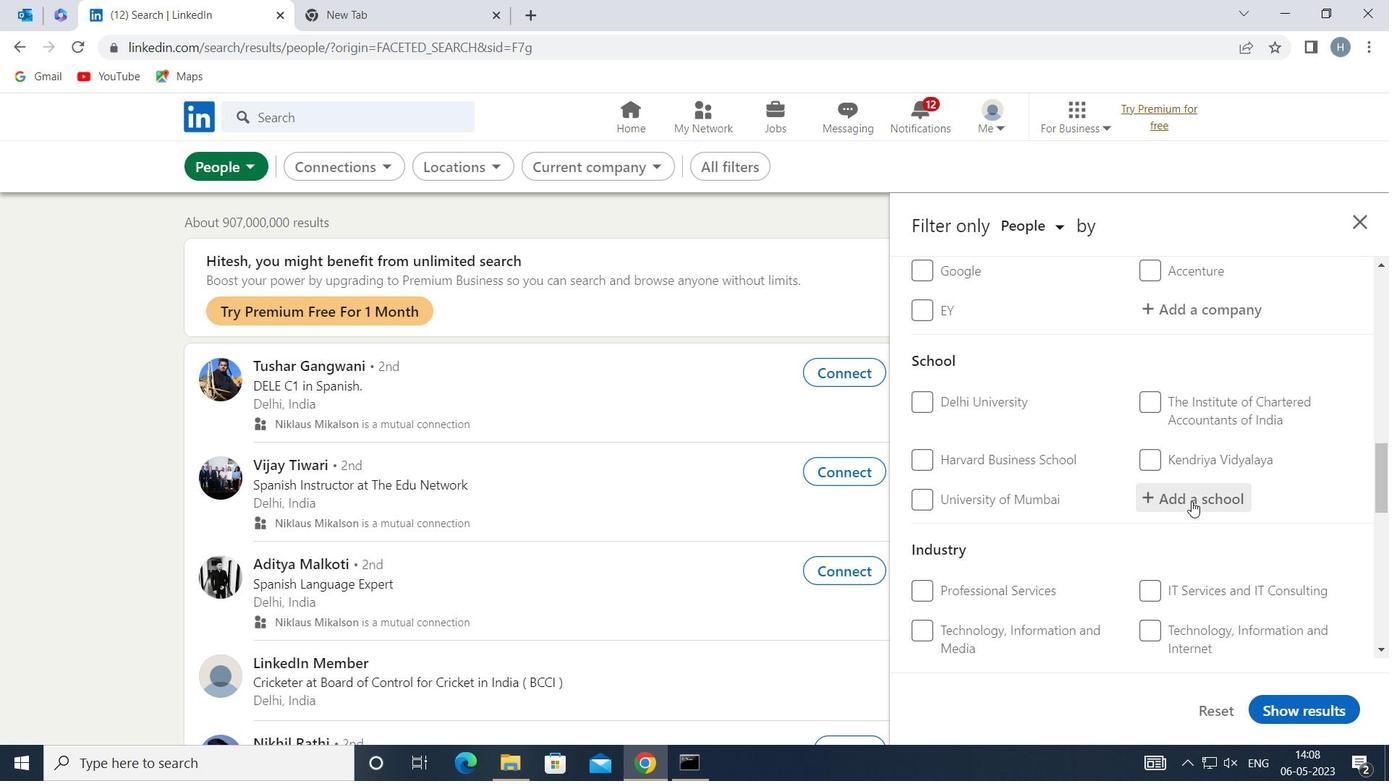 
Action: Mouse moved to (1192, 501)
Screenshot: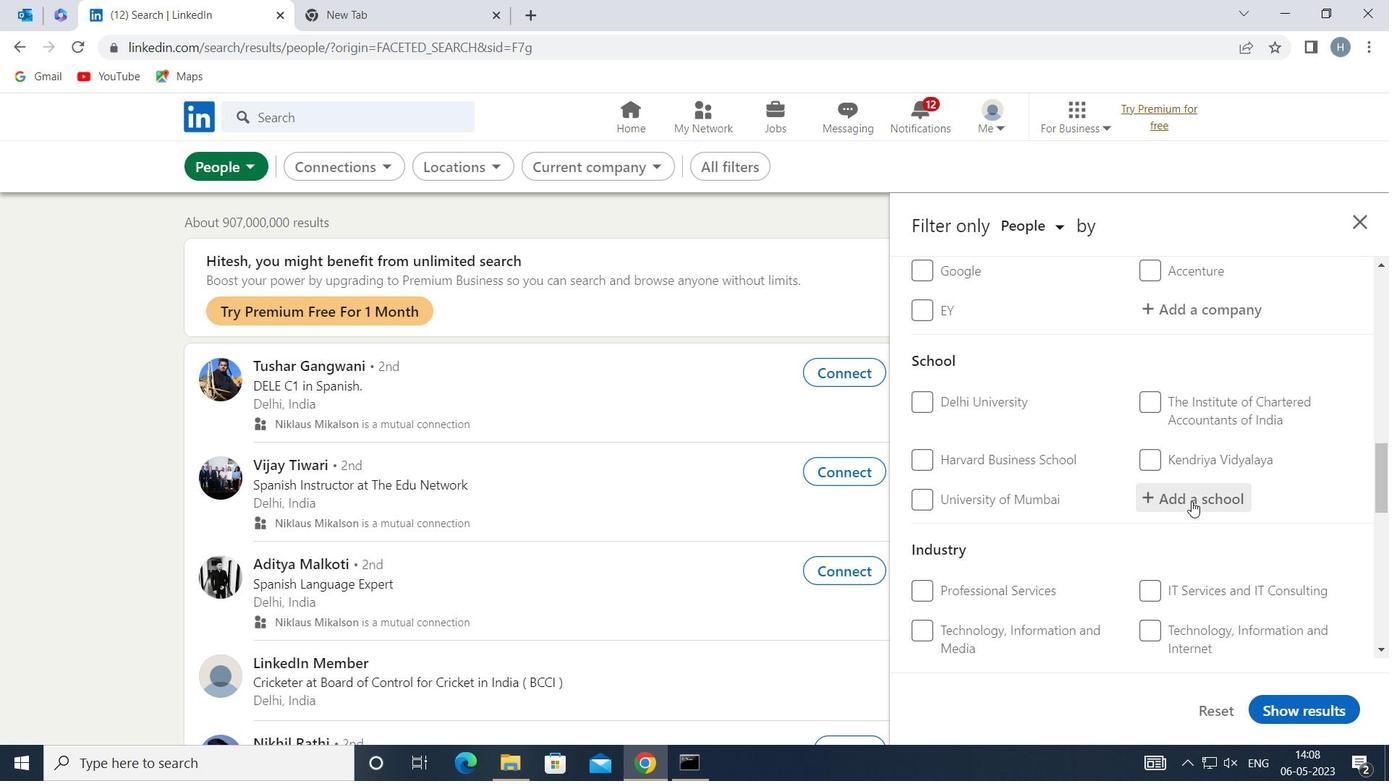 
Action: Key pressed <Key.shift>SRI<Key.space><Key.shift>KRISHNA<Key.space><Key.shift>COLL
Screenshot: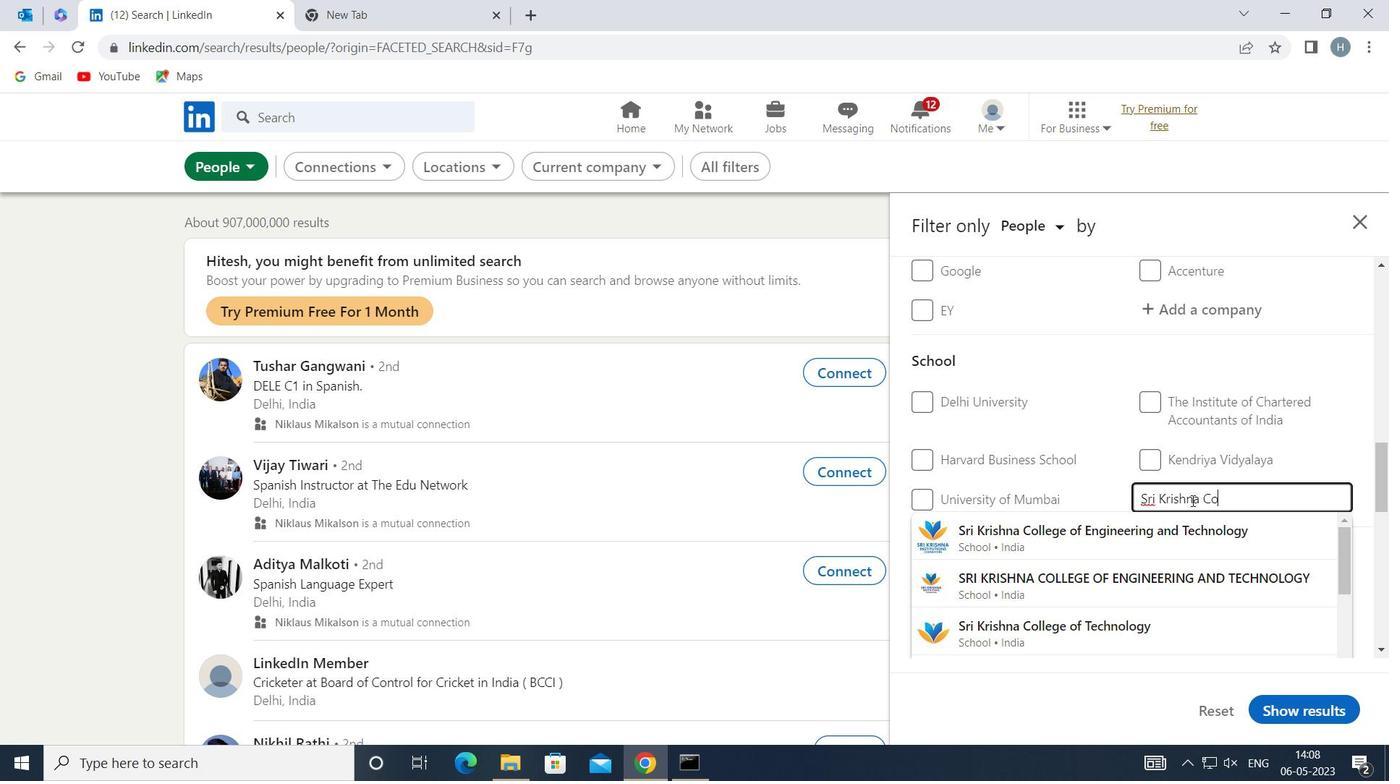 
Action: Mouse moved to (1138, 610)
Screenshot: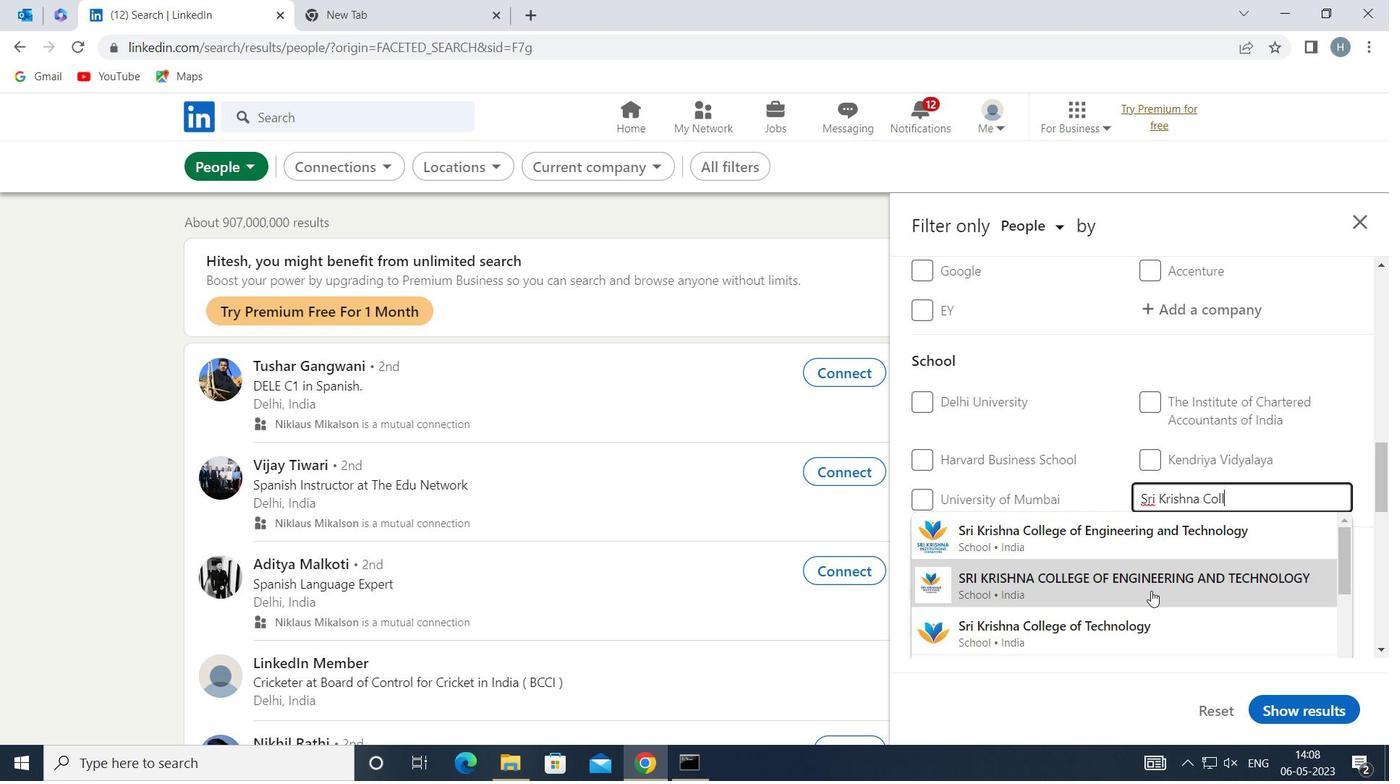 
Action: Mouse pressed left at (1138, 610)
Screenshot: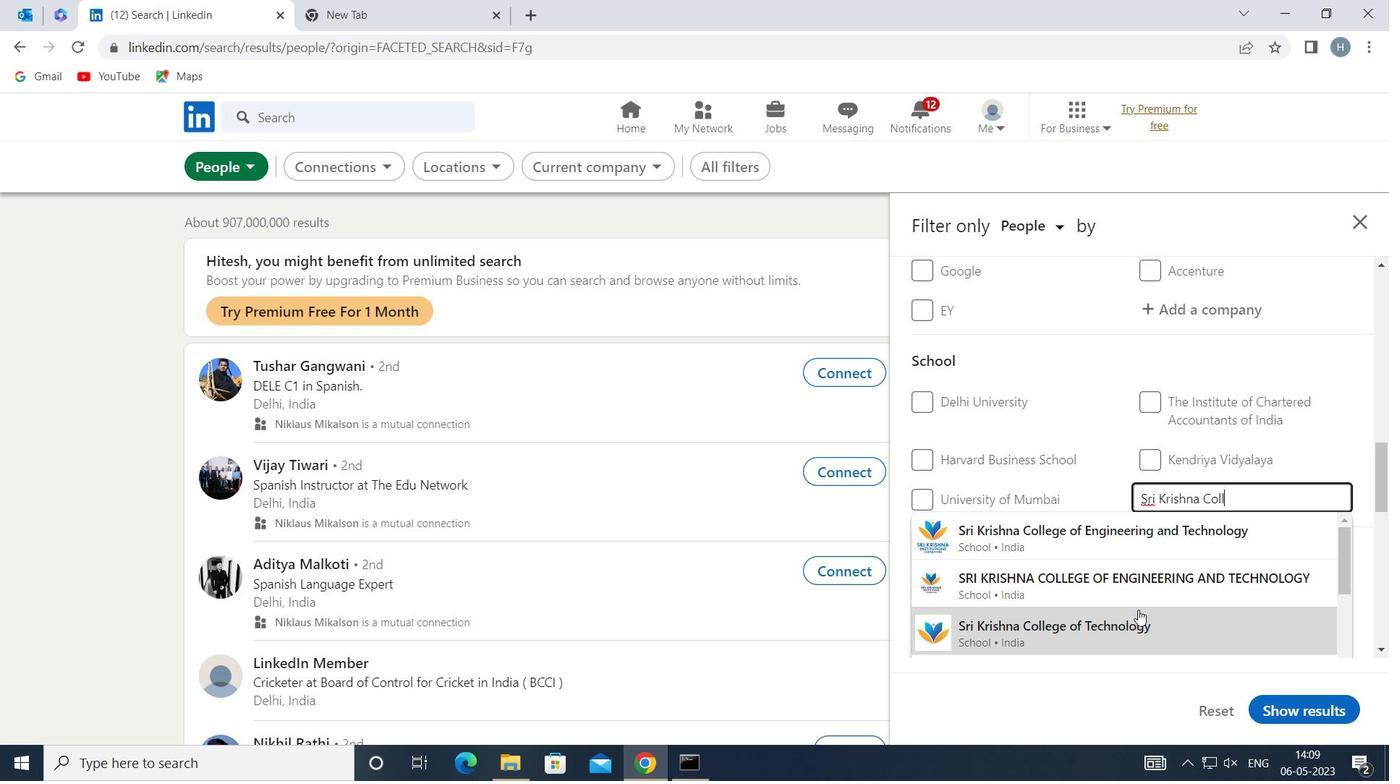 
Action: Mouse moved to (1103, 526)
Screenshot: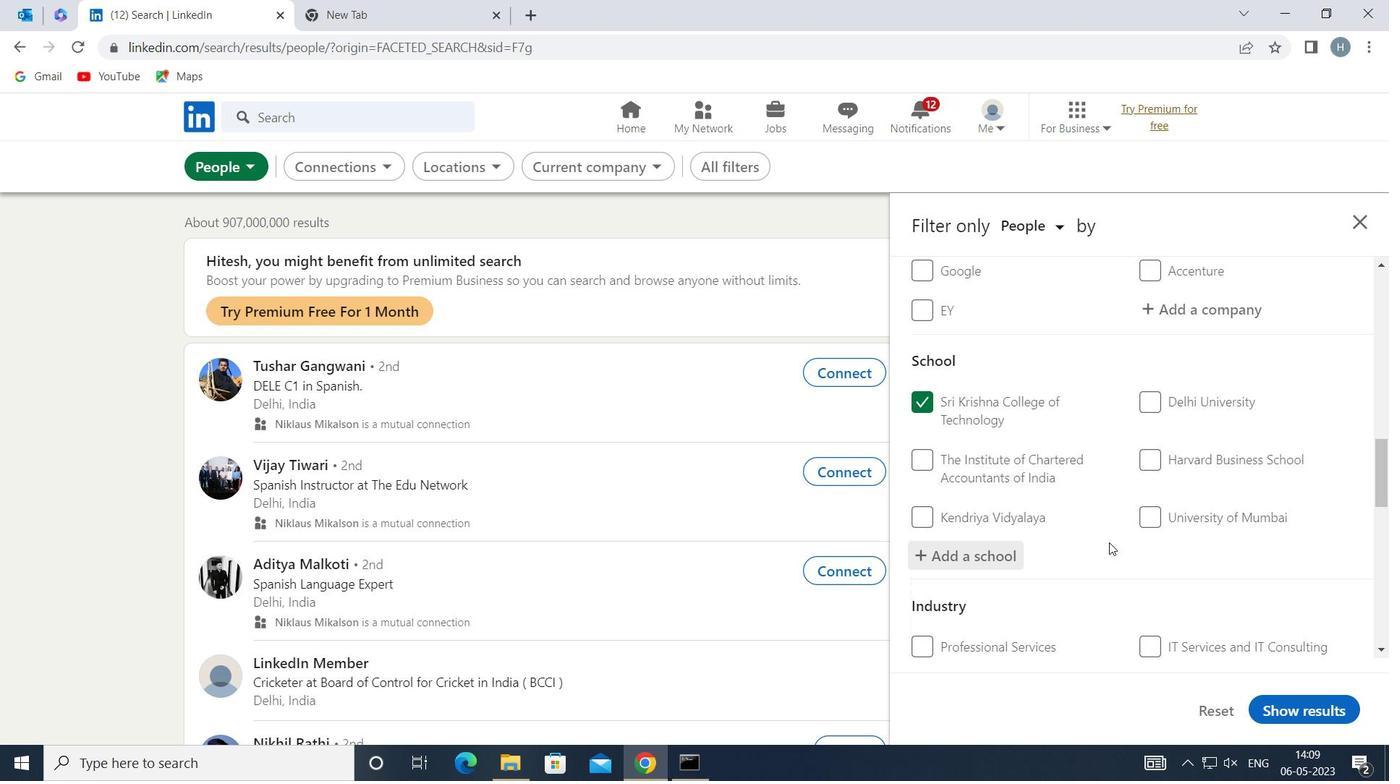 
Action: Mouse scrolled (1103, 526) with delta (0, 0)
Screenshot: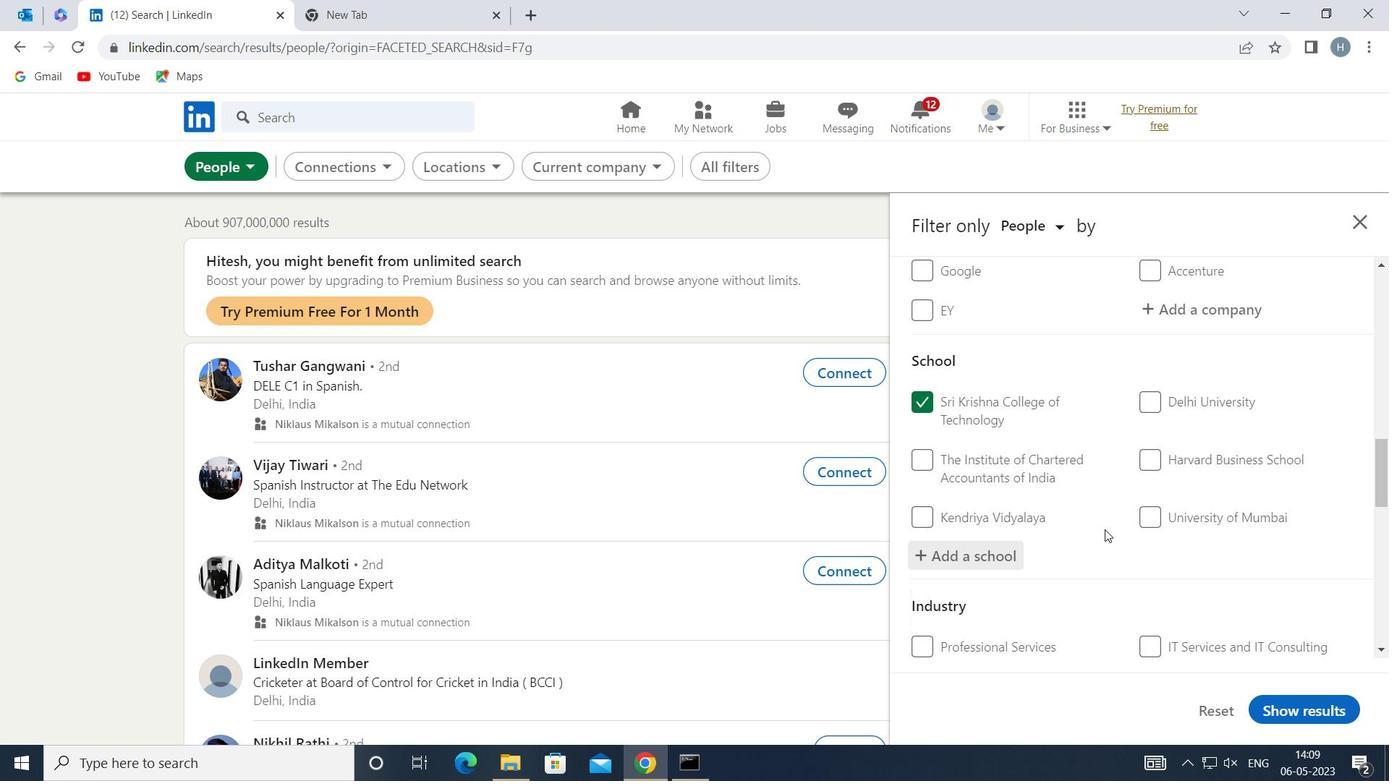 
Action: Mouse scrolled (1103, 526) with delta (0, 0)
Screenshot: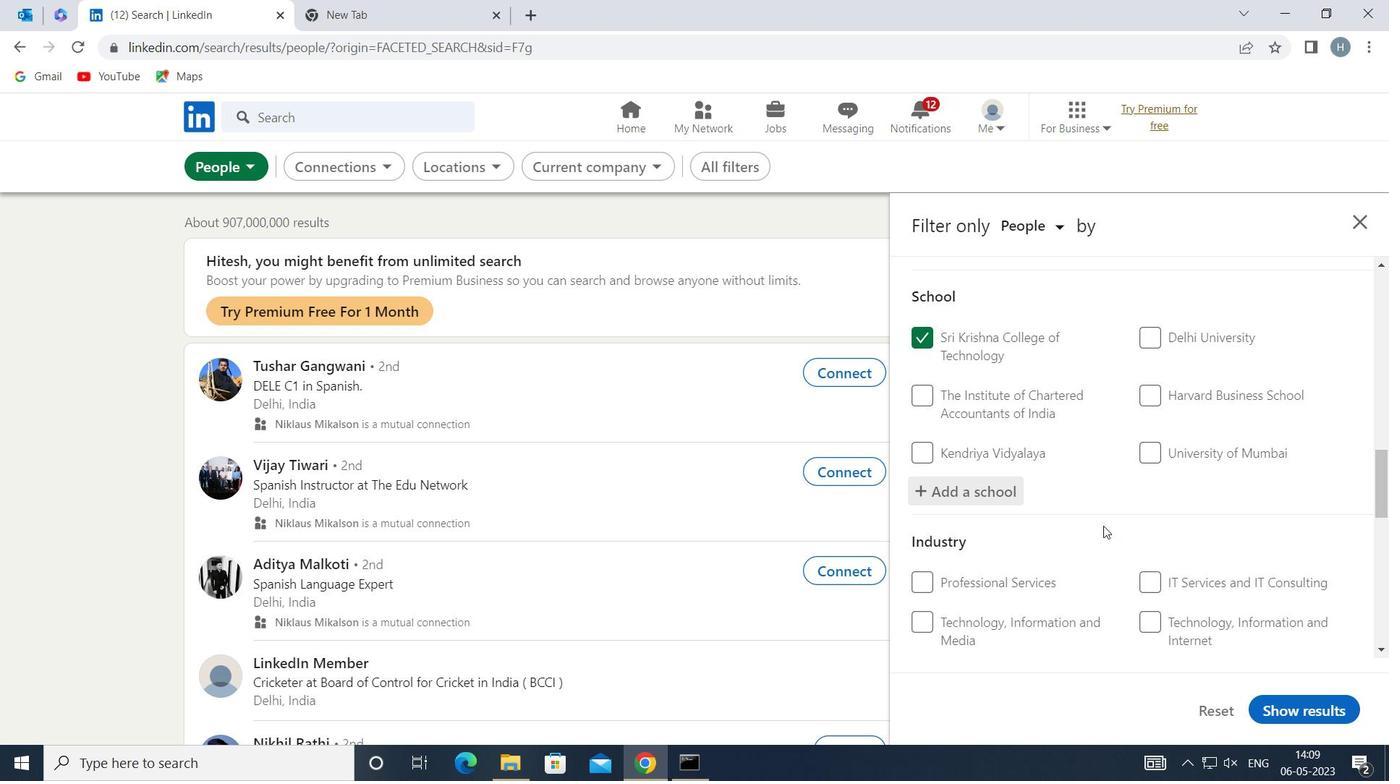 
Action: Mouse moved to (1165, 557)
Screenshot: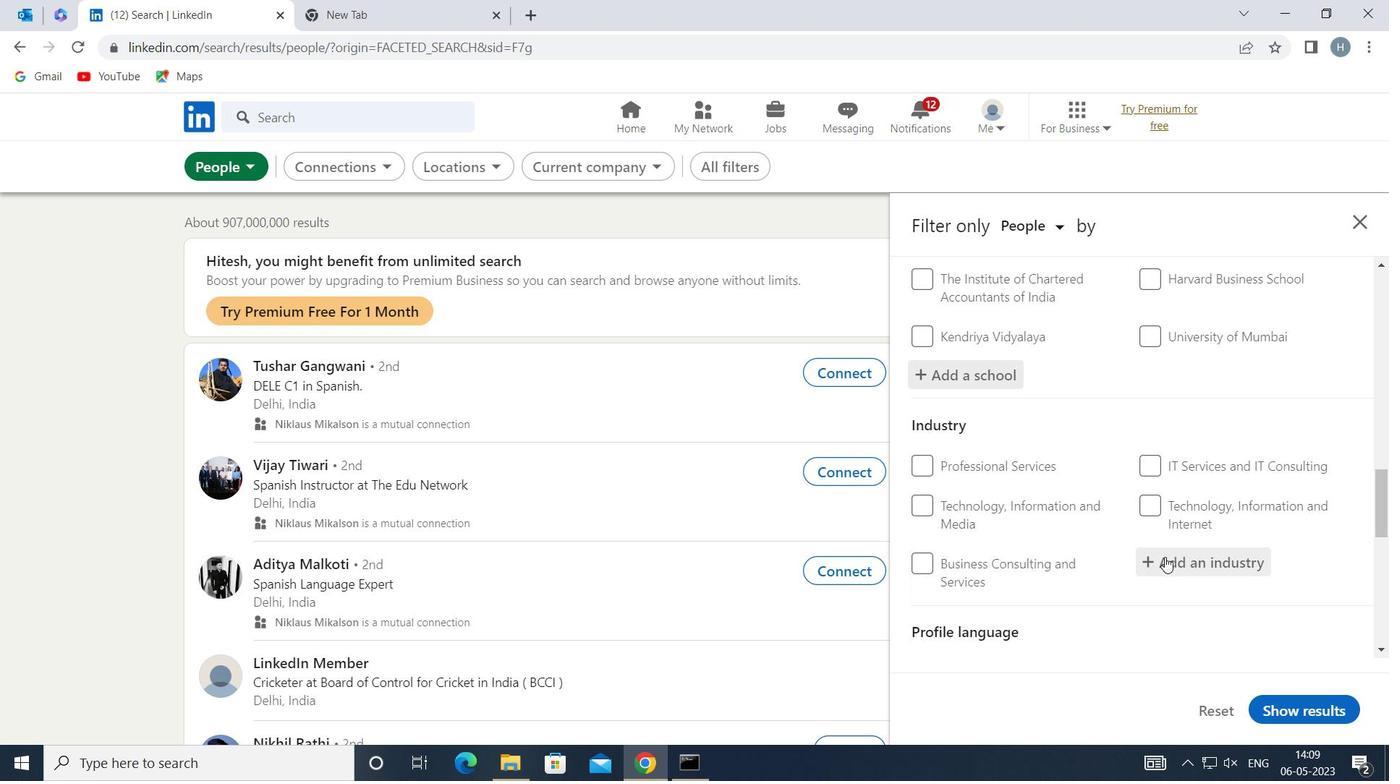 
Action: Mouse pressed left at (1165, 557)
Screenshot: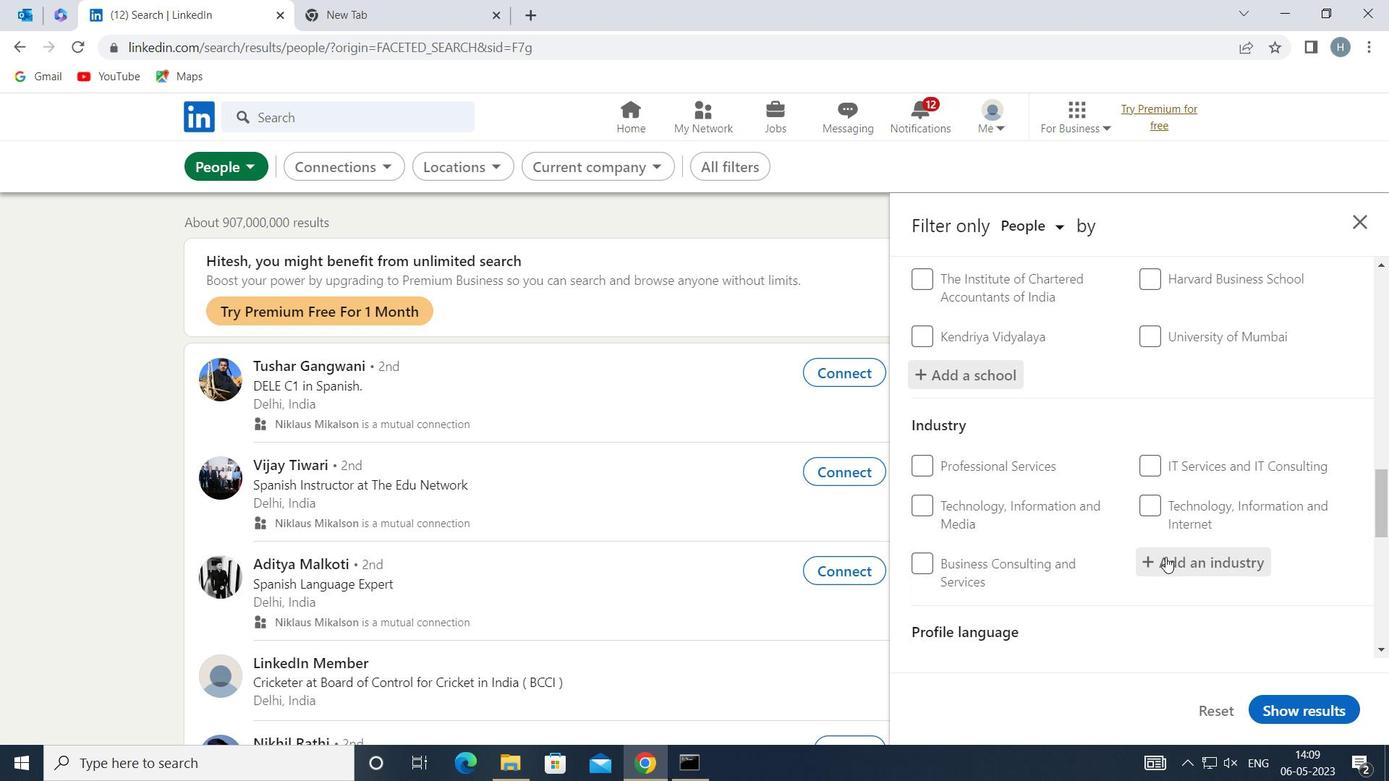 
Action: Mouse moved to (1167, 557)
Screenshot: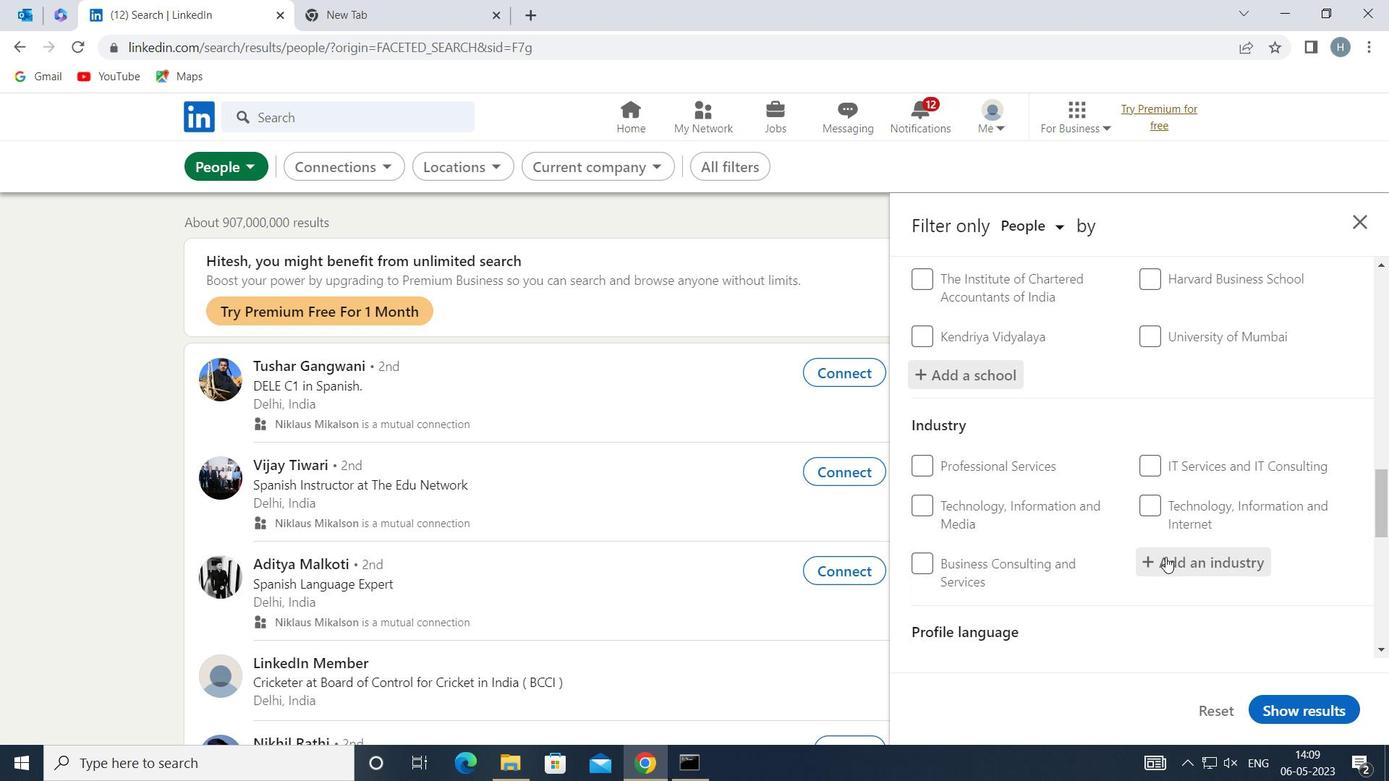 
Action: Key pressed <Key.shift>WEL
Screenshot: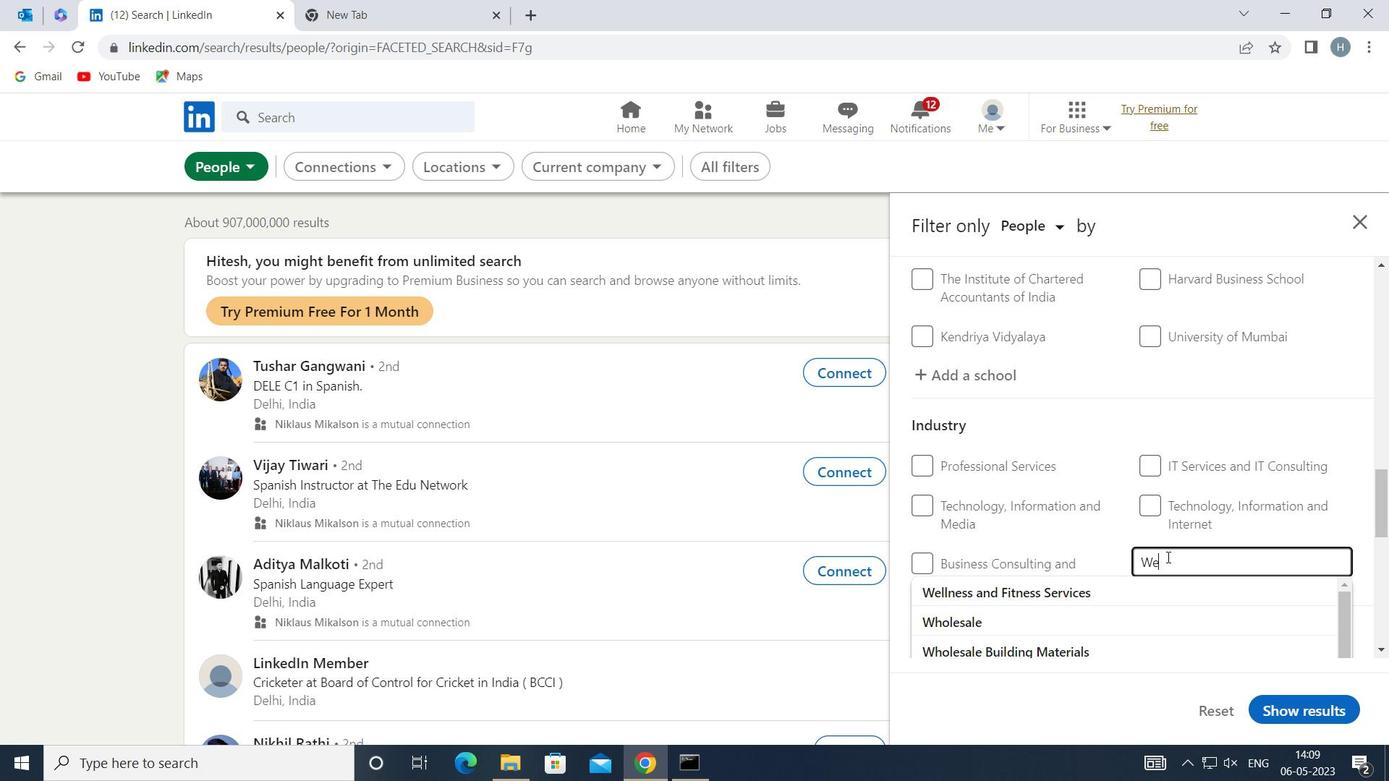 
Action: Mouse moved to (1167, 556)
Screenshot: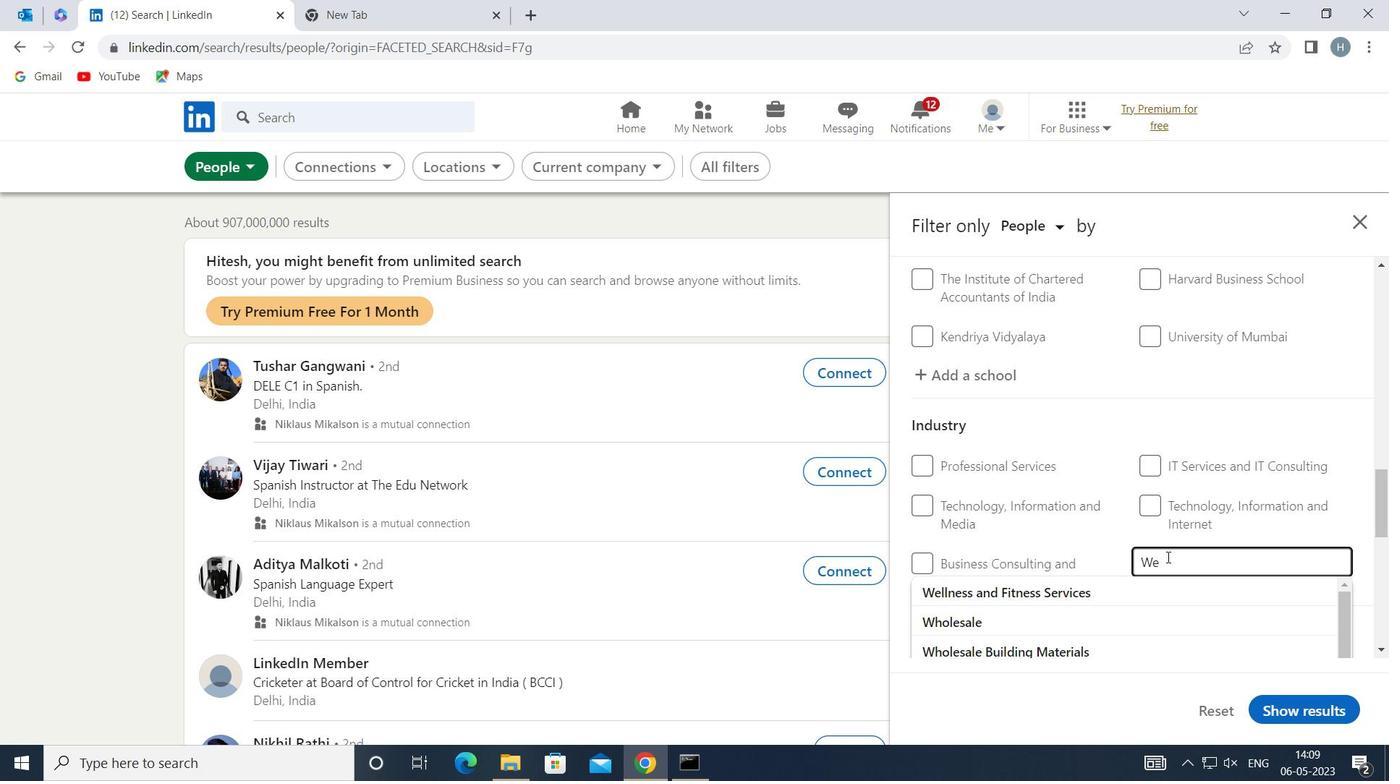 
Action: Key pressed LNESS
Screenshot: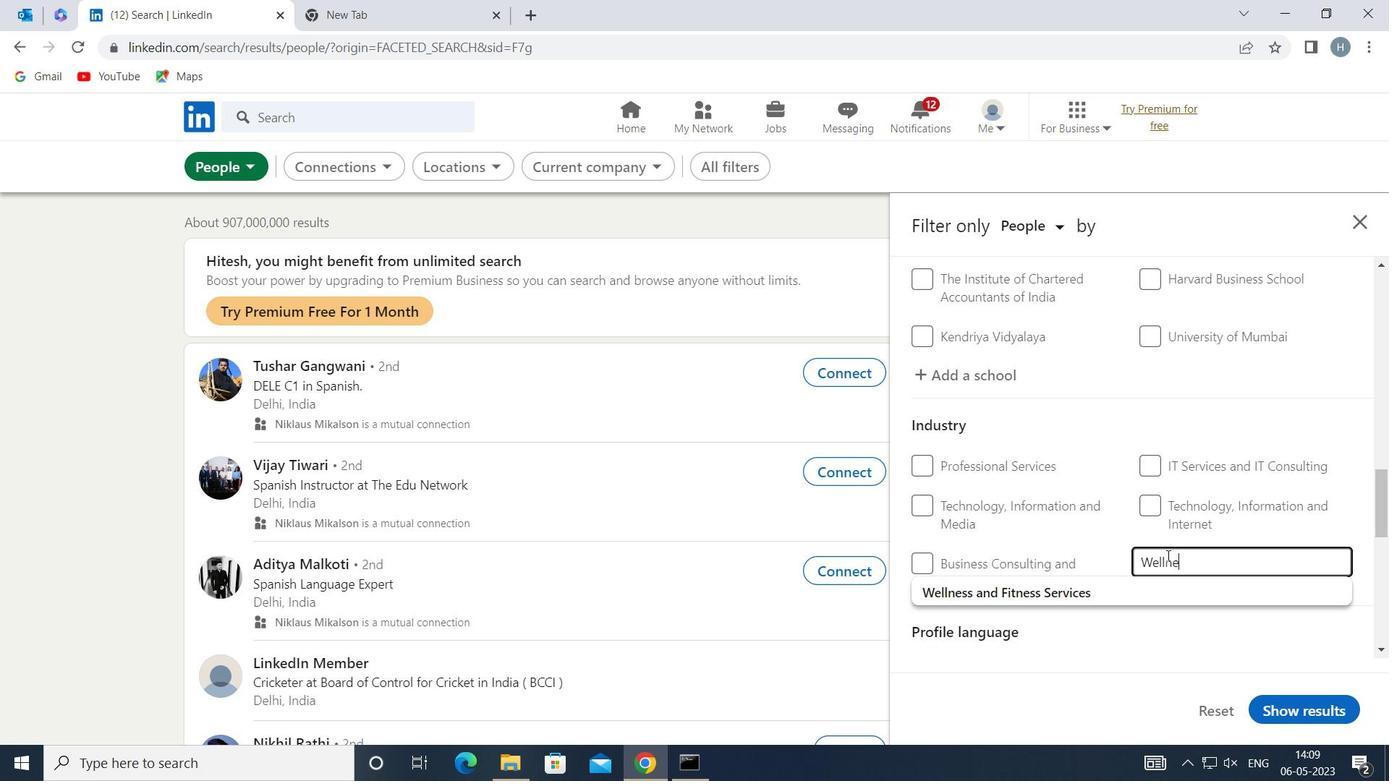 
Action: Mouse moved to (1075, 586)
Screenshot: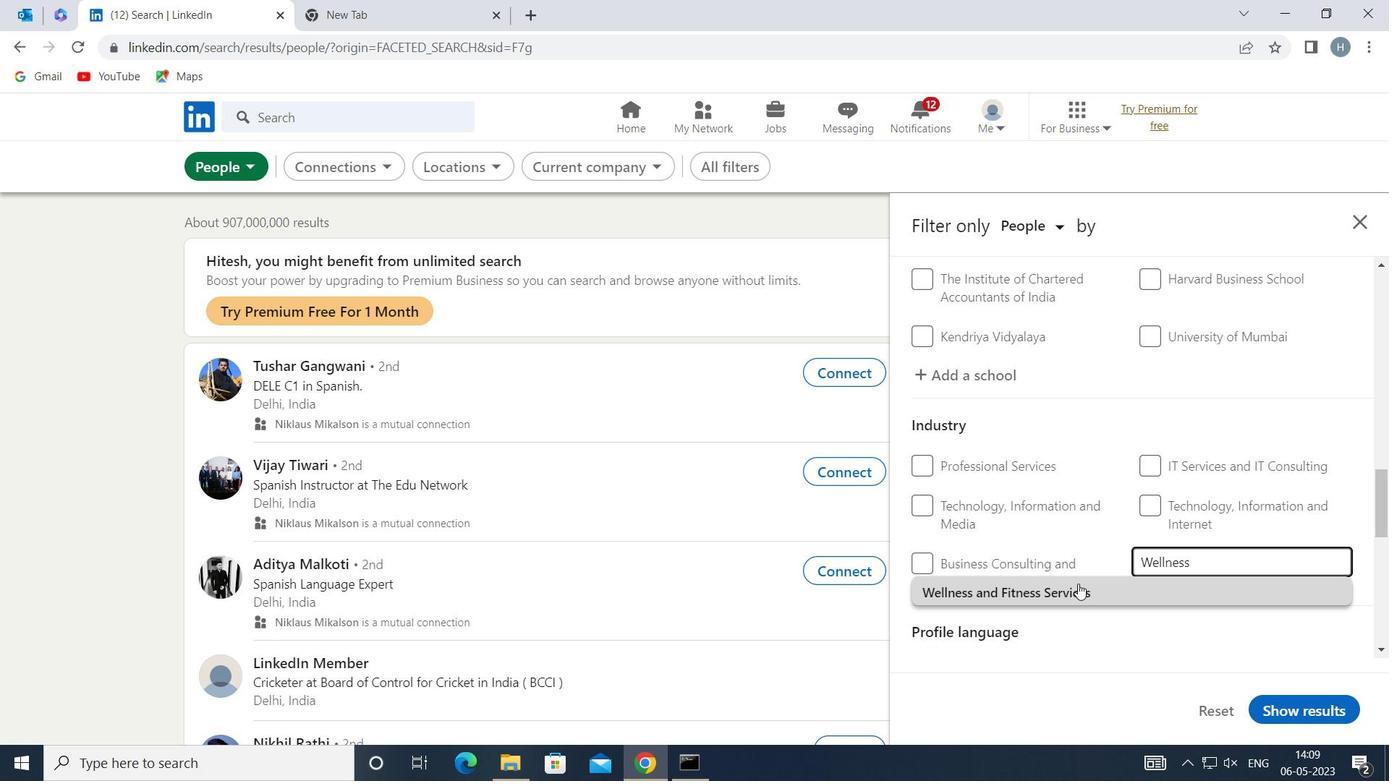 
Action: Mouse pressed left at (1075, 586)
Screenshot: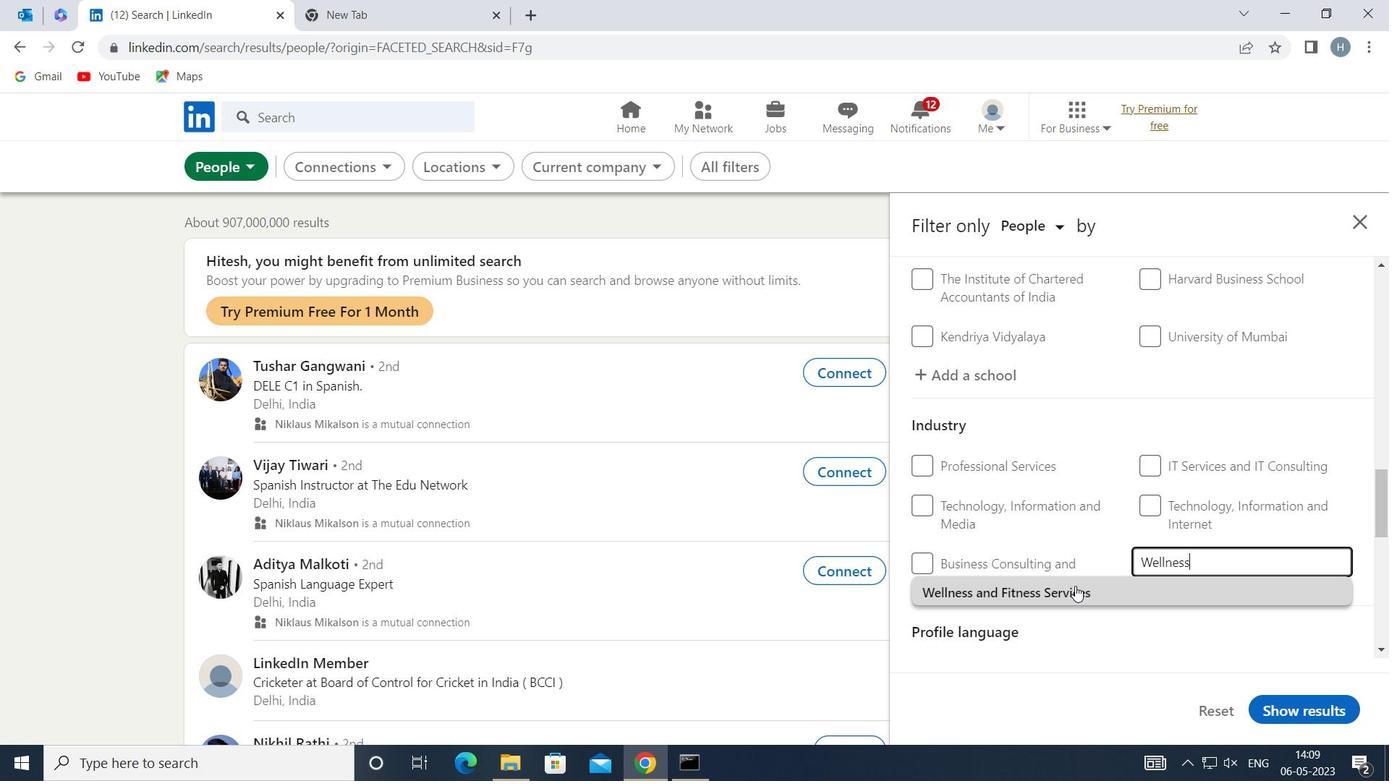 
Action: Mouse moved to (1109, 536)
Screenshot: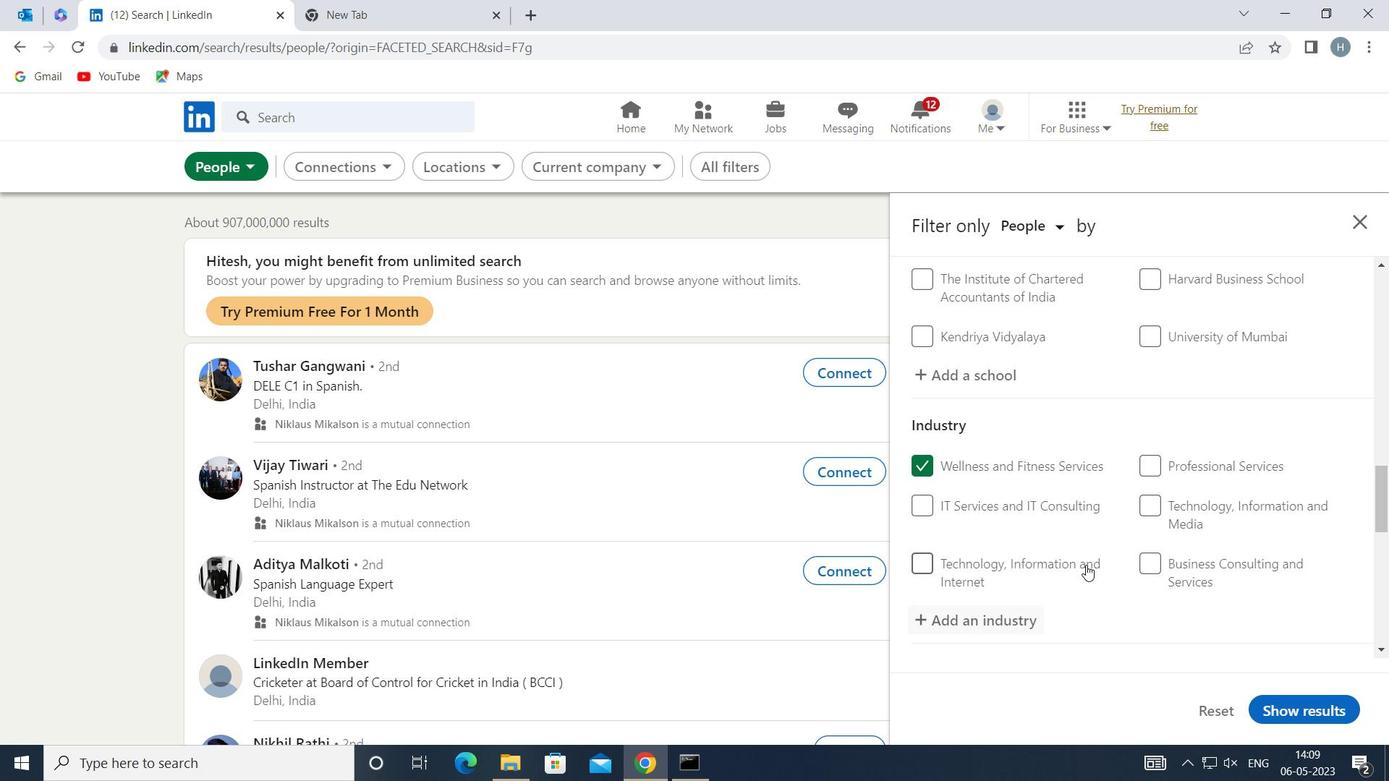 
Action: Mouse scrolled (1109, 535) with delta (0, 0)
Screenshot: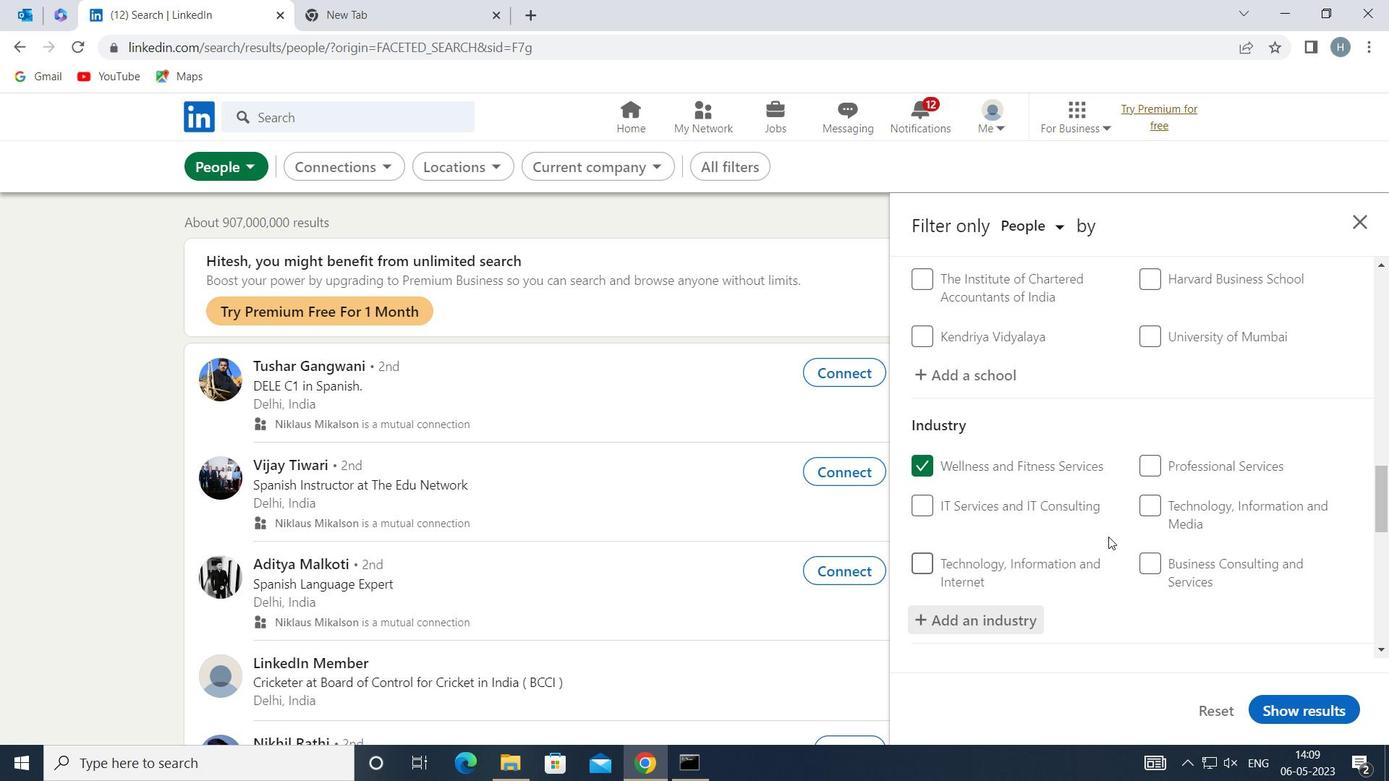 
Action: Mouse scrolled (1109, 535) with delta (0, 0)
Screenshot: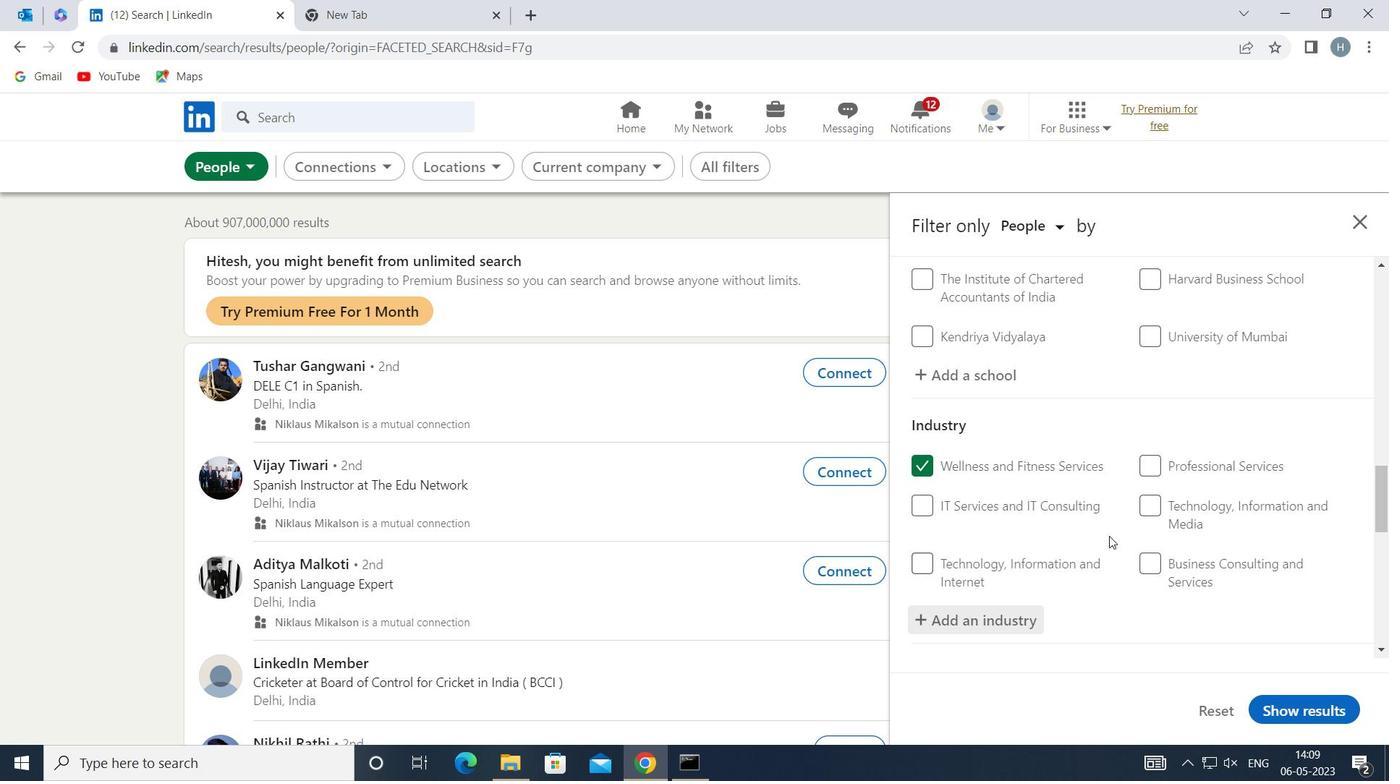 
Action: Mouse scrolled (1109, 535) with delta (0, 0)
Screenshot: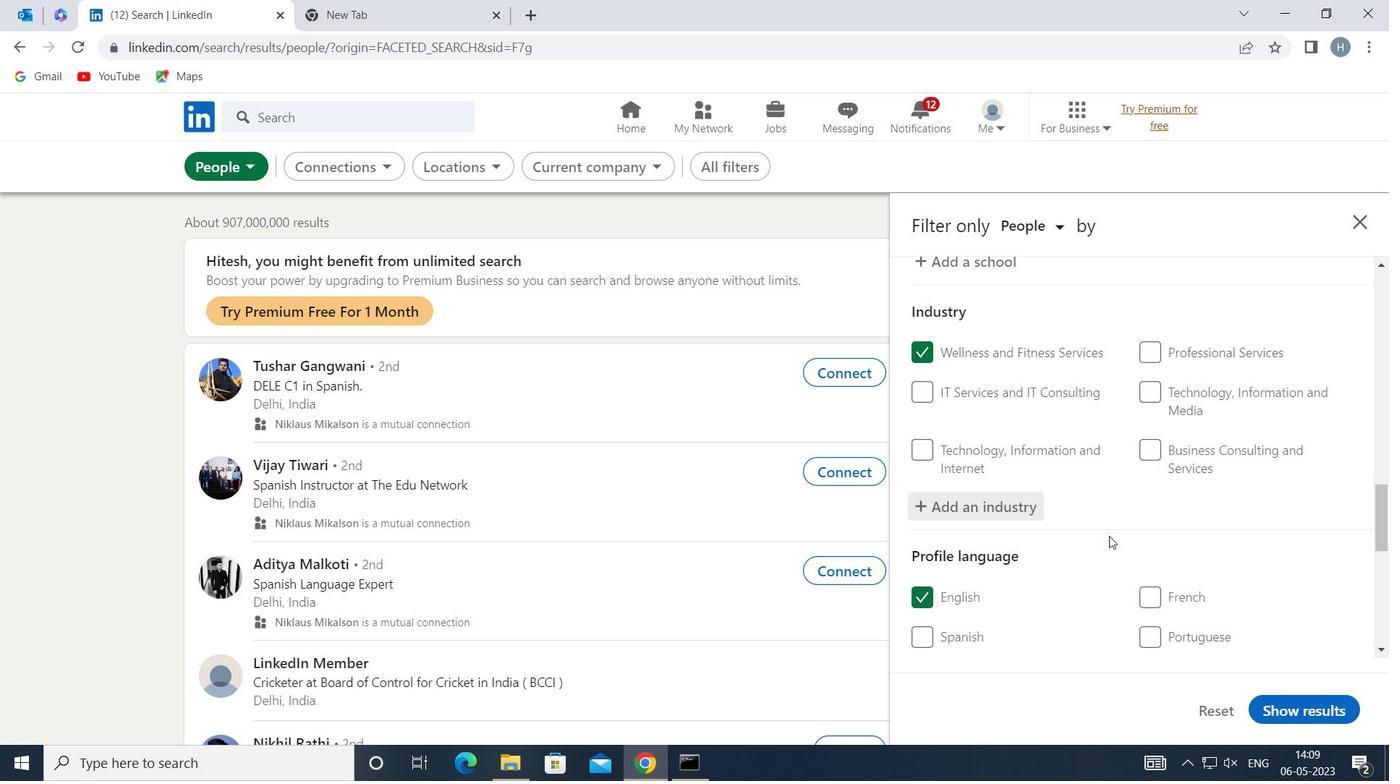 
Action: Mouse scrolled (1109, 535) with delta (0, 0)
Screenshot: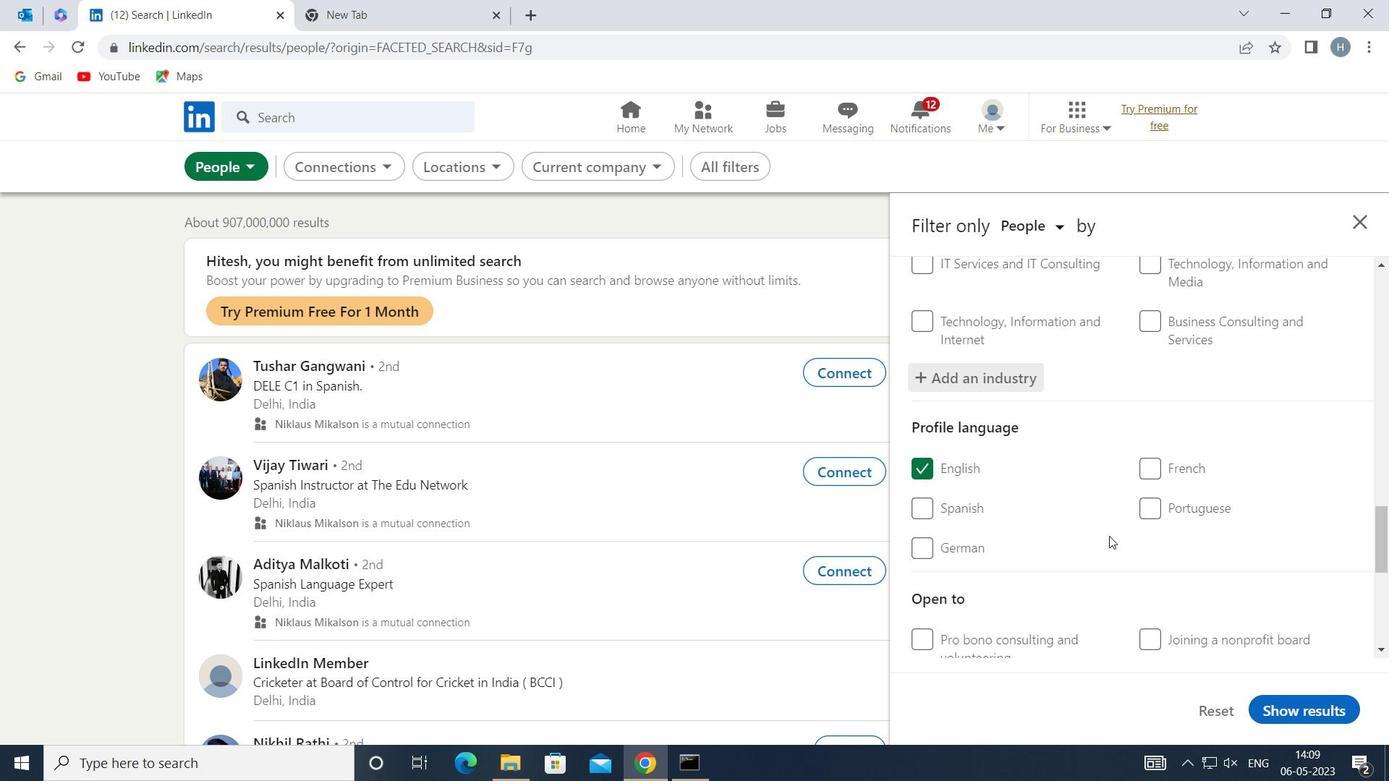 
Action: Mouse scrolled (1109, 535) with delta (0, 0)
Screenshot: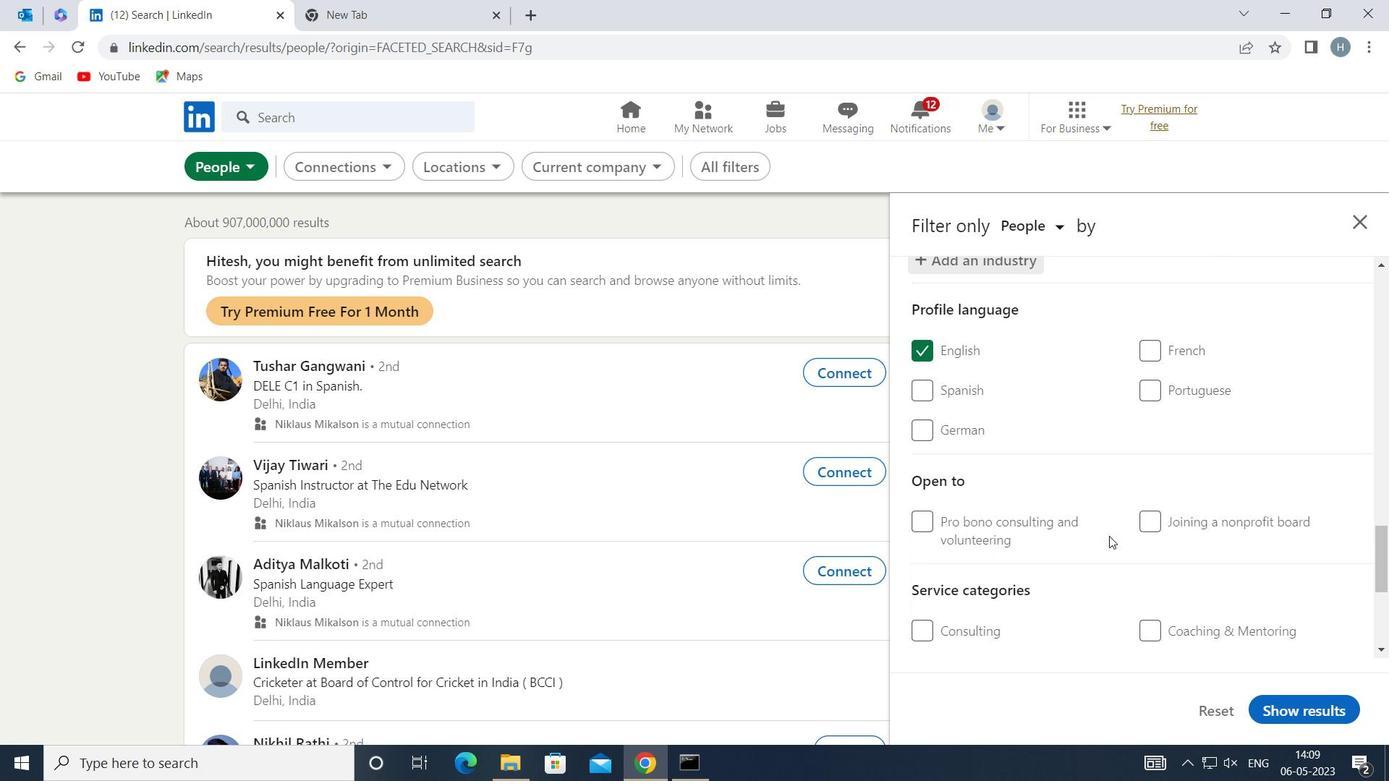 
Action: Mouse scrolled (1109, 535) with delta (0, 0)
Screenshot: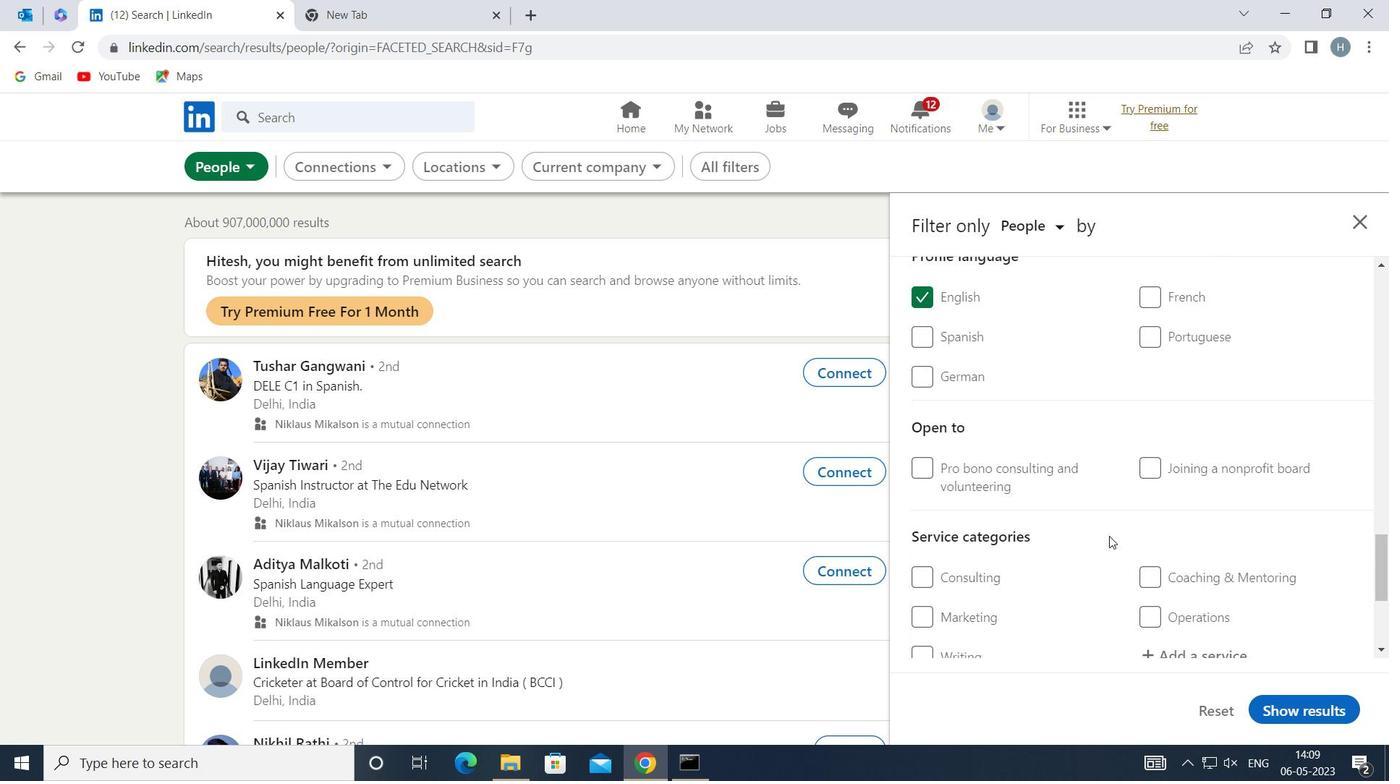 
Action: Mouse moved to (1221, 526)
Screenshot: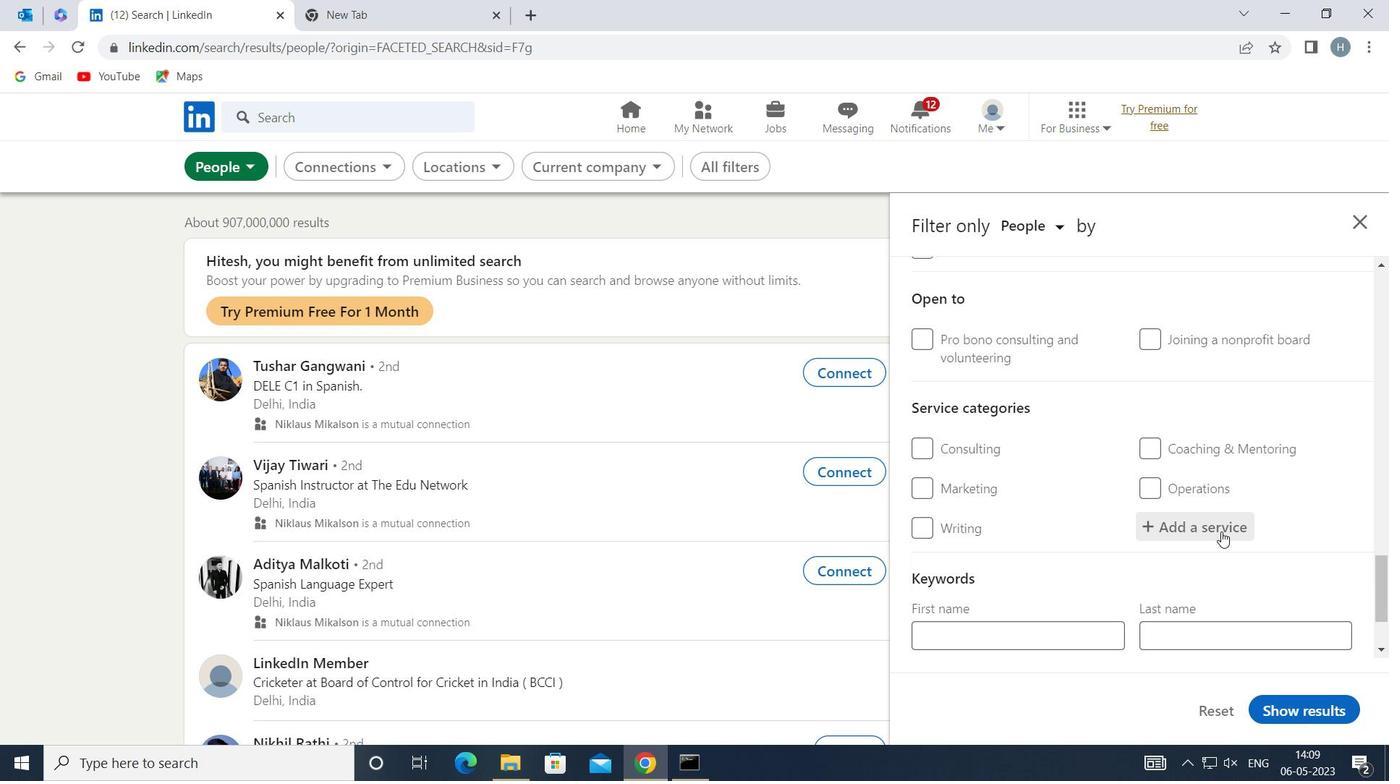 
Action: Mouse pressed left at (1221, 526)
Screenshot: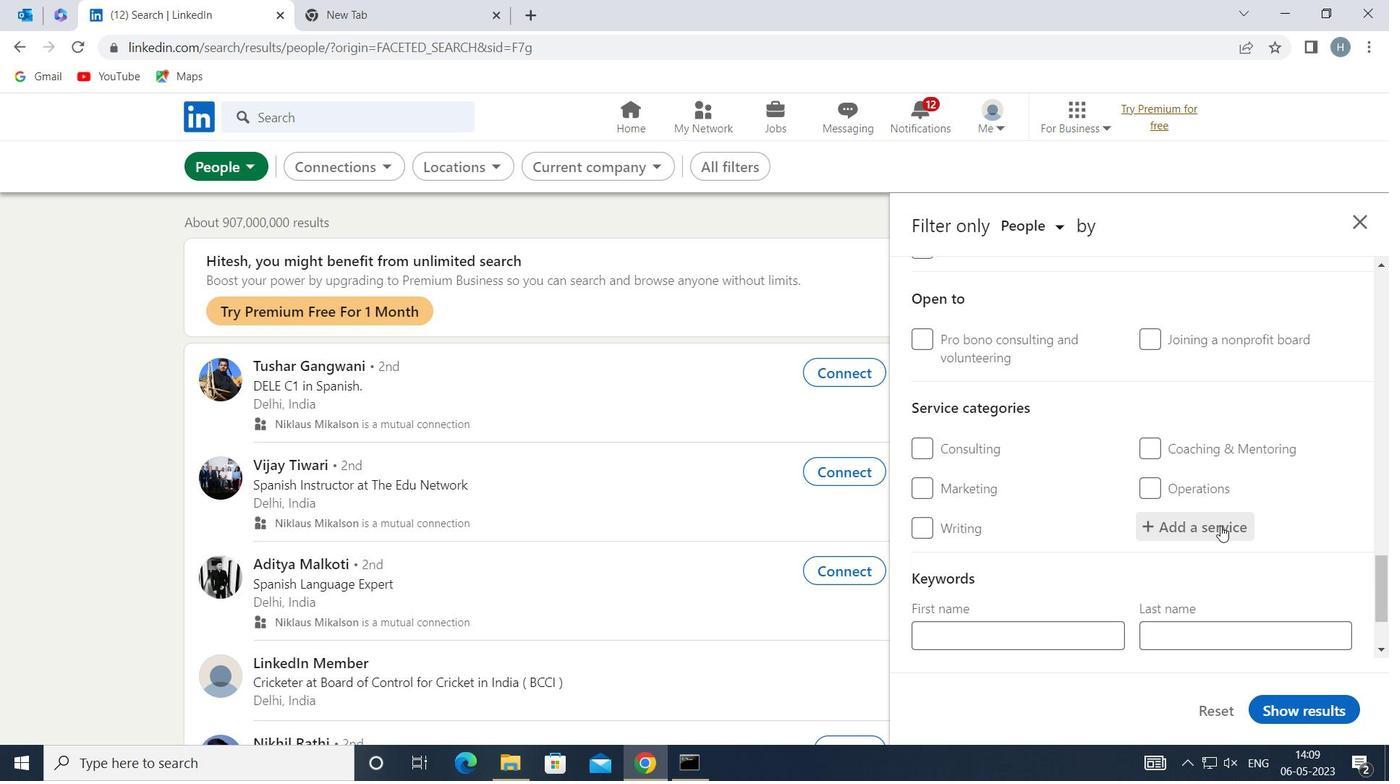 
Action: Key pressed <Key.shift>EVENTS<Key.space><Key.shift>PHO
Screenshot: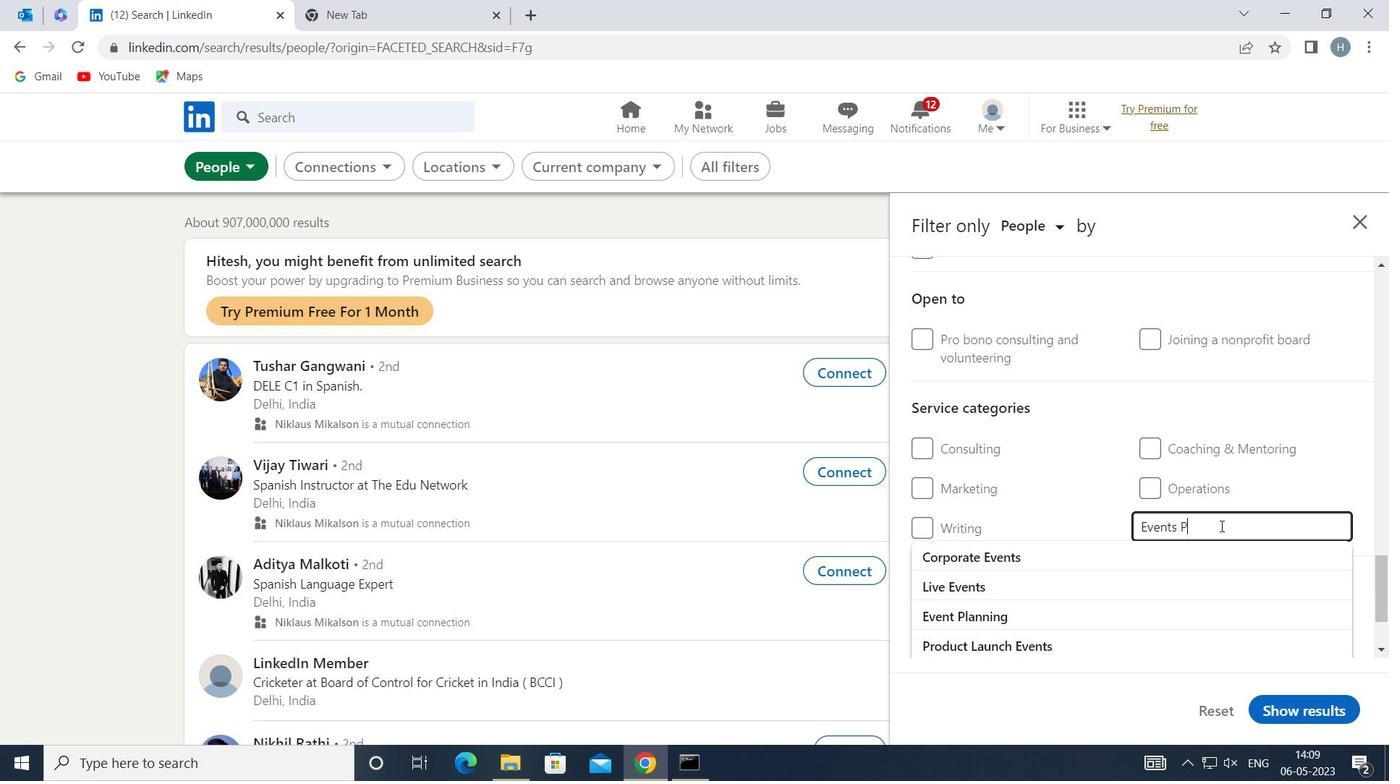 
Action: Mouse moved to (1091, 557)
Screenshot: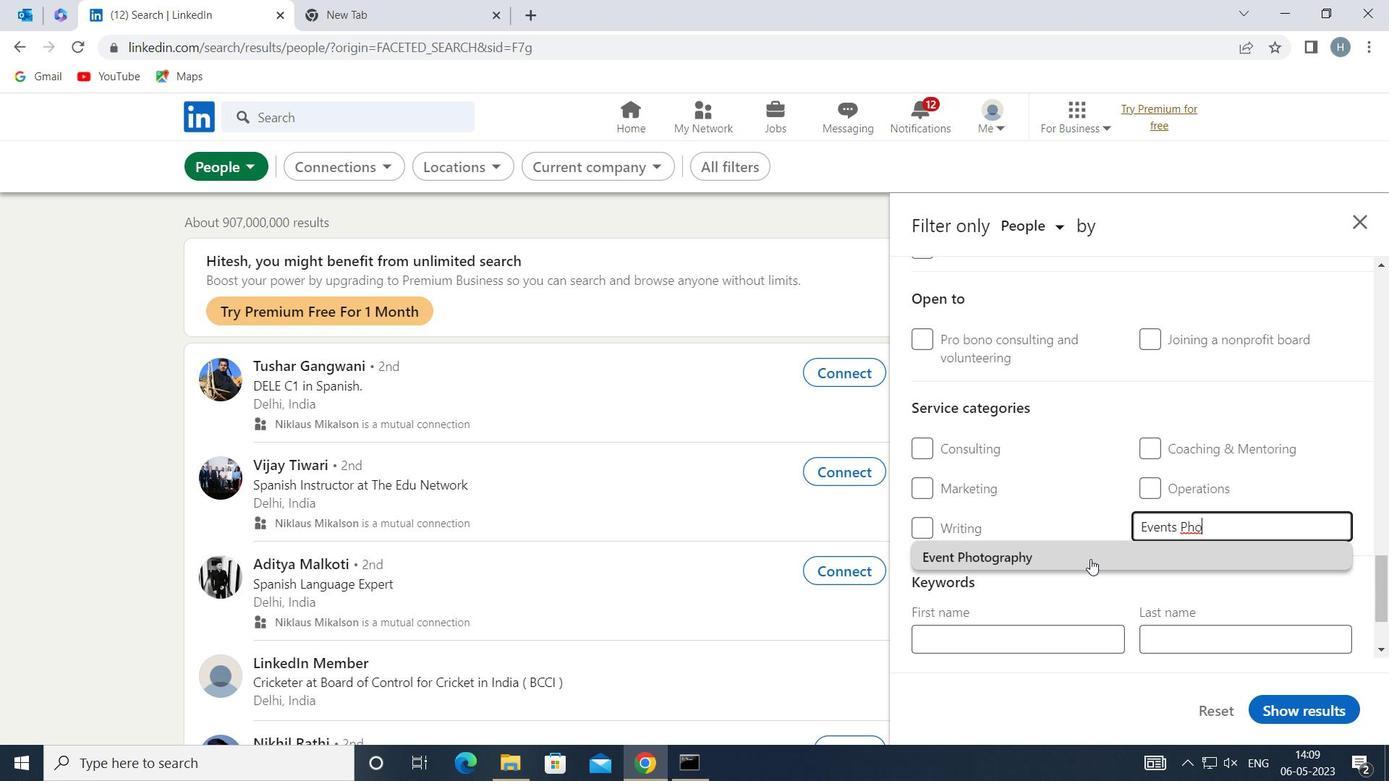 
Action: Mouse pressed left at (1091, 557)
Screenshot: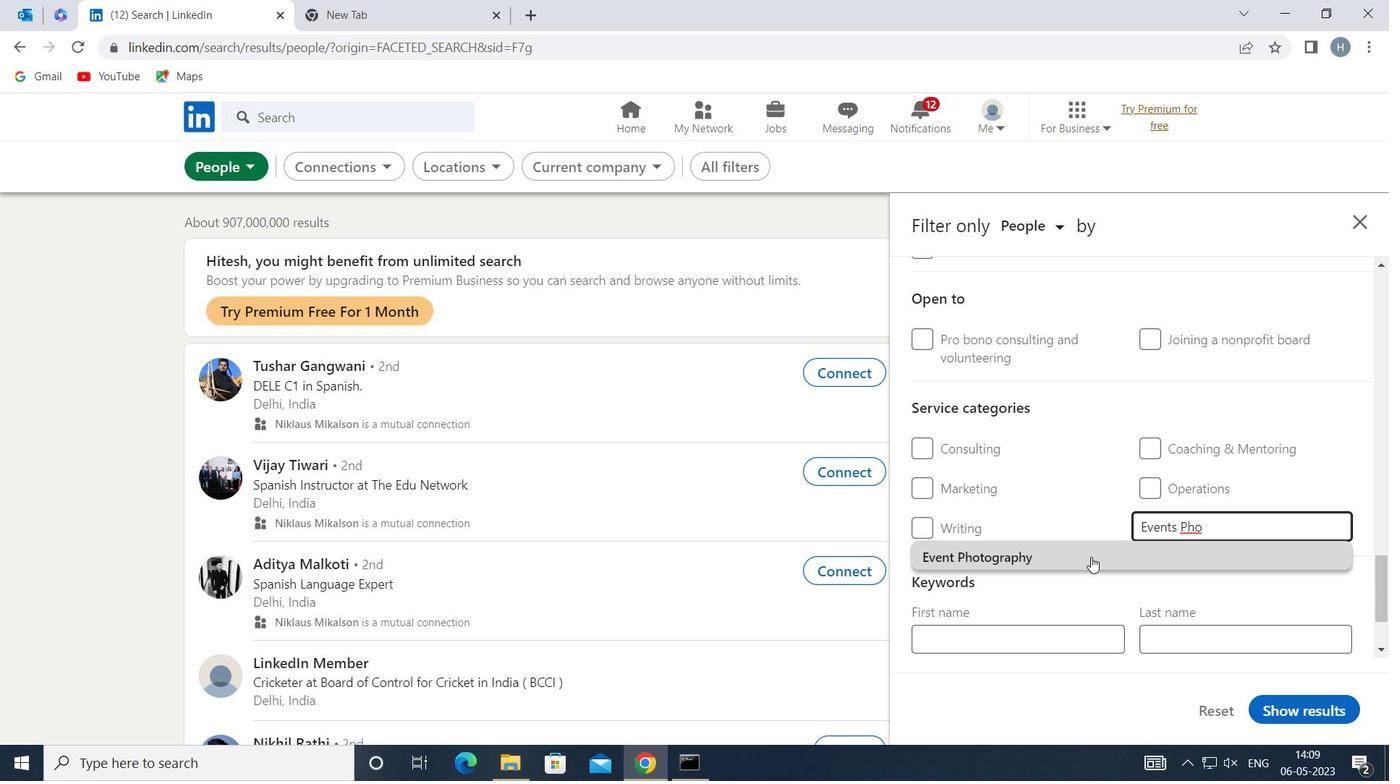 
Action: Mouse moved to (1091, 557)
Screenshot: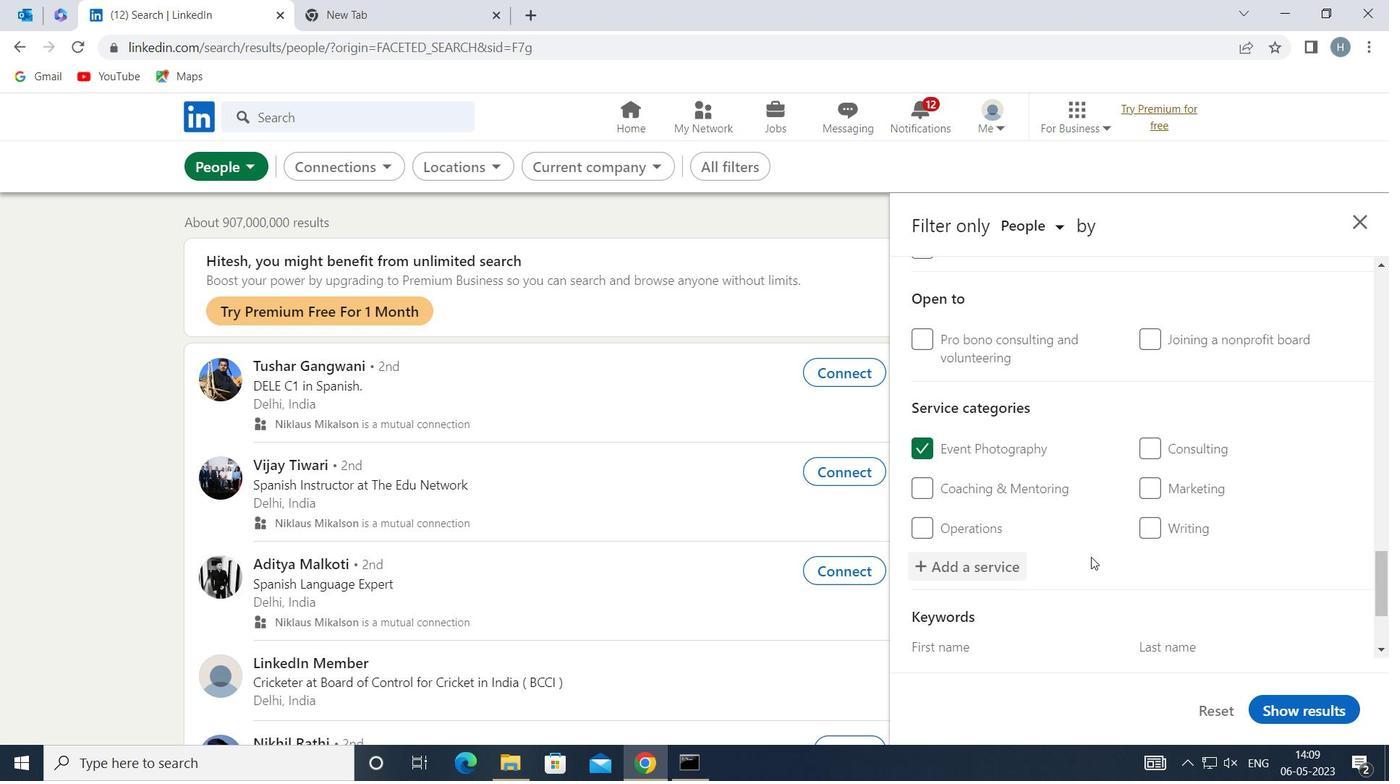 
Action: Mouse scrolled (1091, 556) with delta (0, 0)
Screenshot: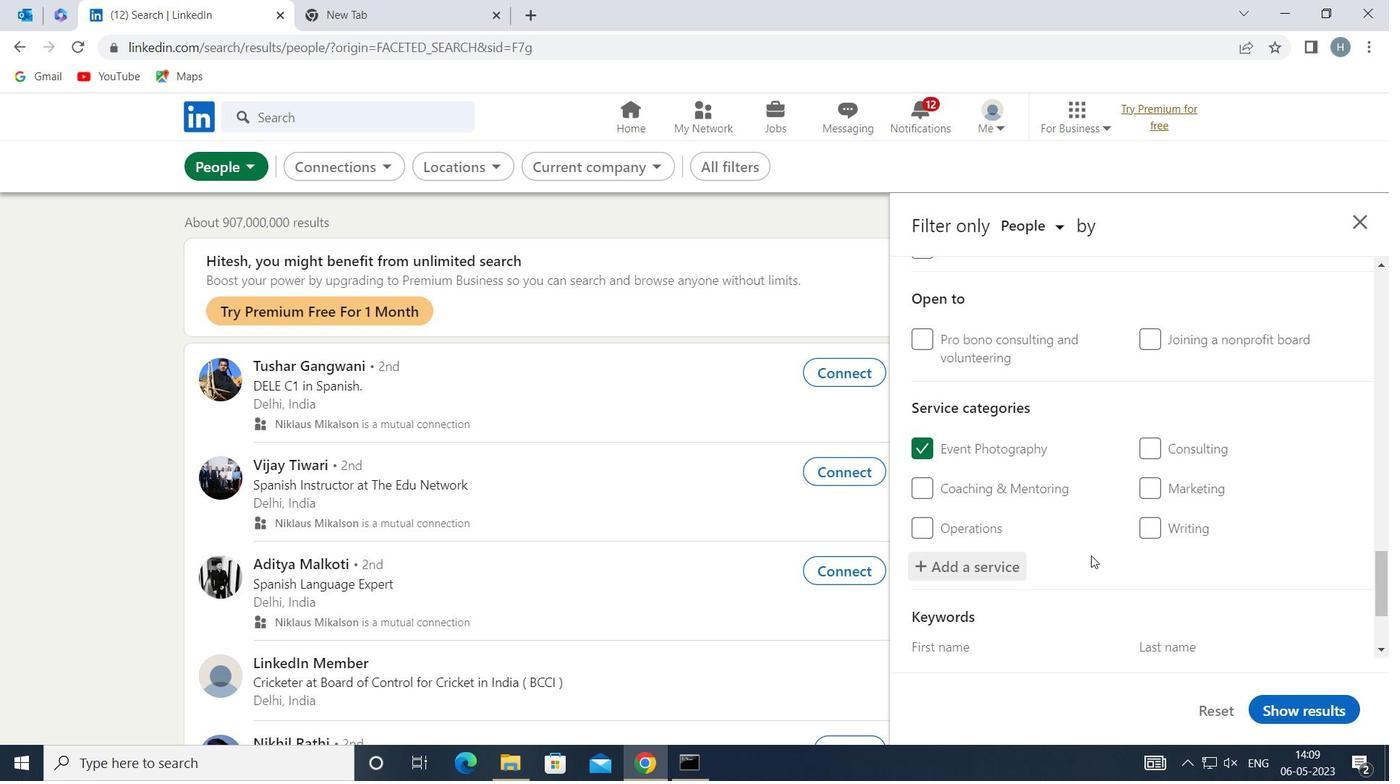 
Action: Mouse moved to (1091, 557)
Screenshot: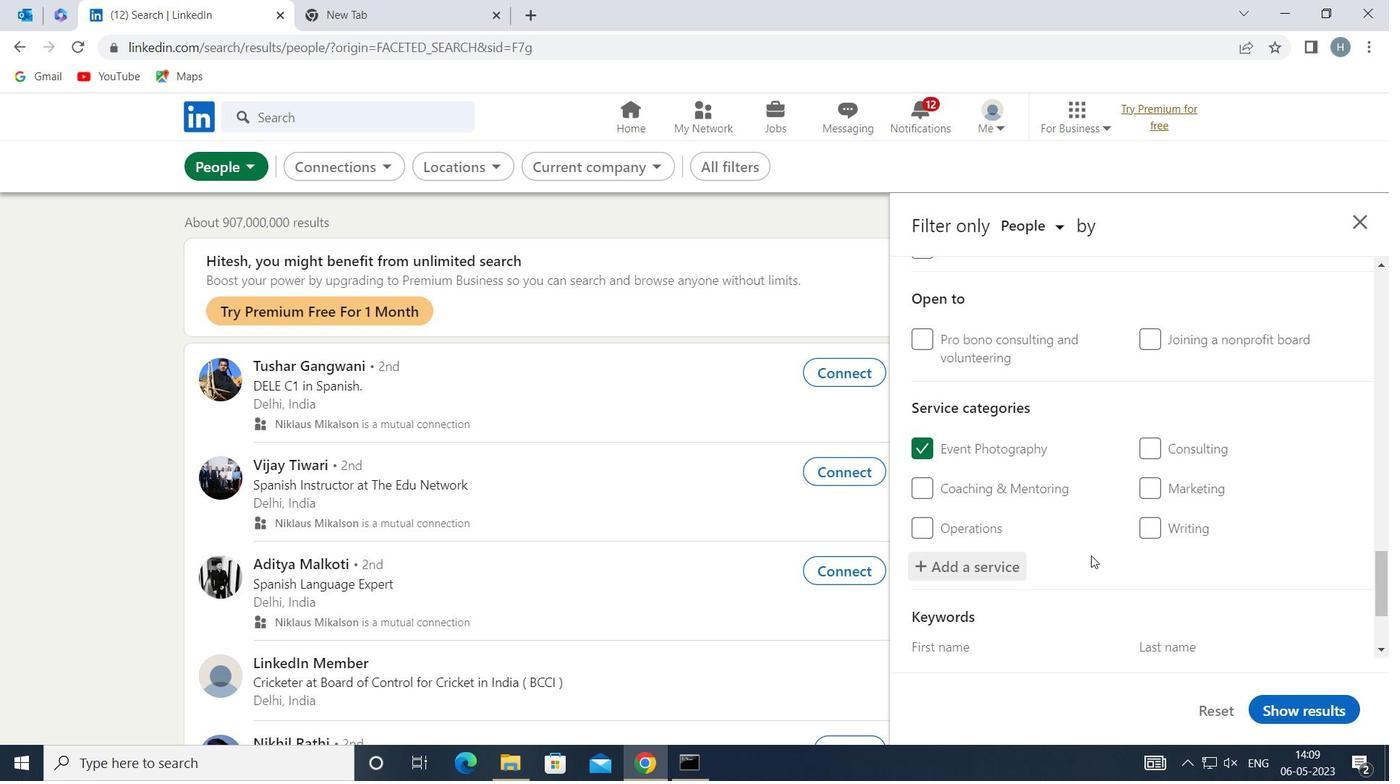 
Action: Mouse scrolled (1091, 557) with delta (0, 0)
Screenshot: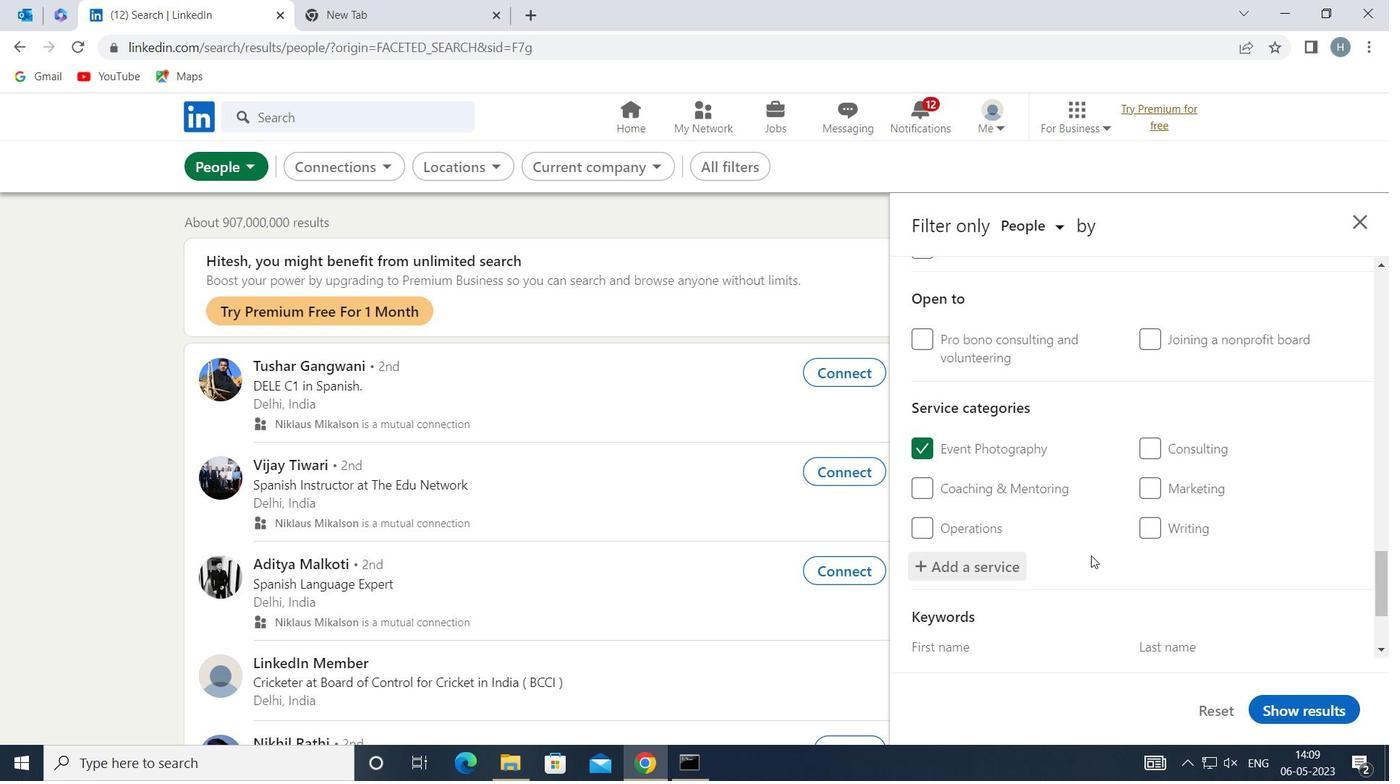 
Action: Mouse moved to (1091, 562)
Screenshot: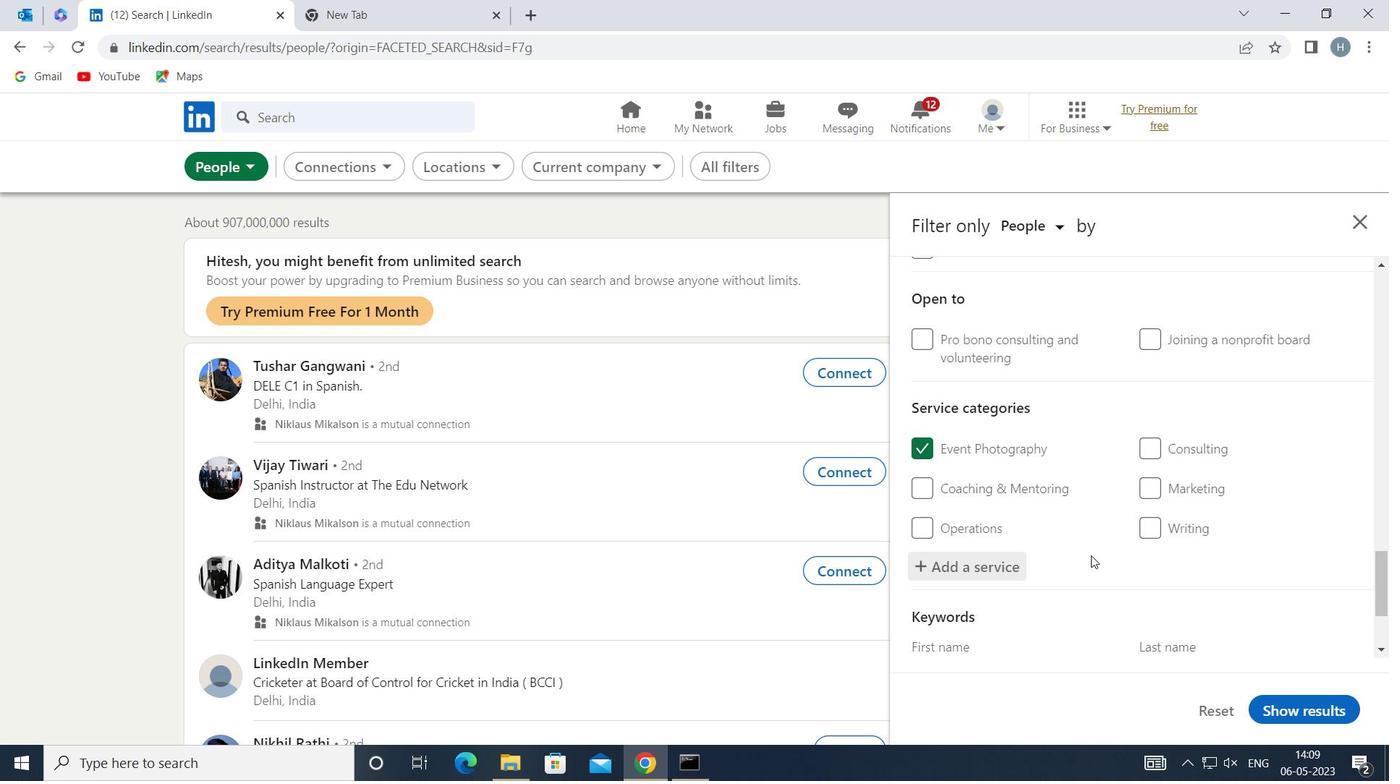 
Action: Mouse scrolled (1091, 562) with delta (0, 0)
Screenshot: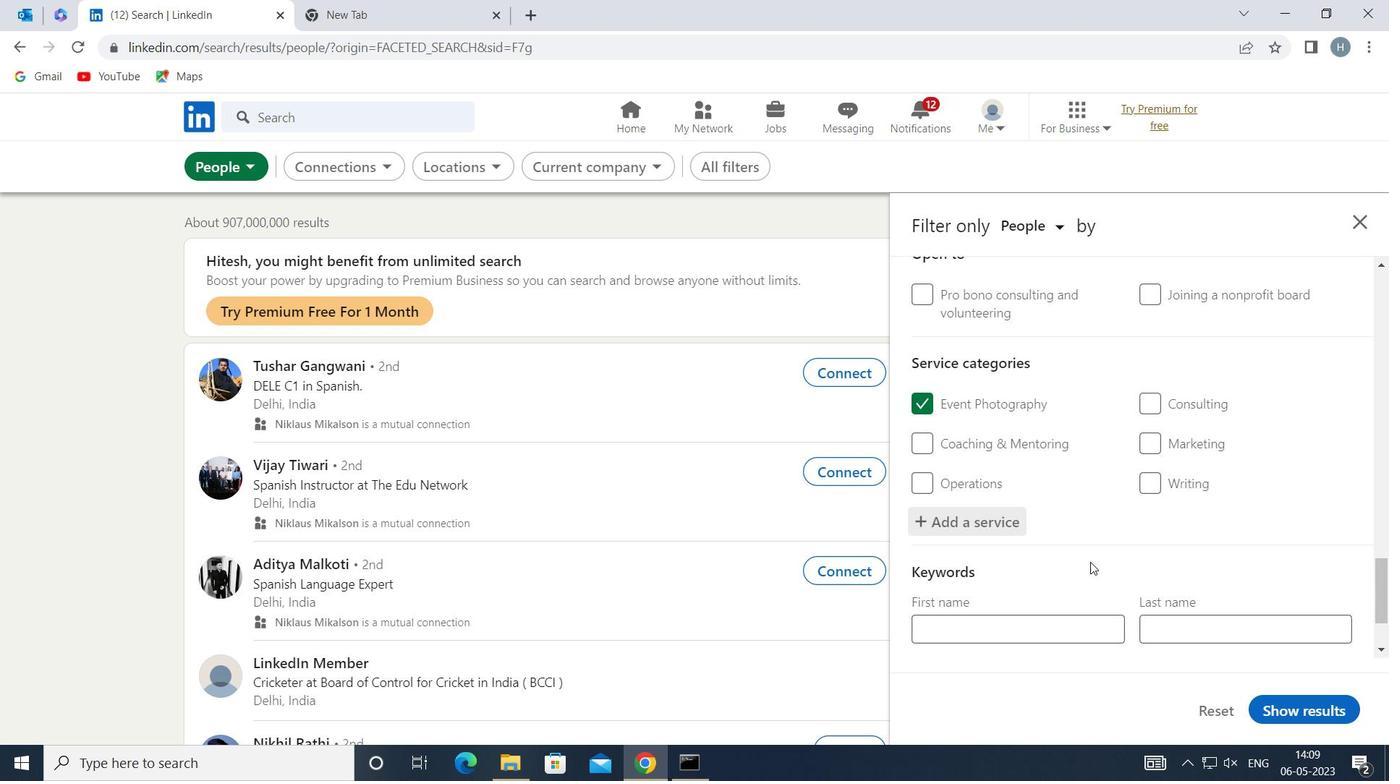 
Action: Mouse scrolled (1091, 562) with delta (0, 0)
Screenshot: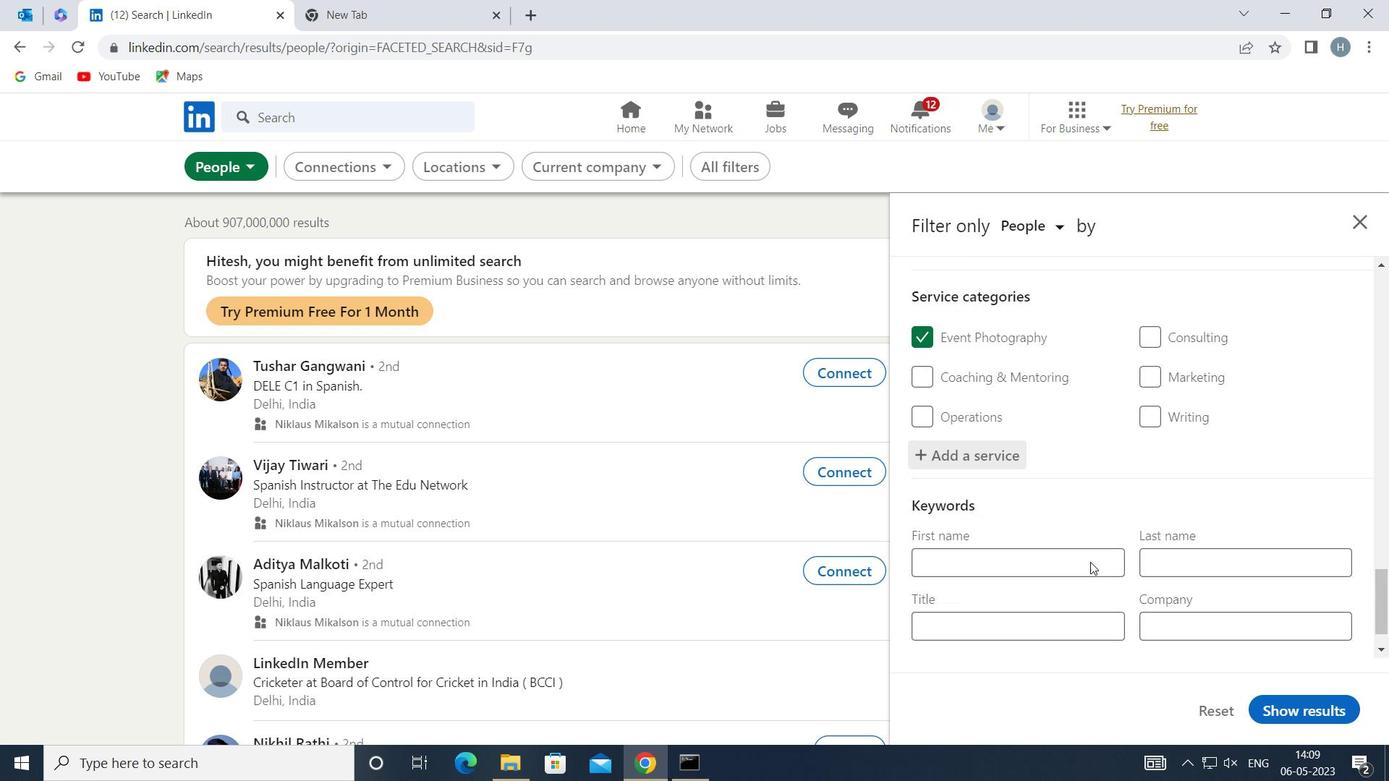 
Action: Mouse scrolled (1091, 562) with delta (0, 0)
Screenshot: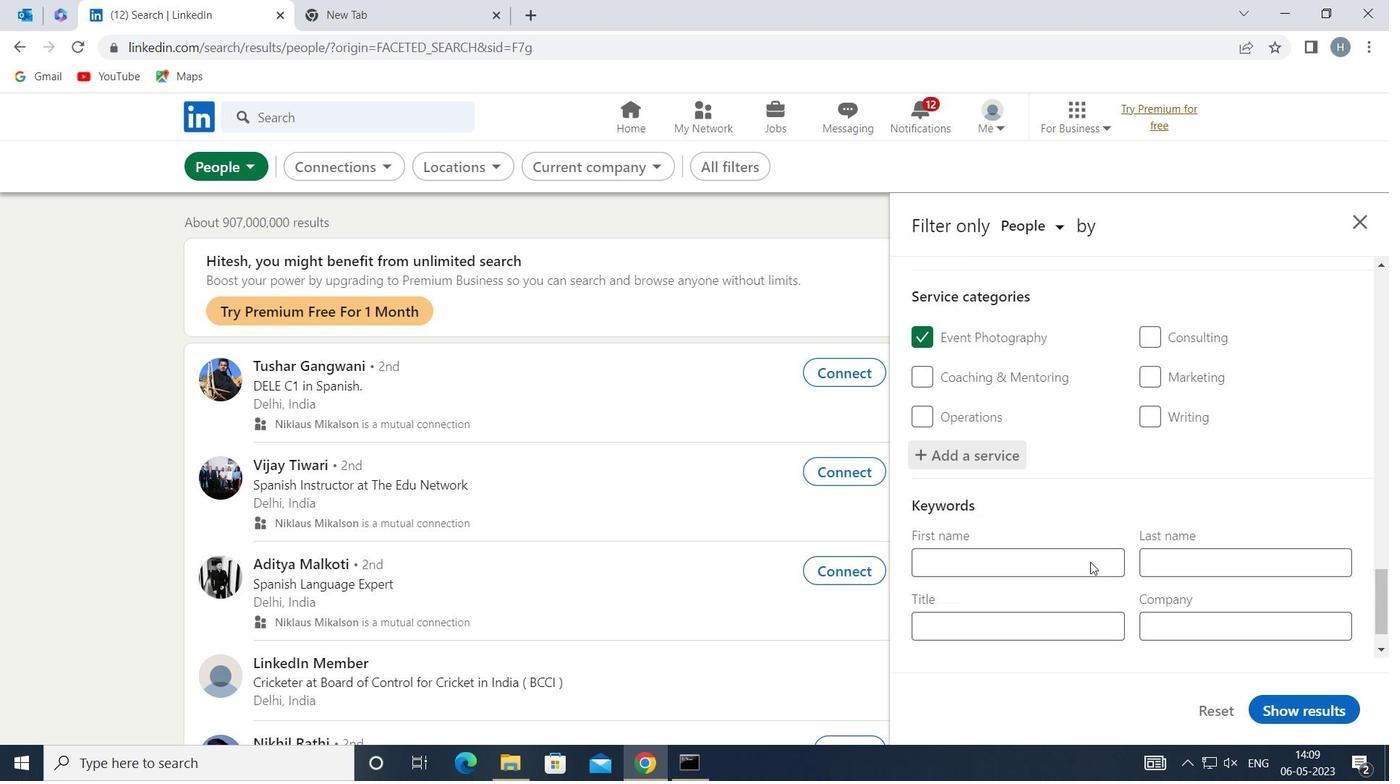 
Action: Mouse moved to (1090, 560)
Screenshot: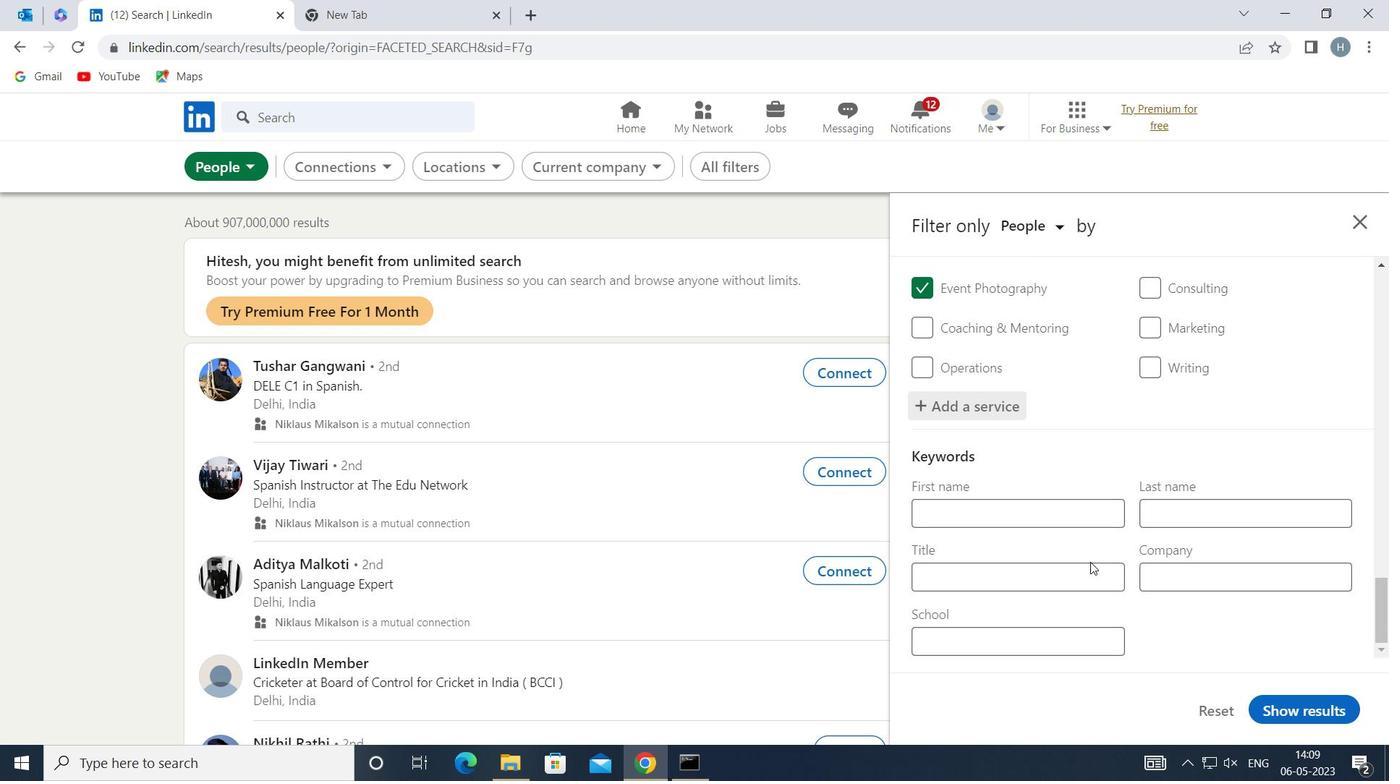 
Action: Mouse pressed left at (1090, 560)
Screenshot: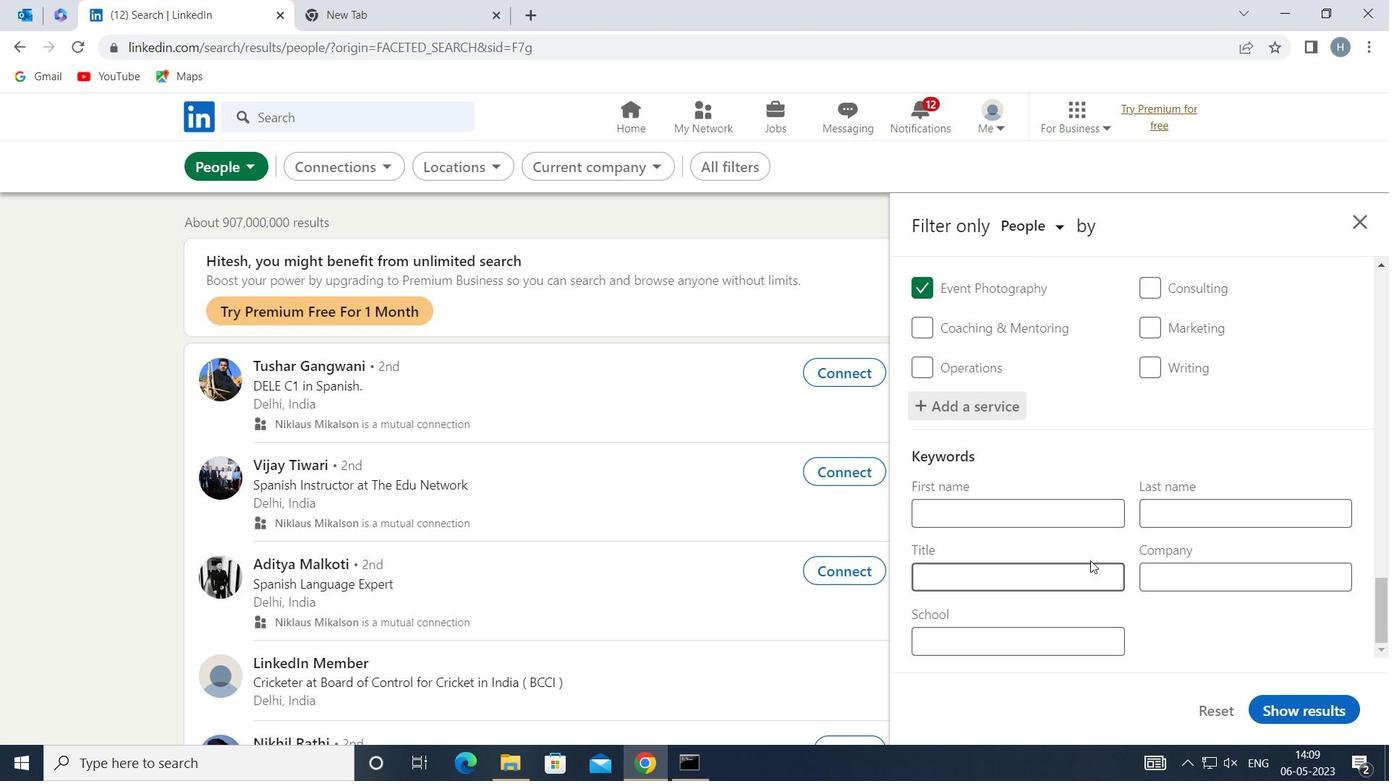 
Action: Mouse moved to (1086, 562)
Screenshot: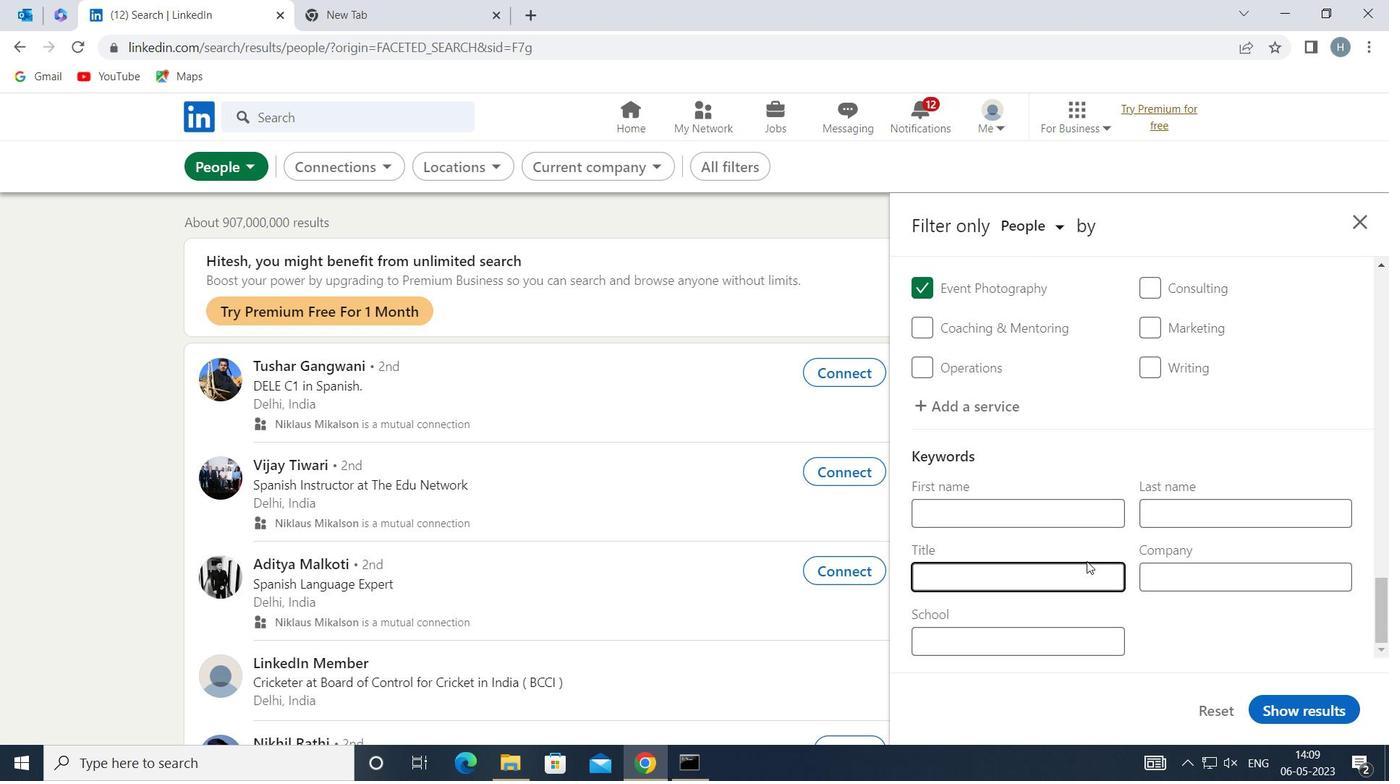 
Action: Mouse pressed left at (1086, 562)
Screenshot: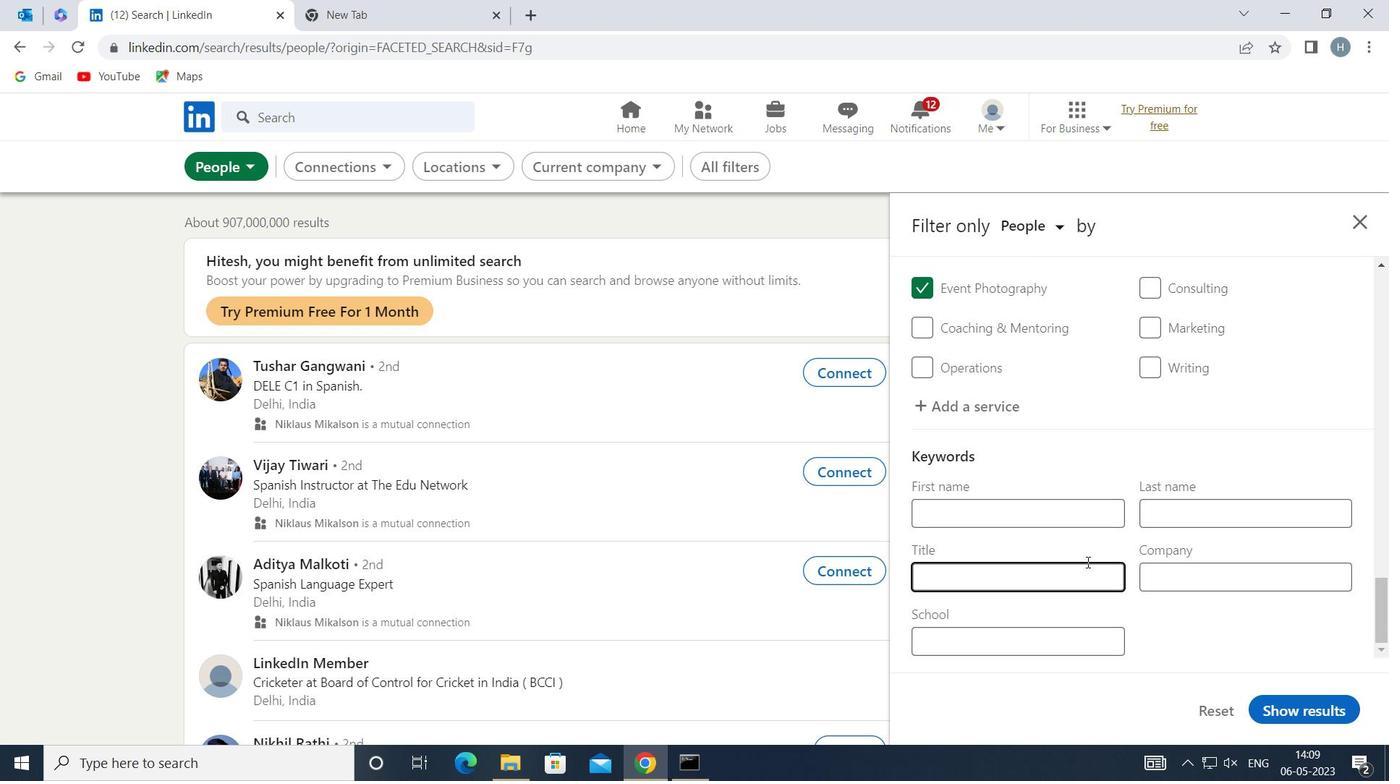 
Action: Key pressed <Key.shift>FILE<Key.space><Key.shift>CLERK
Screenshot: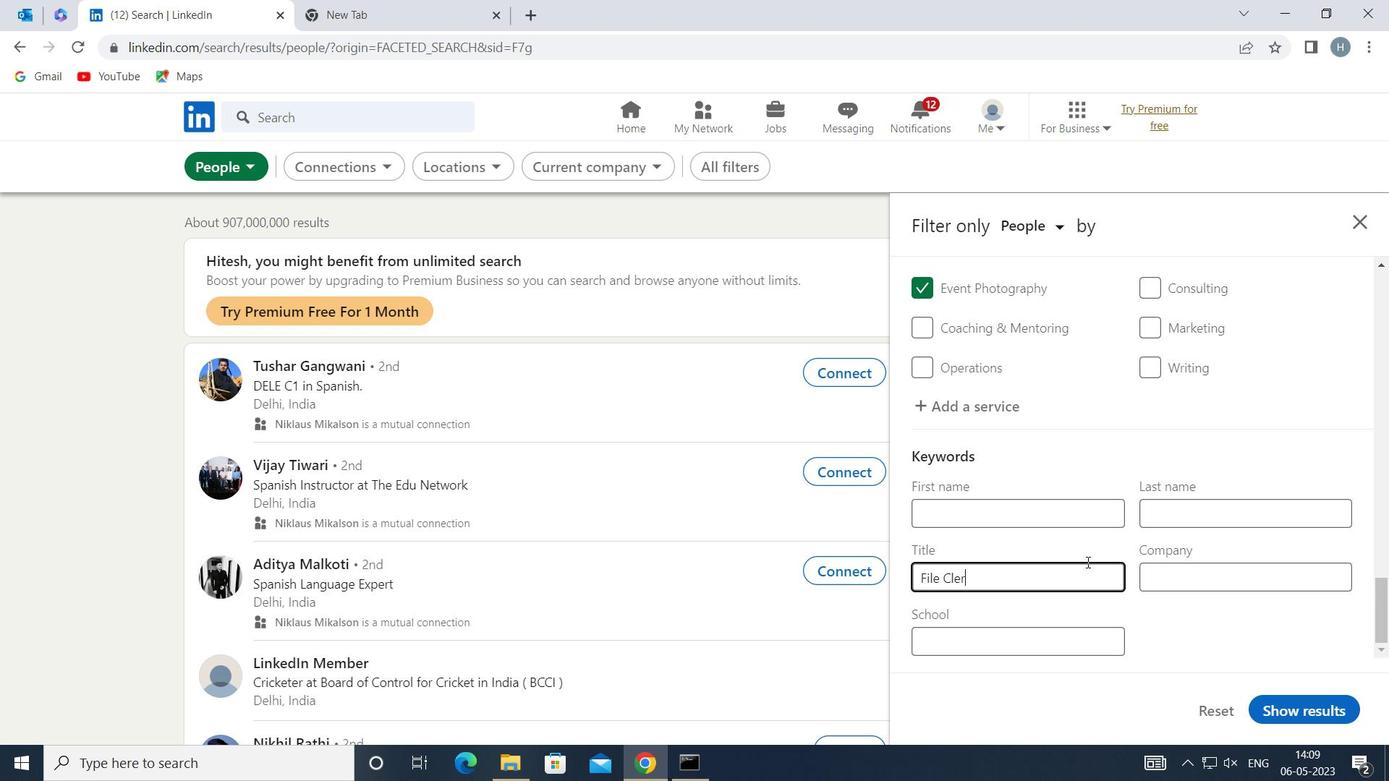 
Action: Mouse moved to (1291, 706)
Screenshot: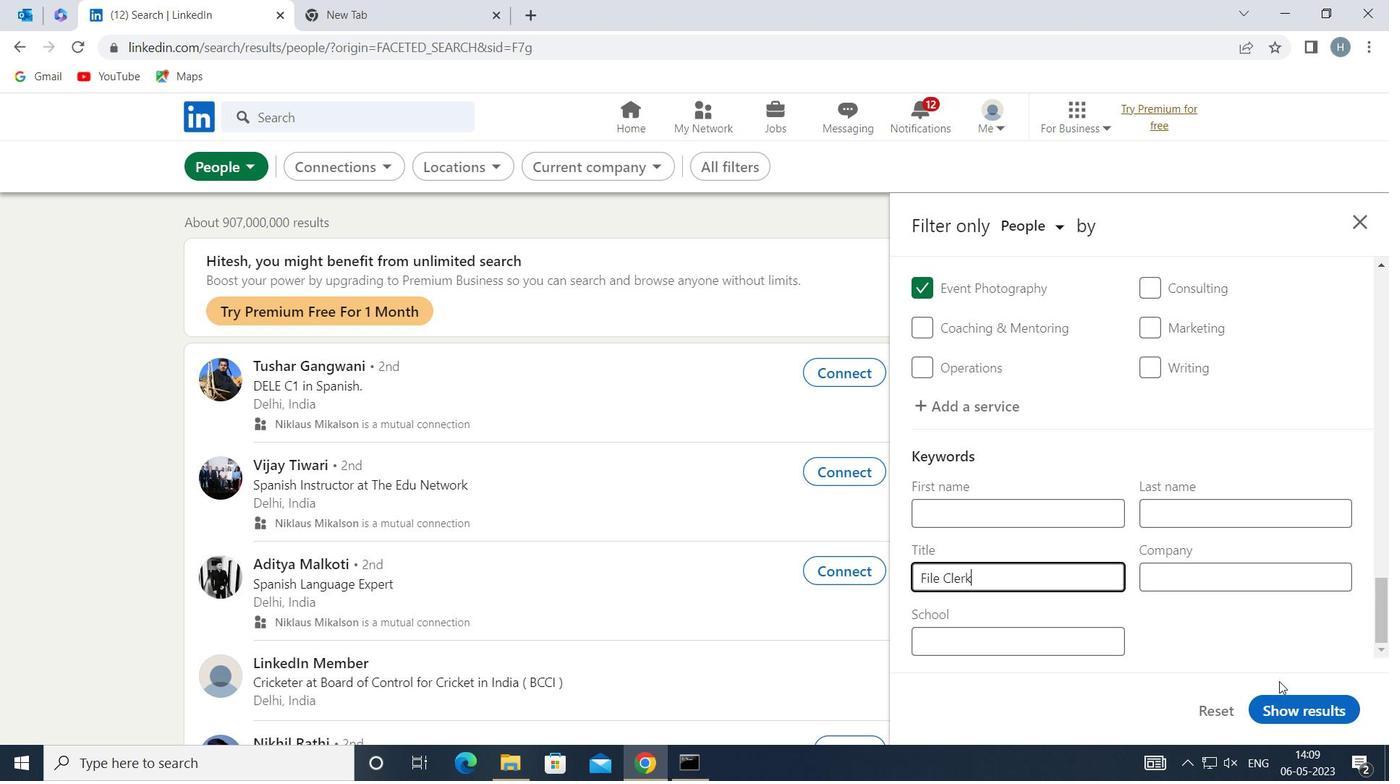 
Action: Mouse pressed left at (1291, 706)
Screenshot: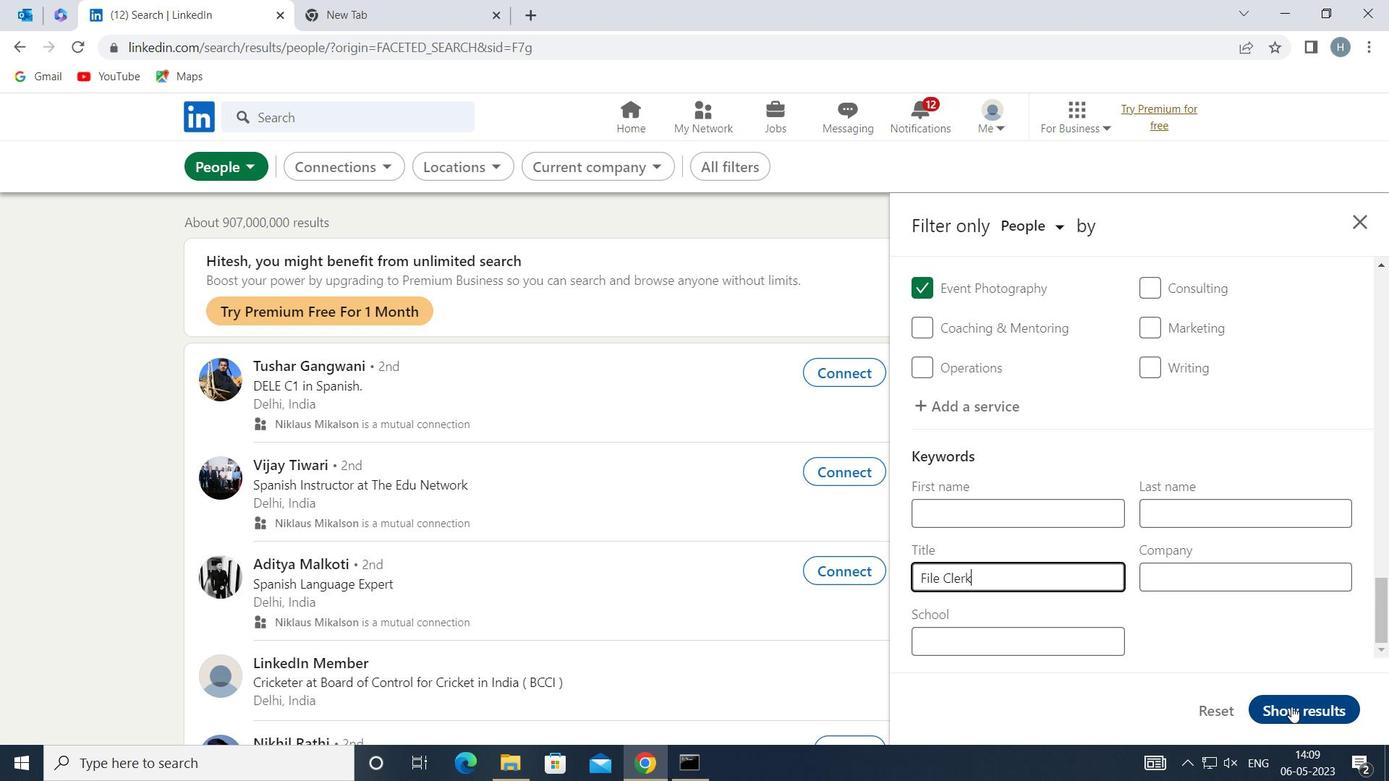 
Action: Mouse moved to (1117, 532)
Screenshot: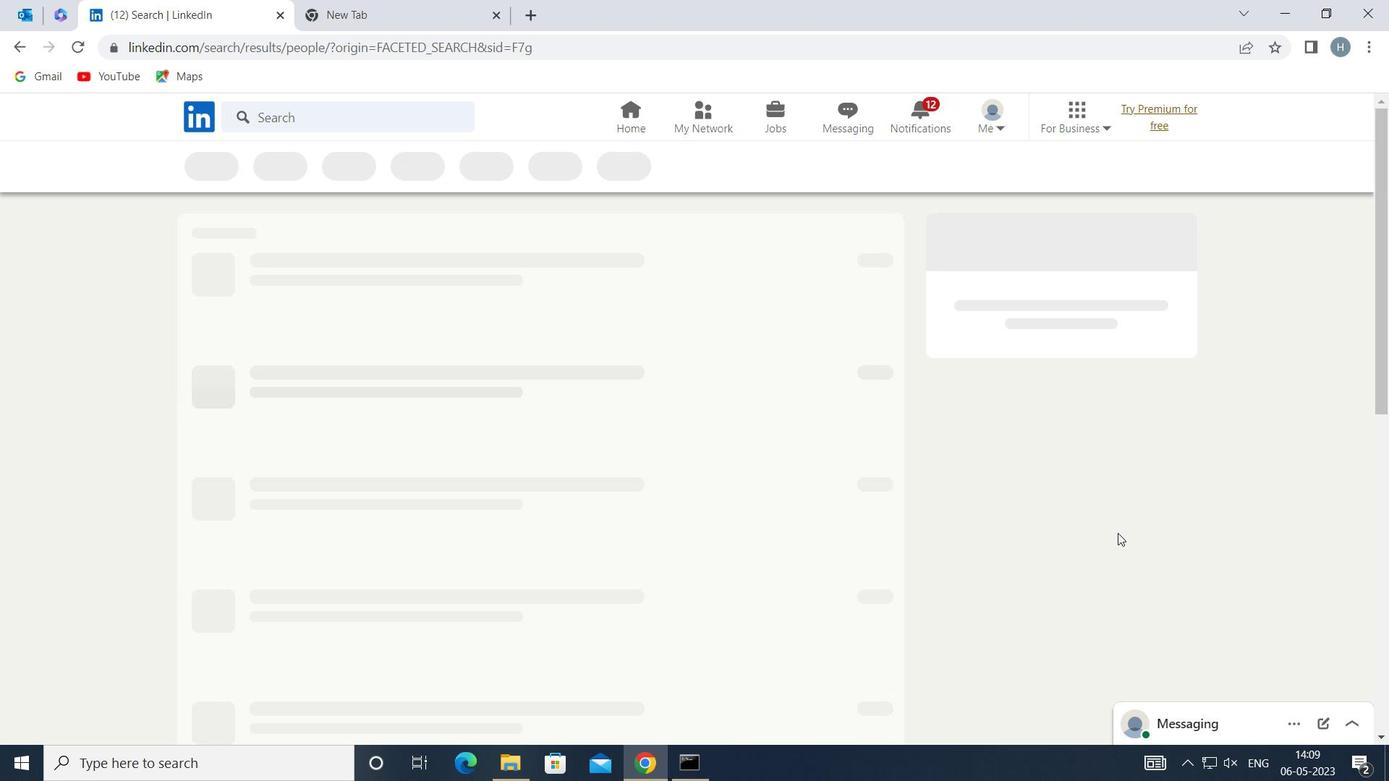 
